 Task: Find connections with filter location Santa Rita do Passa Quatro with filter topic #leadershipwith filter profile language English with filter current company Manning Global AG with filter school Na with filter industry Marketing Services with filter service category Search Engine Marketing (SEM) with filter keywords title VP of Miscellaneous Stuff
Action: Mouse moved to (536, 112)
Screenshot: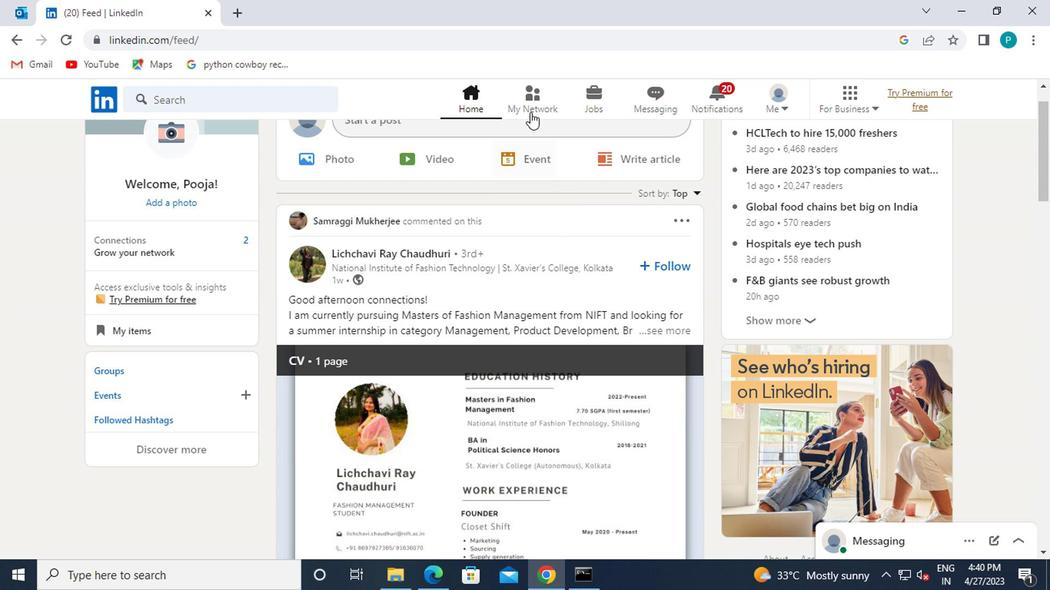 
Action: Mouse pressed left at (536, 112)
Screenshot: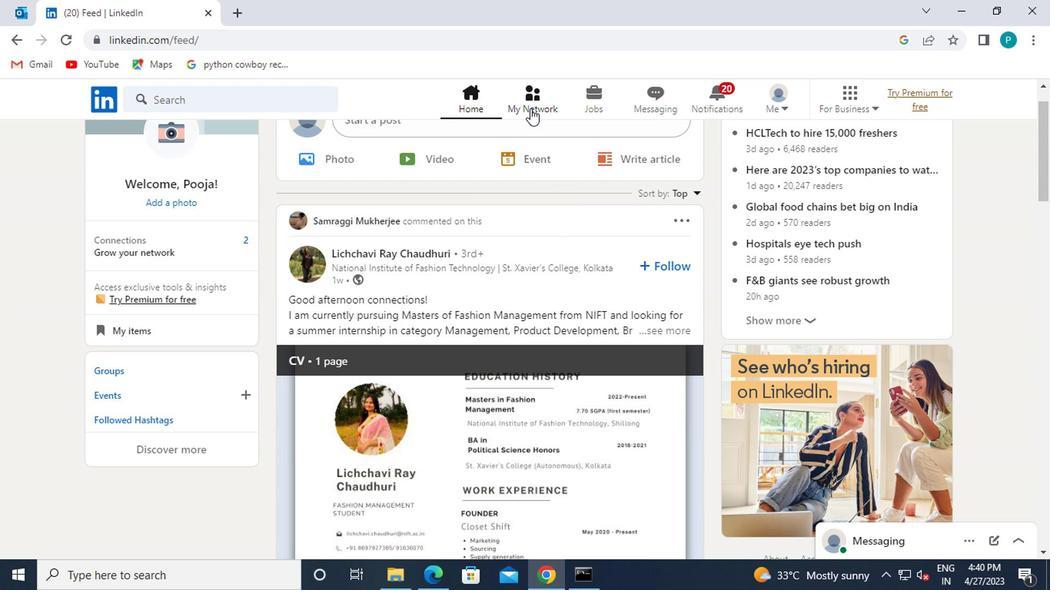 
Action: Mouse moved to (289, 194)
Screenshot: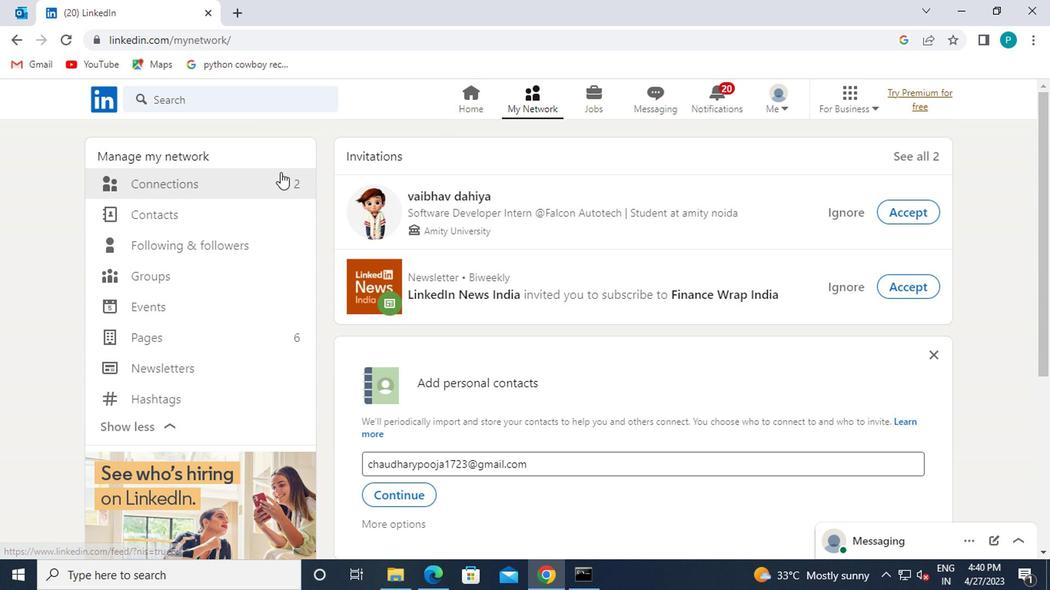 
Action: Mouse pressed left at (289, 194)
Screenshot: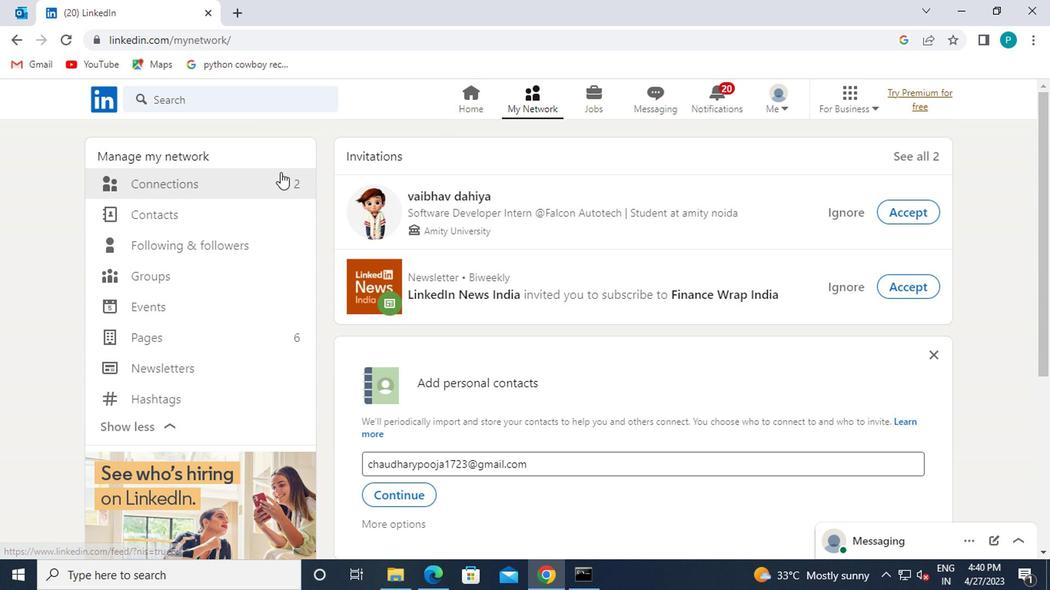 
Action: Mouse moved to (667, 189)
Screenshot: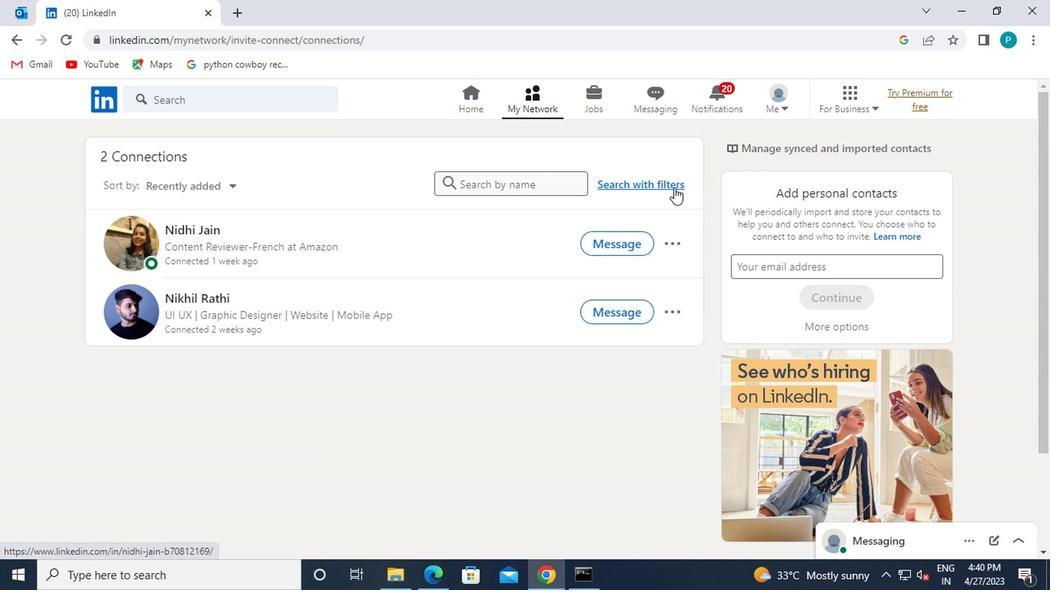 
Action: Mouse pressed left at (667, 189)
Screenshot: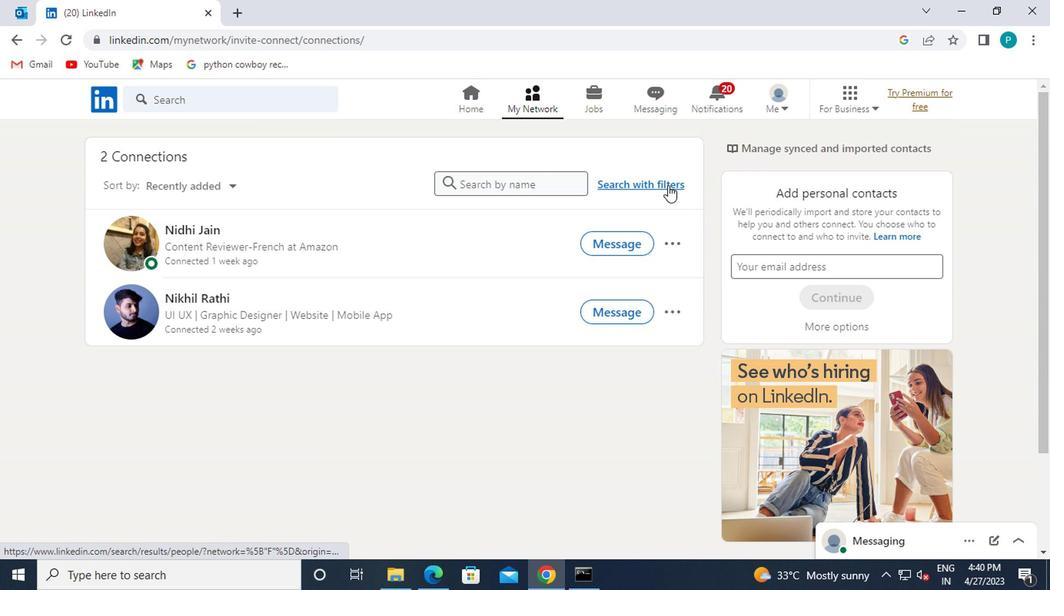 
Action: Mouse moved to (567, 141)
Screenshot: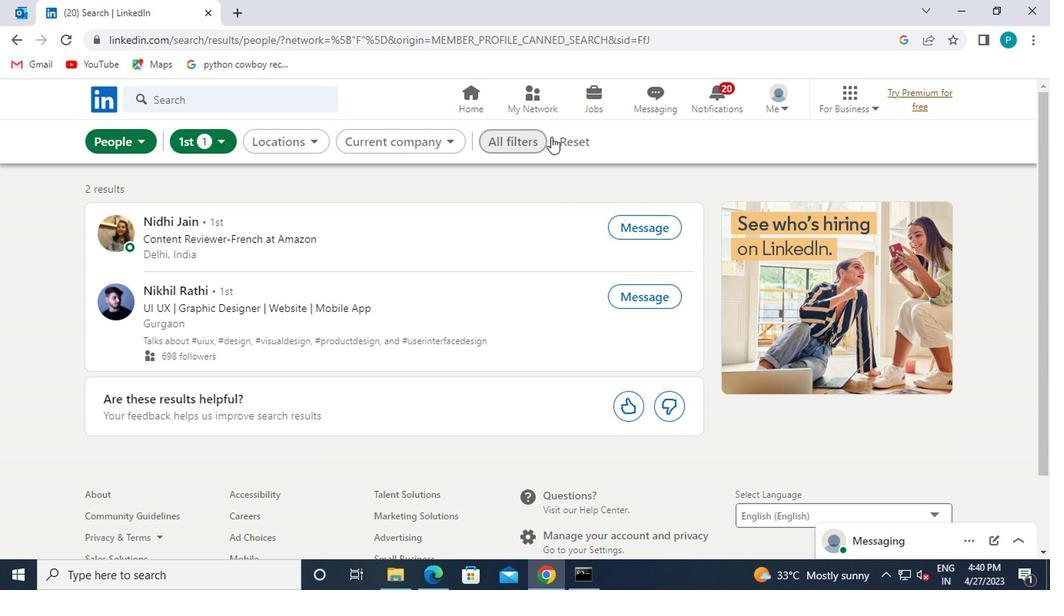 
Action: Mouse pressed left at (567, 141)
Screenshot: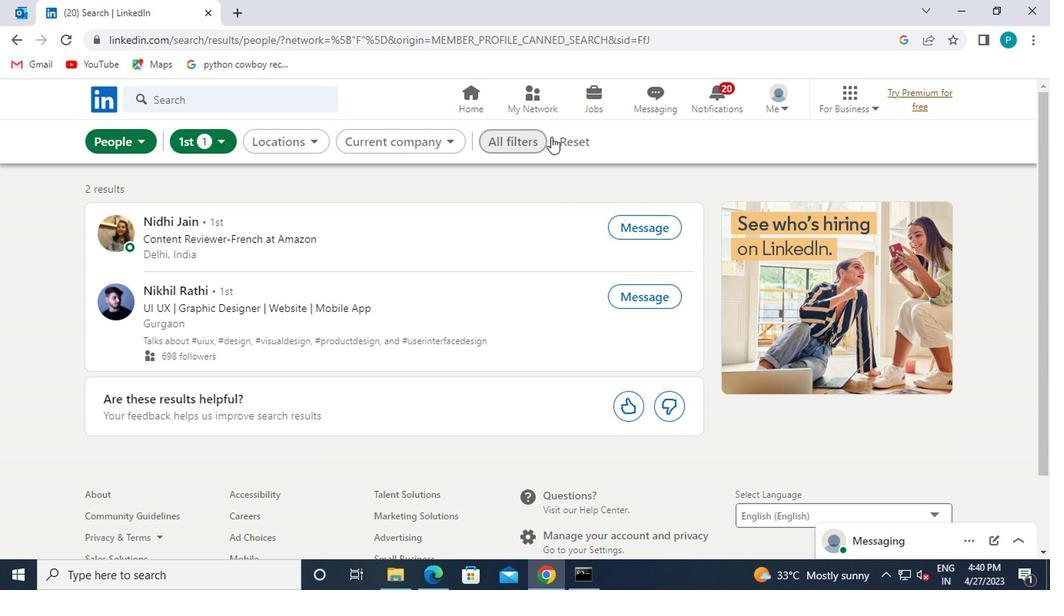 
Action: Mouse moved to (536, 150)
Screenshot: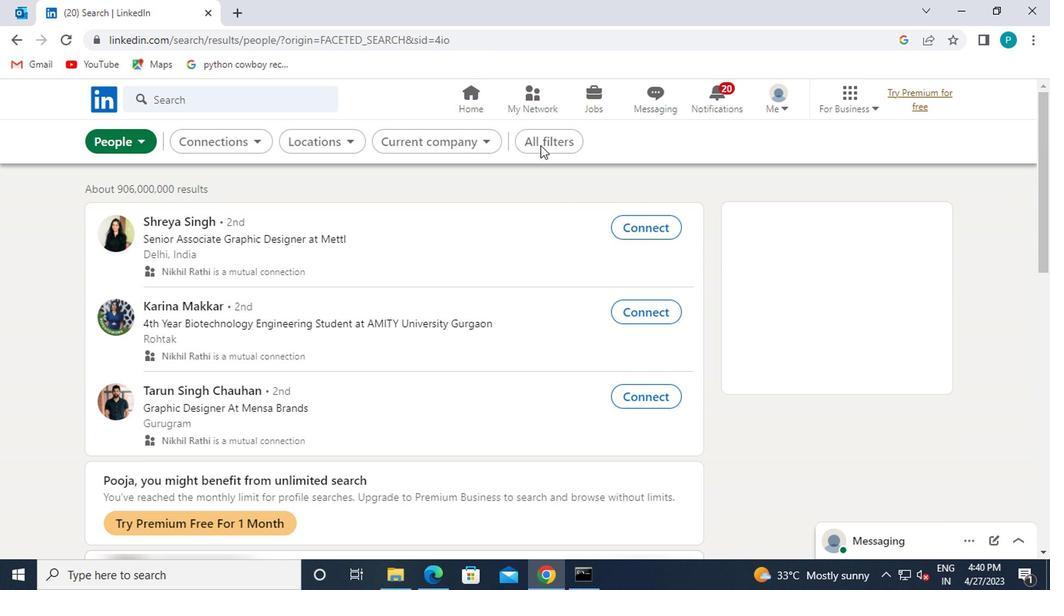 
Action: Mouse pressed left at (536, 150)
Screenshot: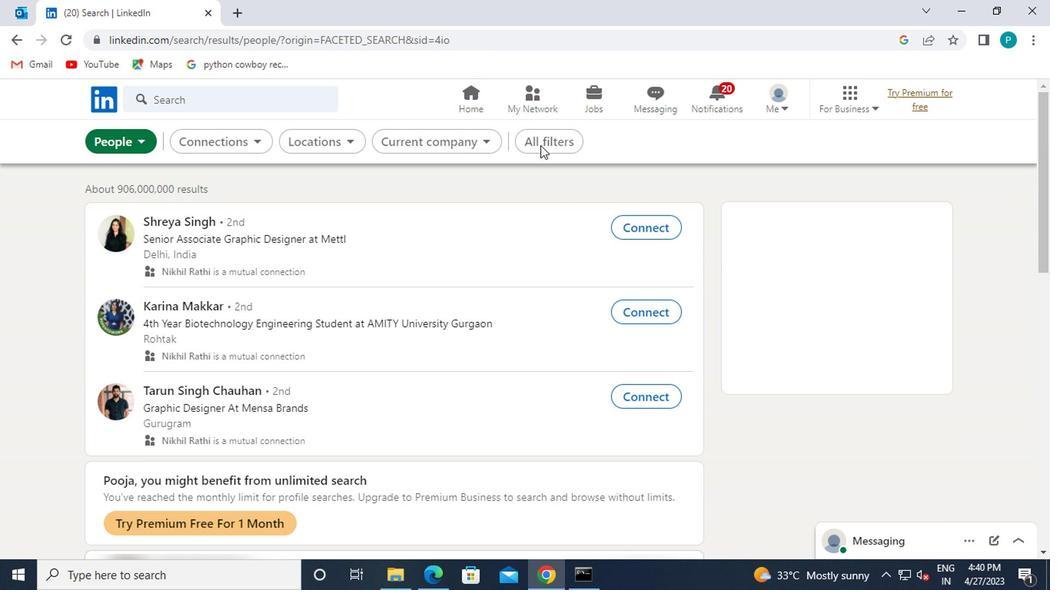 
Action: Mouse moved to (728, 306)
Screenshot: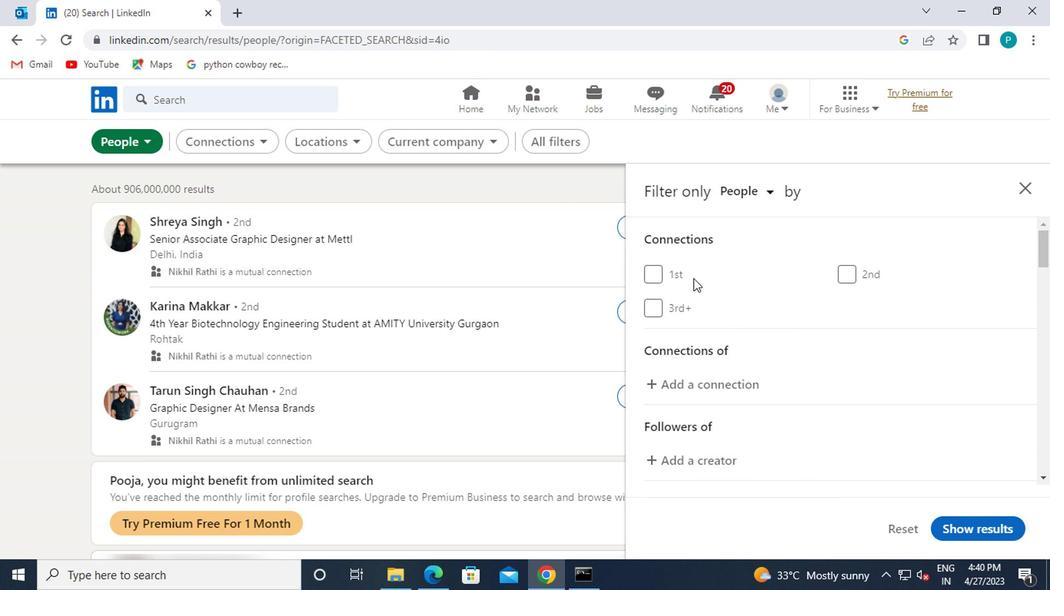 
Action: Mouse scrolled (728, 305) with delta (0, -1)
Screenshot: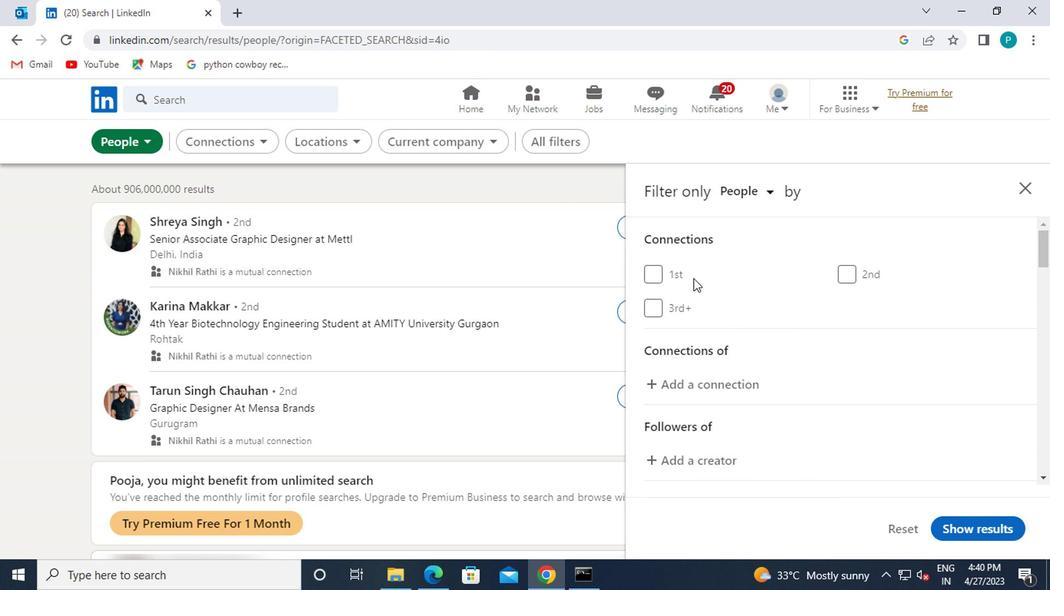 
Action: Mouse moved to (734, 311)
Screenshot: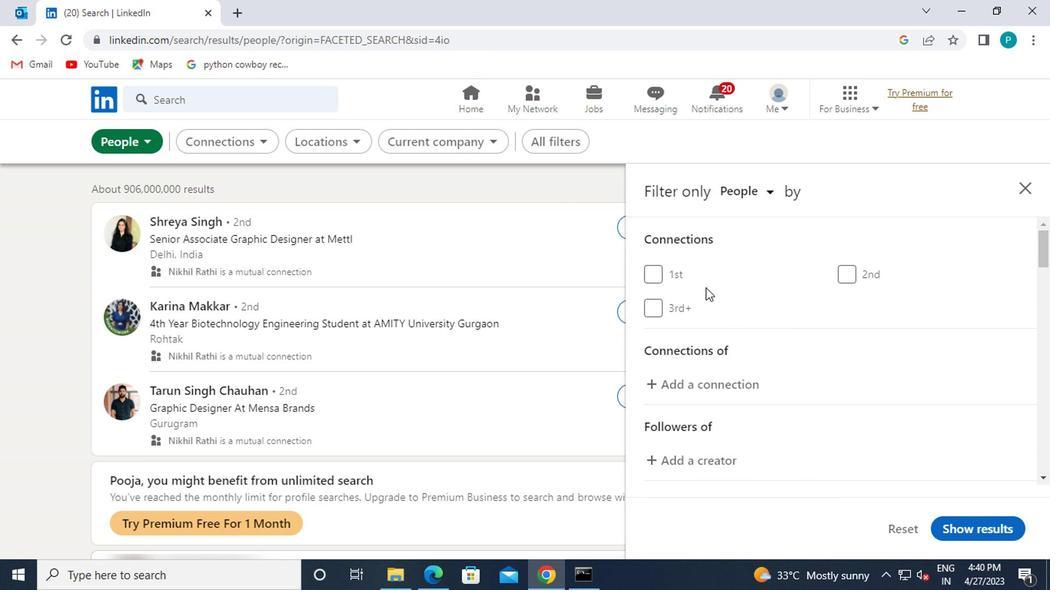 
Action: Mouse scrolled (734, 310) with delta (0, 0)
Screenshot: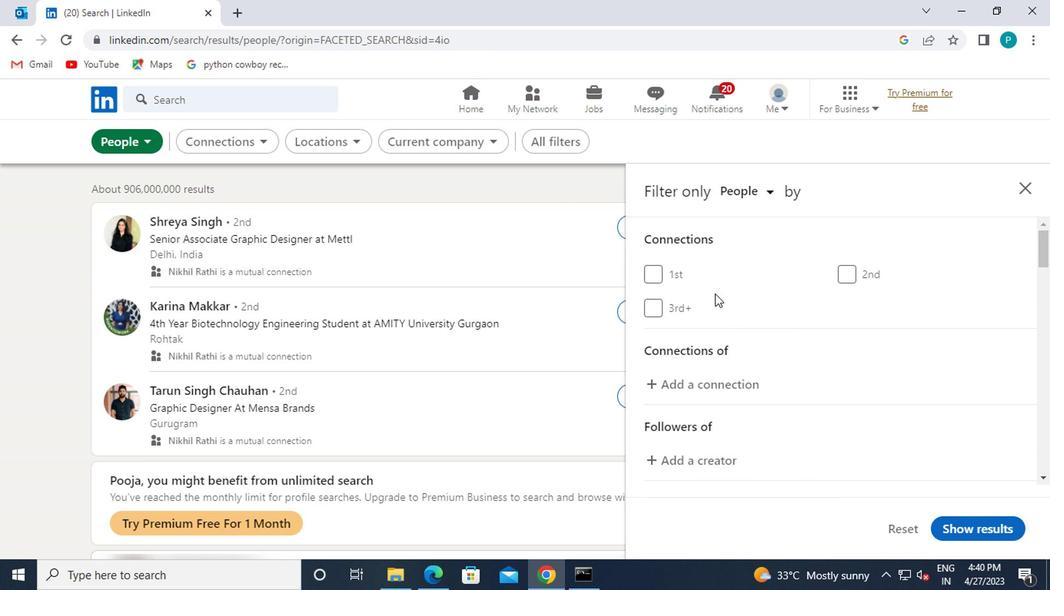 
Action: Mouse moved to (869, 452)
Screenshot: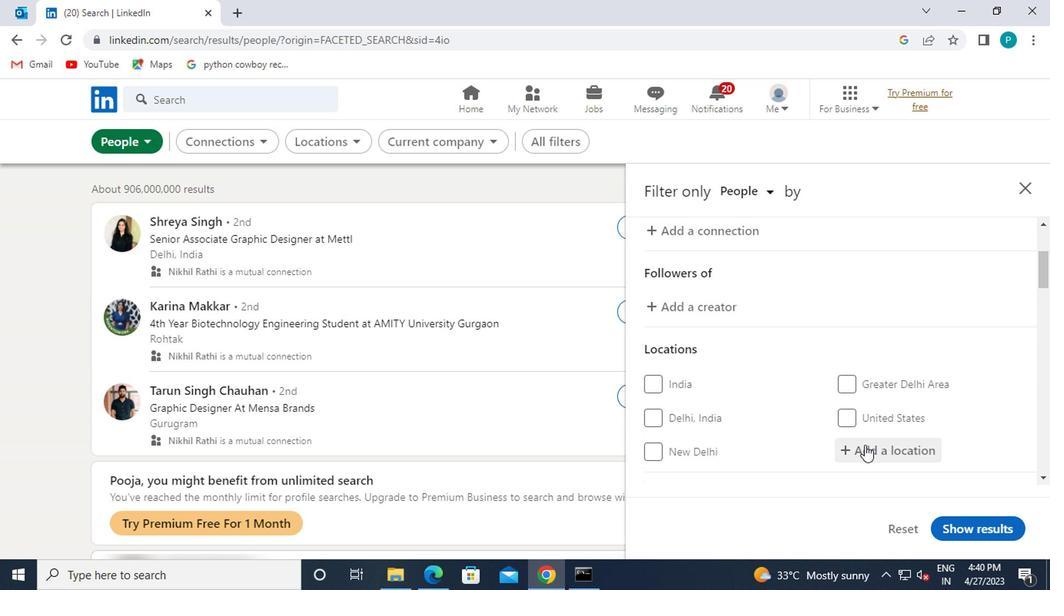 
Action: Mouse pressed left at (869, 452)
Screenshot: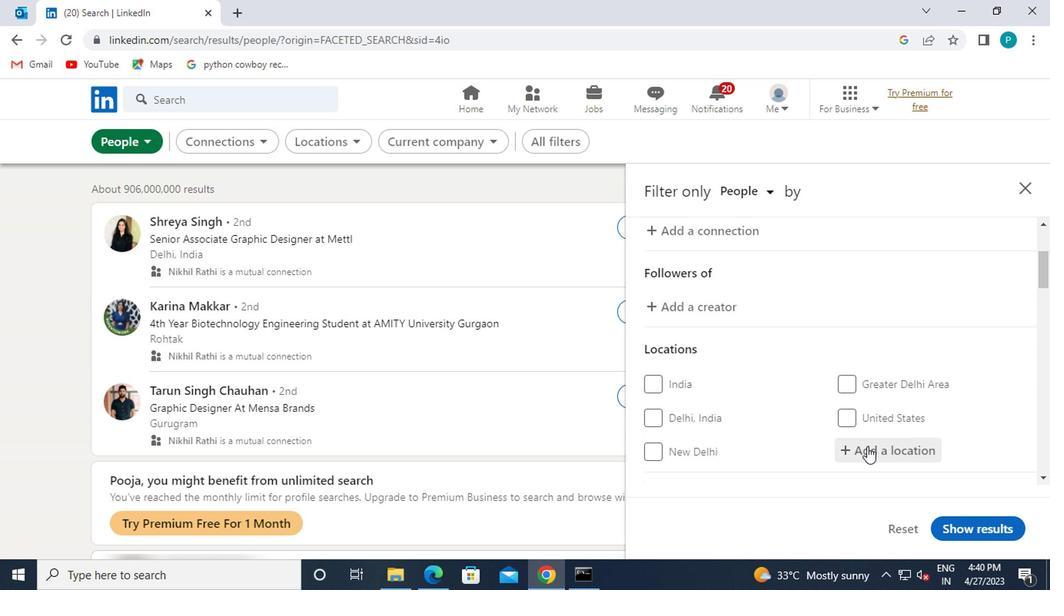 
Action: Mouse moved to (871, 450)
Screenshot: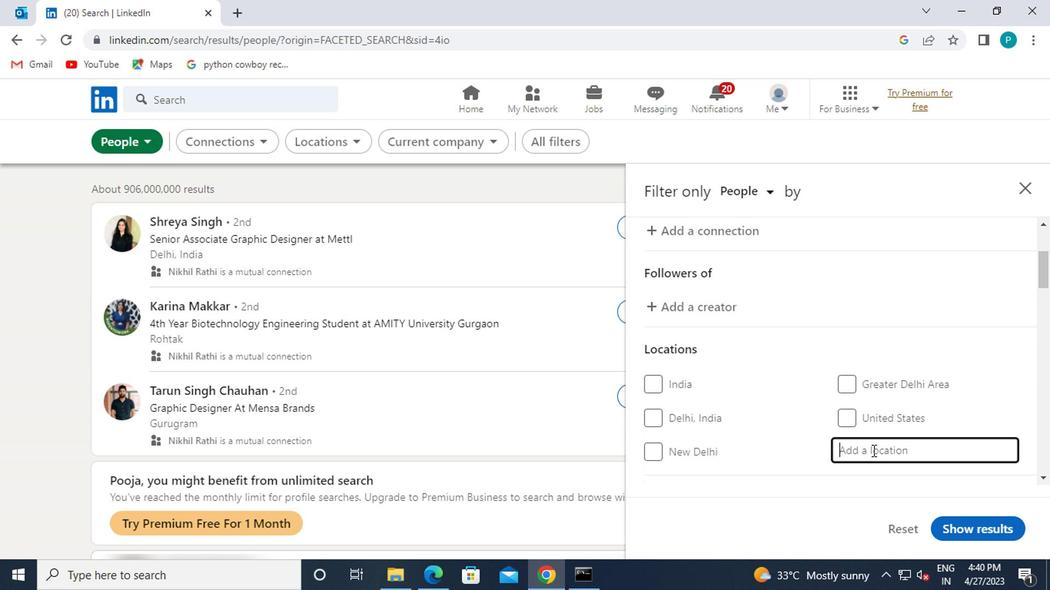 
Action: Key pressed <Key.caps_lock>s<Key.caps_lock>anta<Key.space><Key.caps_lock>r<Key.caps_lock>ita<Key.space>do
Screenshot: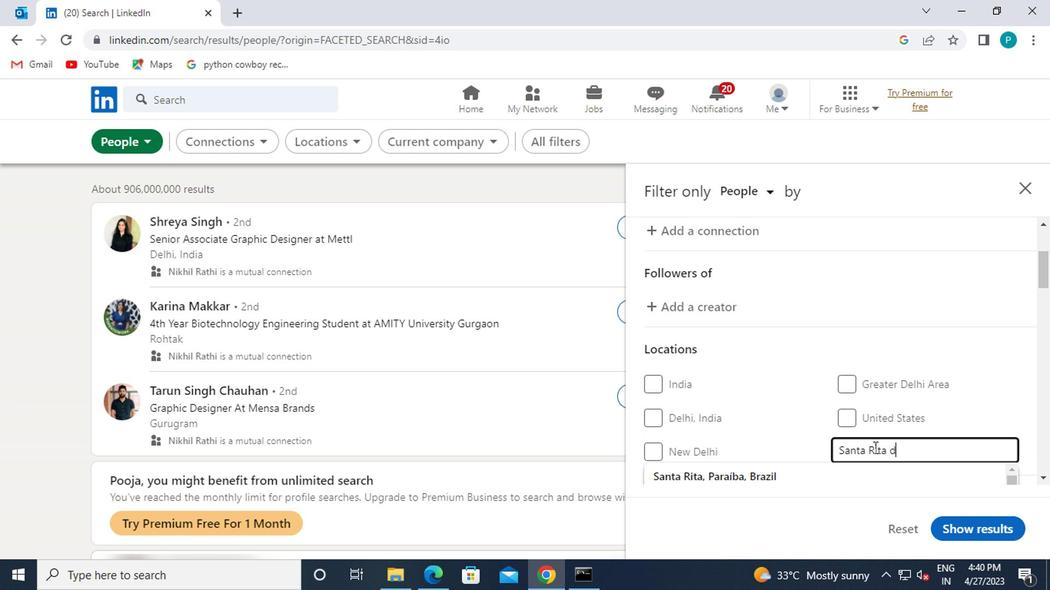 
Action: Mouse moved to (769, 417)
Screenshot: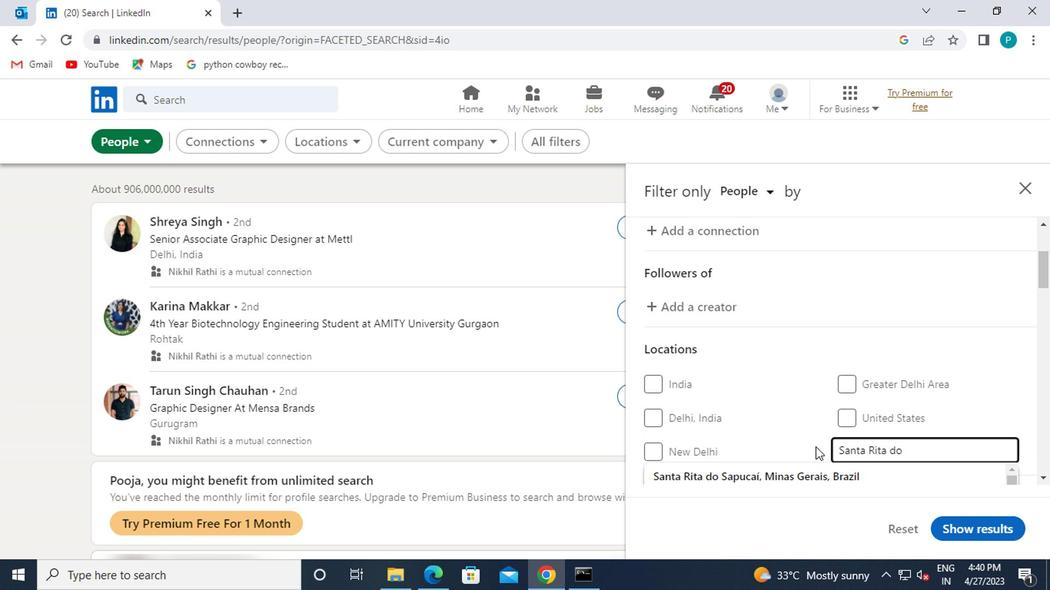 
Action: Mouse scrolled (769, 416) with delta (0, -1)
Screenshot: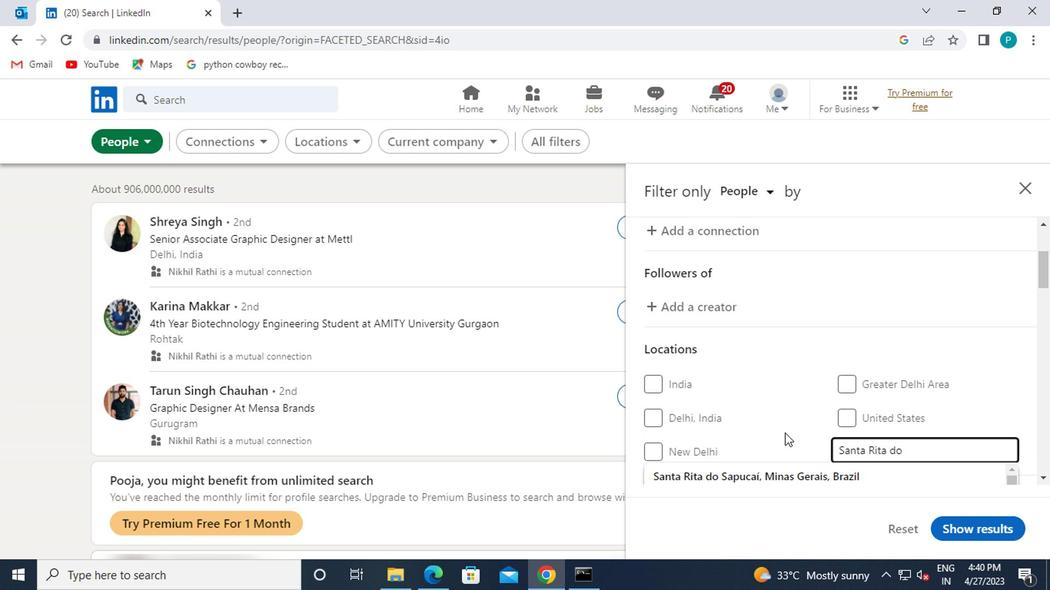 
Action: Mouse moved to (768, 421)
Screenshot: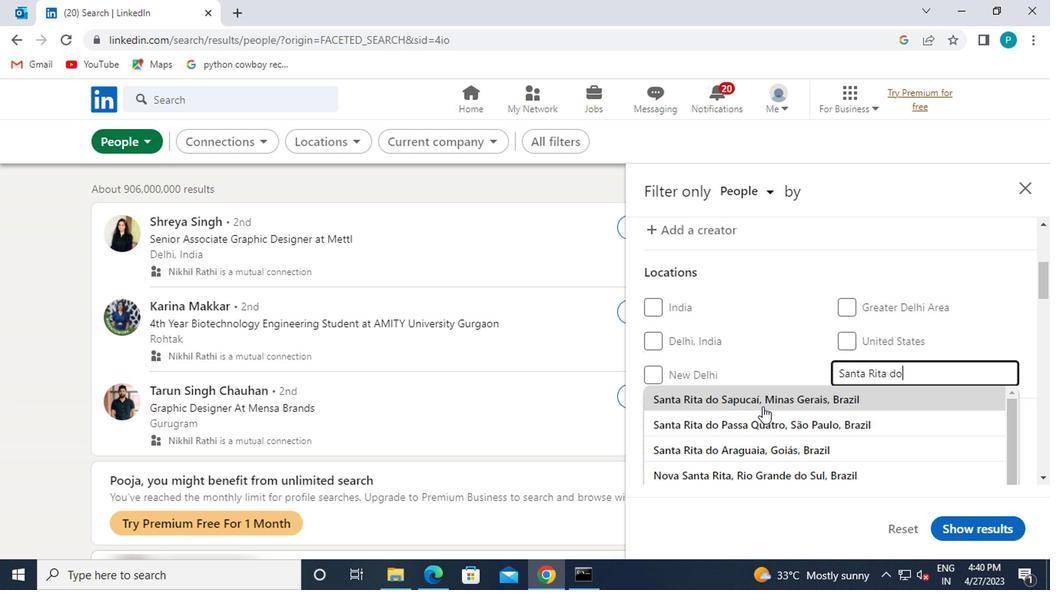 
Action: Mouse pressed left at (768, 421)
Screenshot: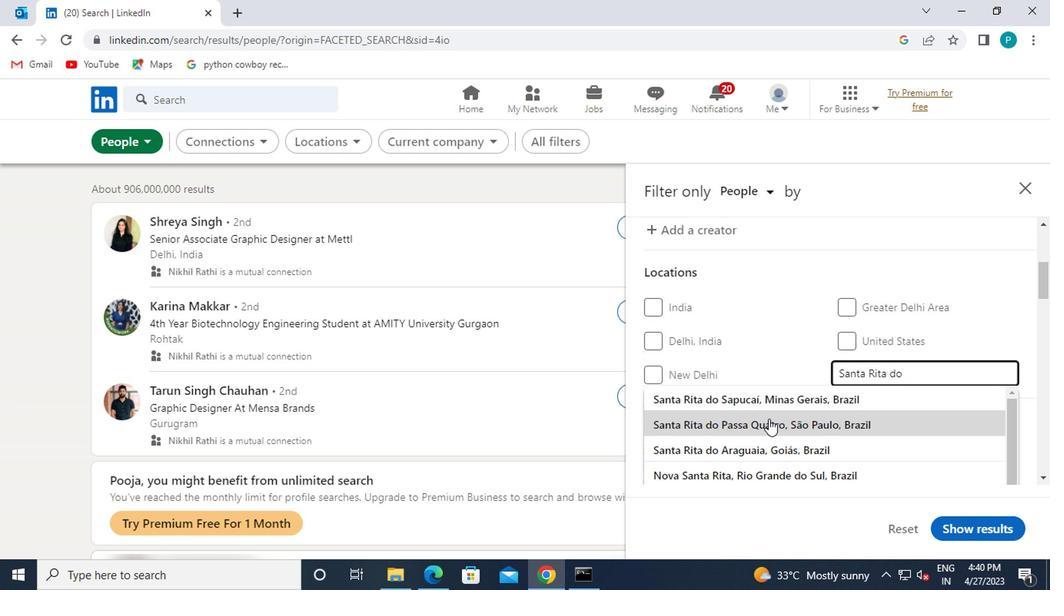 
Action: Mouse scrolled (768, 421) with delta (0, 0)
Screenshot: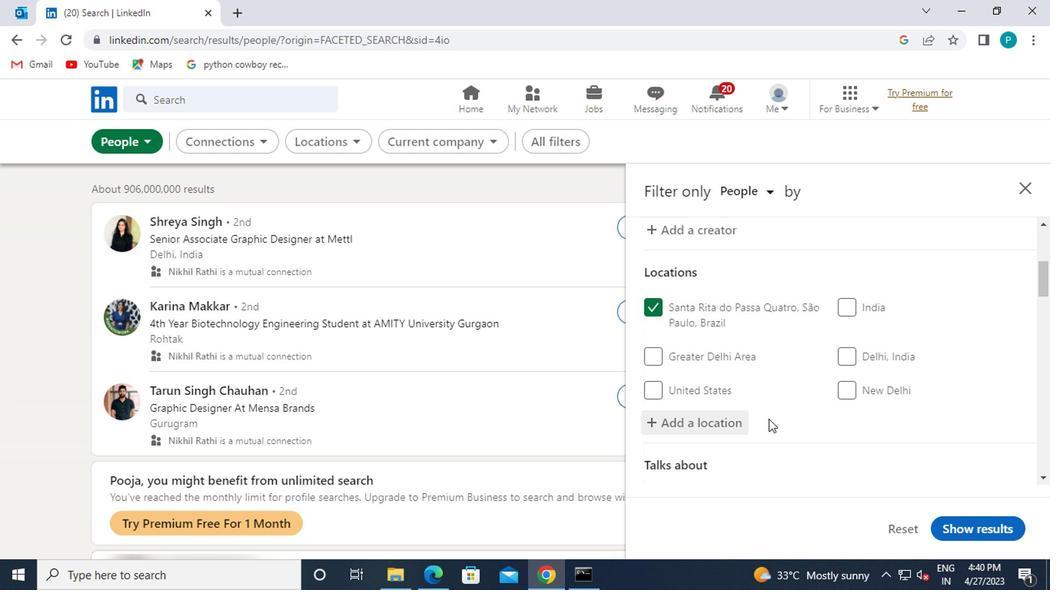 
Action: Mouse scrolled (768, 421) with delta (0, 0)
Screenshot: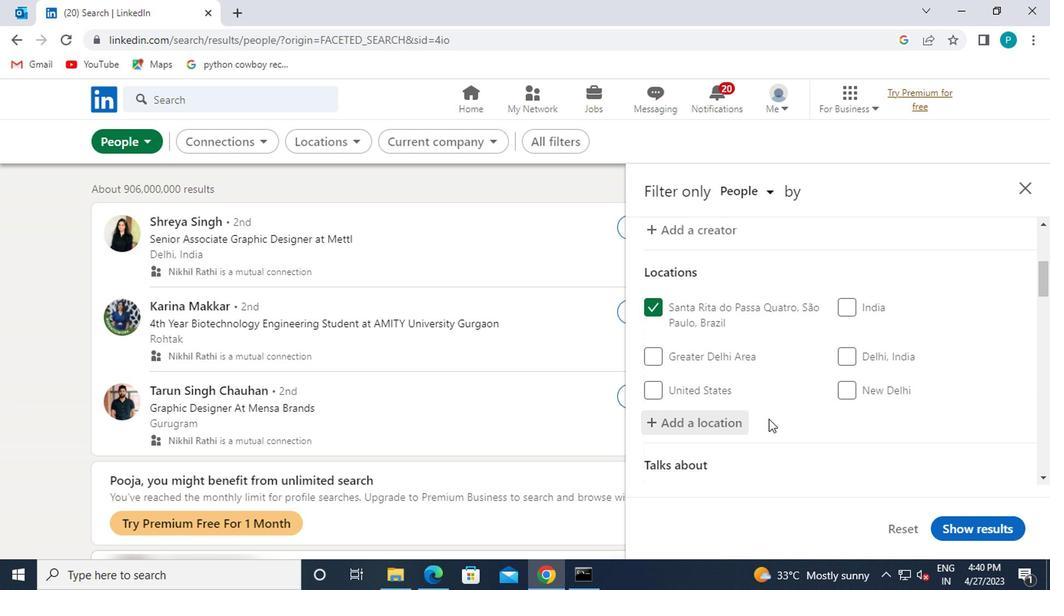 
Action: Mouse moved to (898, 403)
Screenshot: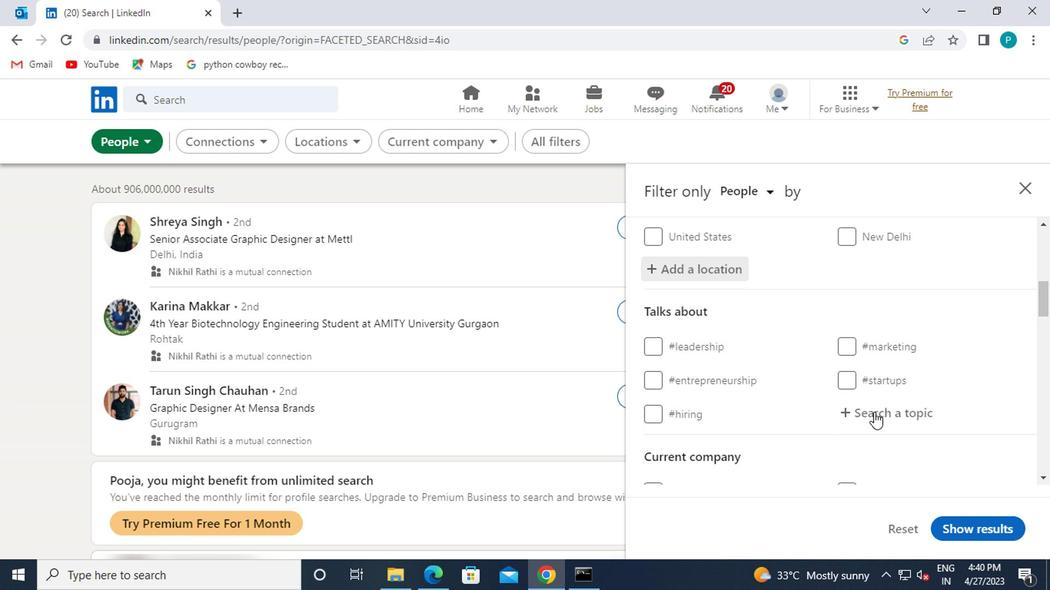 
Action: Mouse pressed left at (898, 403)
Screenshot: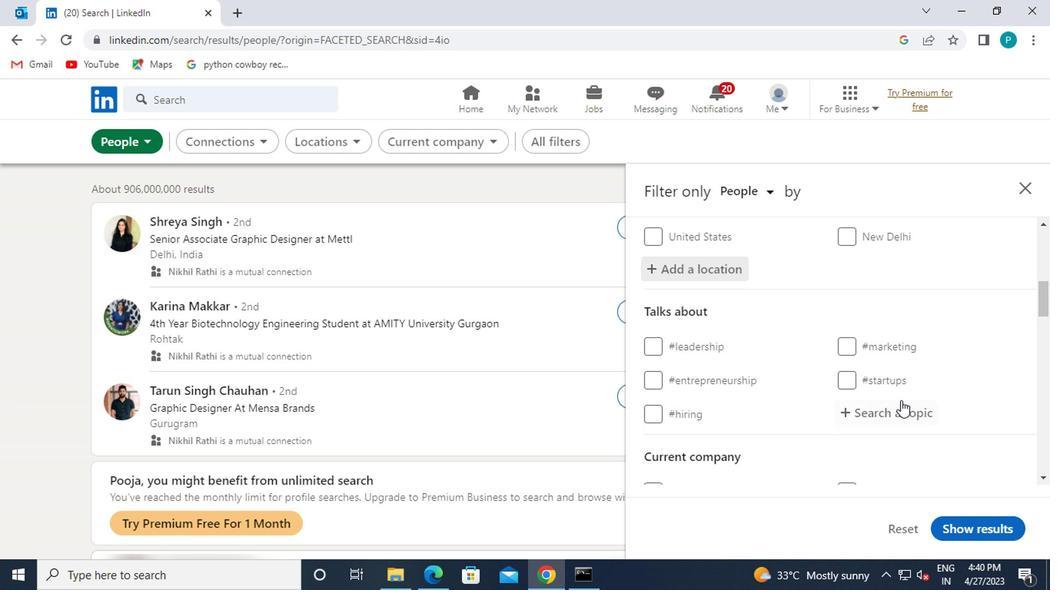 
Action: Key pressed <Key.shift>#LEADERSHIP
Screenshot: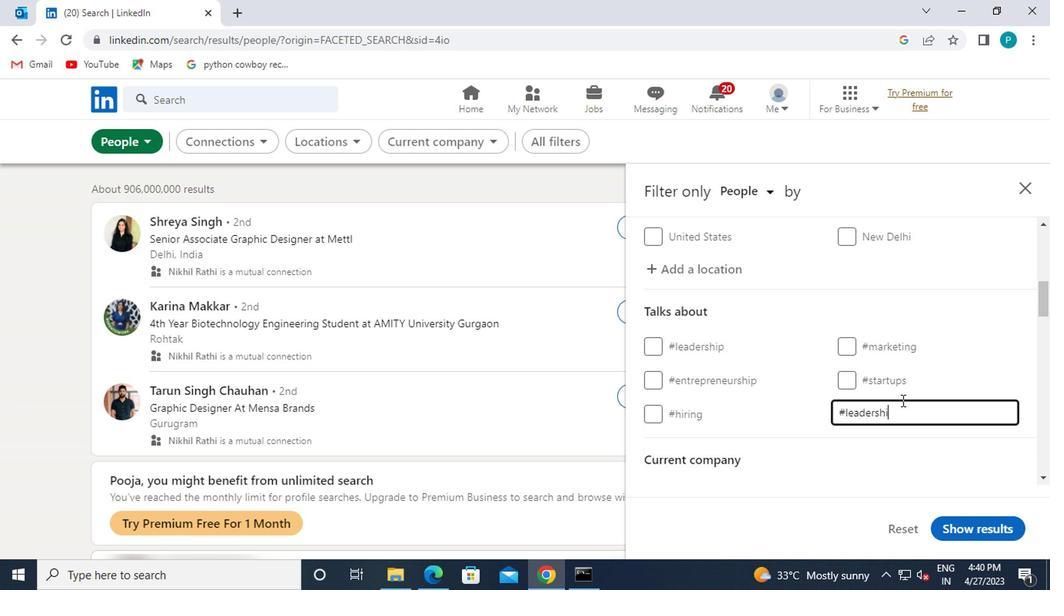 
Action: Mouse moved to (816, 397)
Screenshot: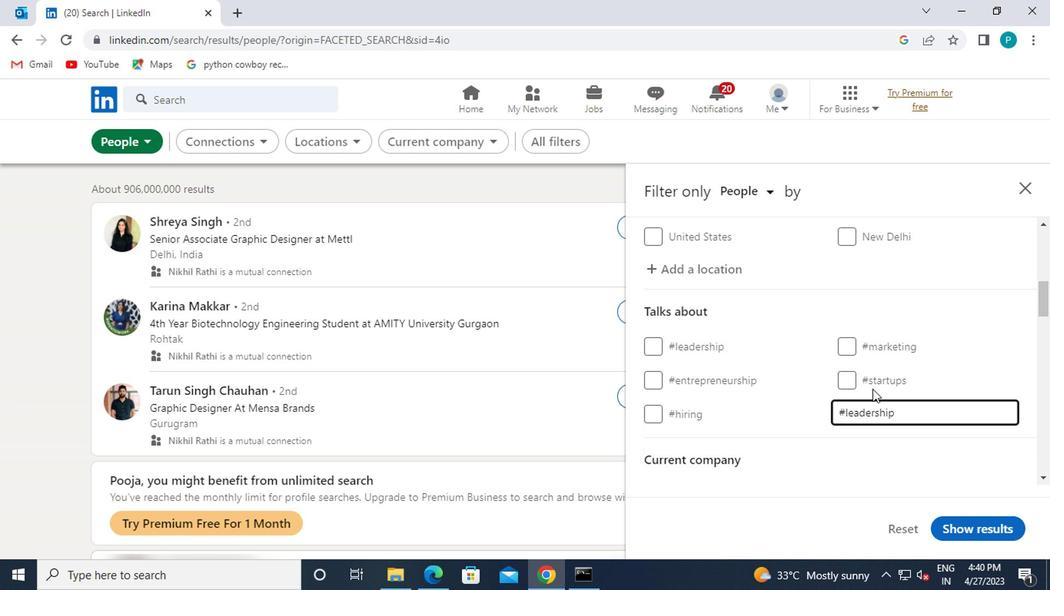 
Action: Mouse scrolled (816, 396) with delta (0, 0)
Screenshot: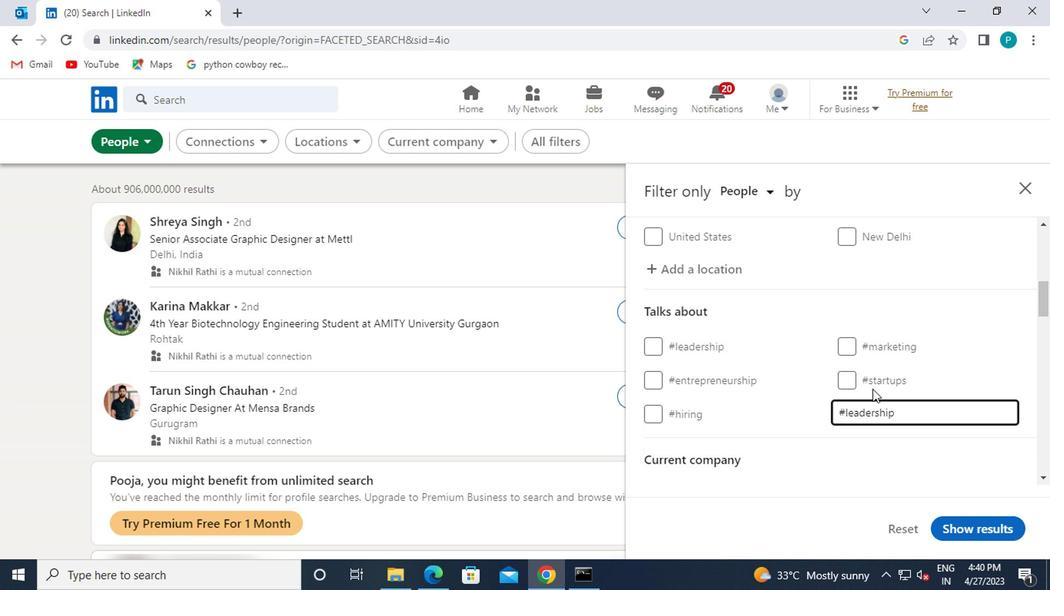 
Action: Mouse moved to (804, 400)
Screenshot: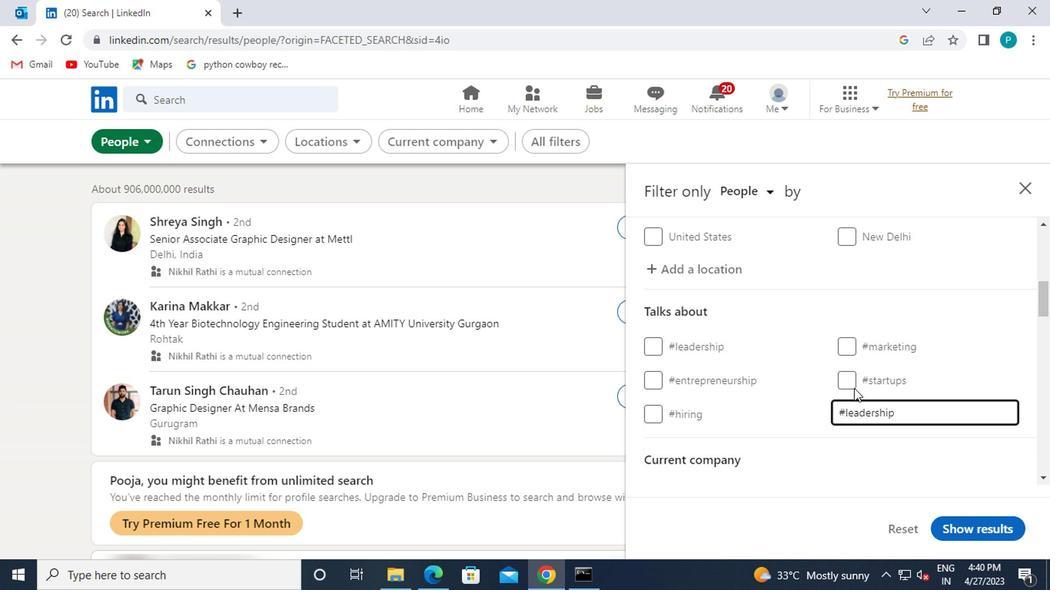 
Action: Mouse scrolled (804, 399) with delta (0, 0)
Screenshot: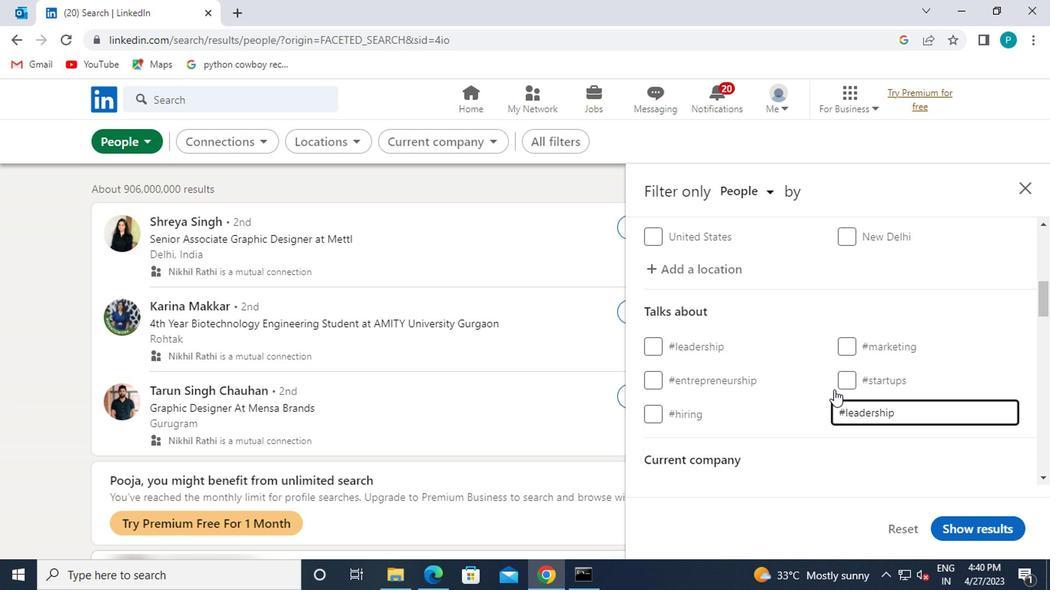 
Action: Mouse moved to (807, 419)
Screenshot: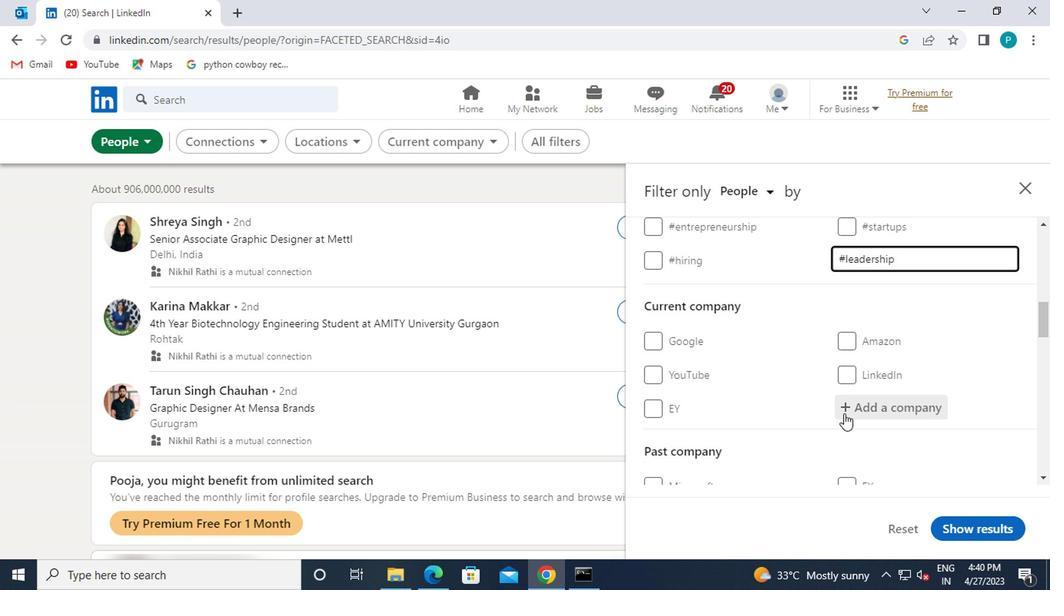 
Action: Mouse scrolled (807, 418) with delta (0, -1)
Screenshot: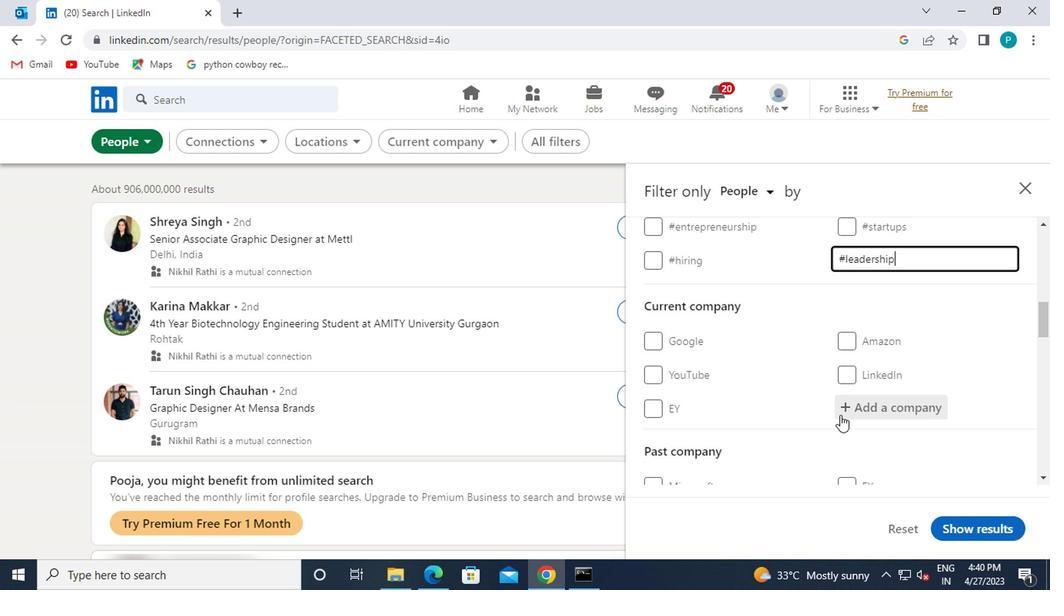 
Action: Mouse scrolled (807, 418) with delta (0, -1)
Screenshot: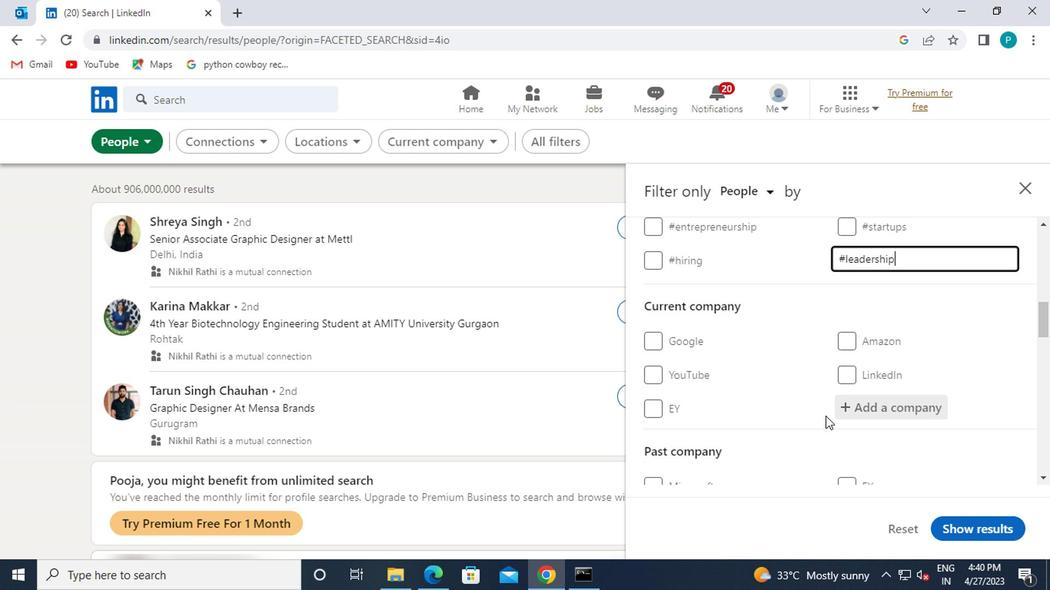 
Action: Mouse moved to (768, 410)
Screenshot: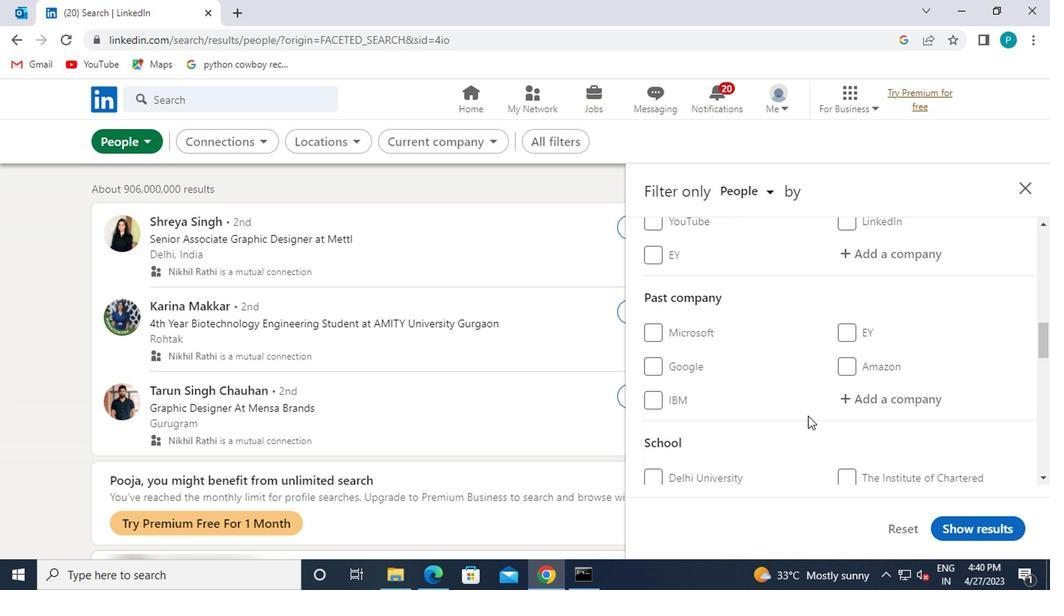 
Action: Mouse scrolled (768, 409) with delta (0, 0)
Screenshot: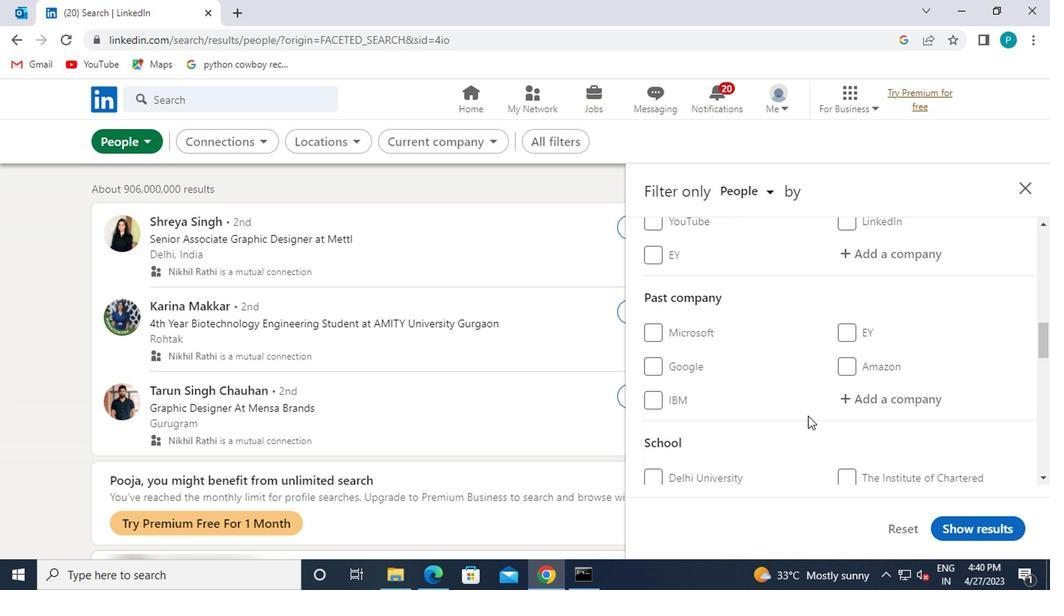 
Action: Mouse moved to (768, 410)
Screenshot: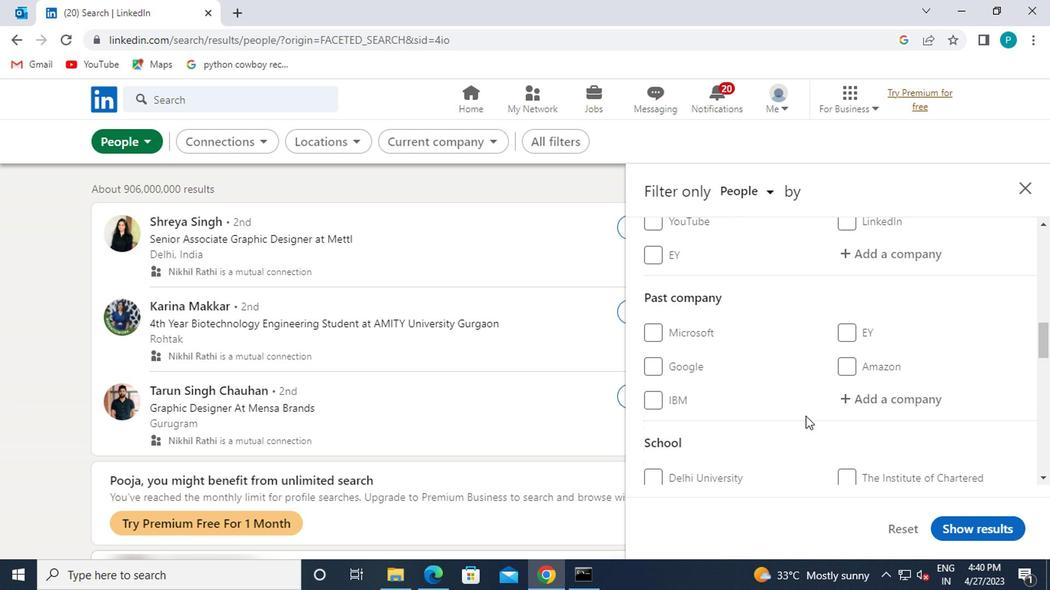 
Action: Mouse scrolled (768, 409) with delta (0, 0)
Screenshot: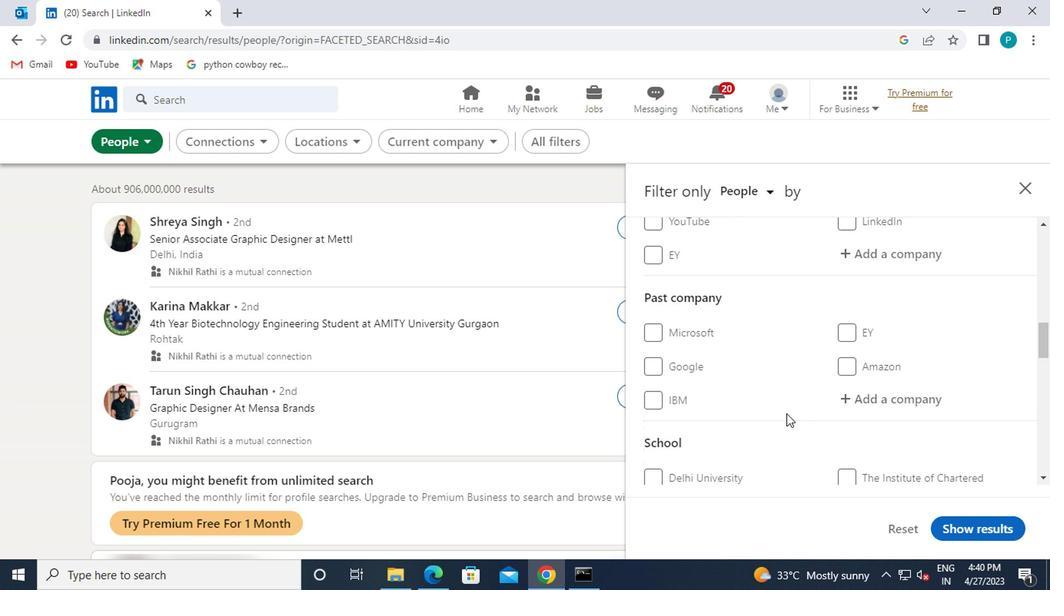 
Action: Mouse scrolled (768, 409) with delta (0, 0)
Screenshot: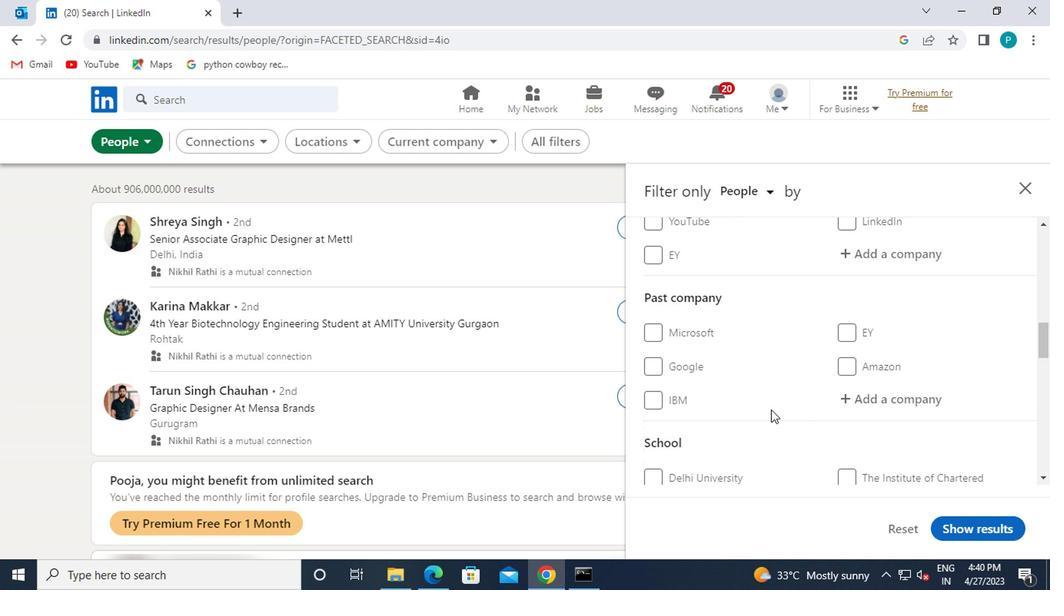 
Action: Mouse moved to (753, 407)
Screenshot: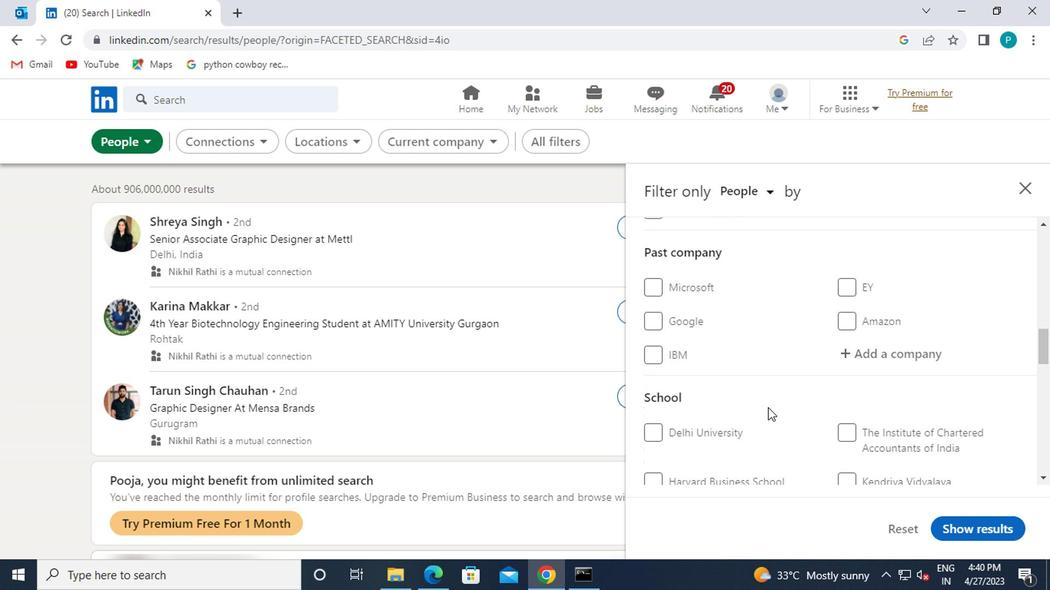 
Action: Mouse scrolled (753, 406) with delta (0, -1)
Screenshot: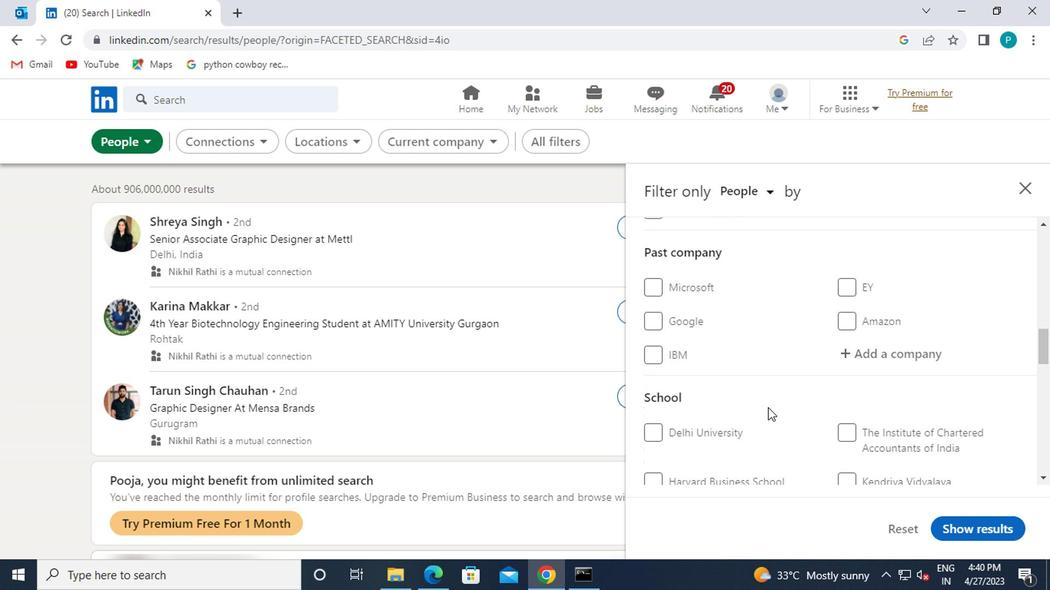 
Action: Mouse moved to (686, 413)
Screenshot: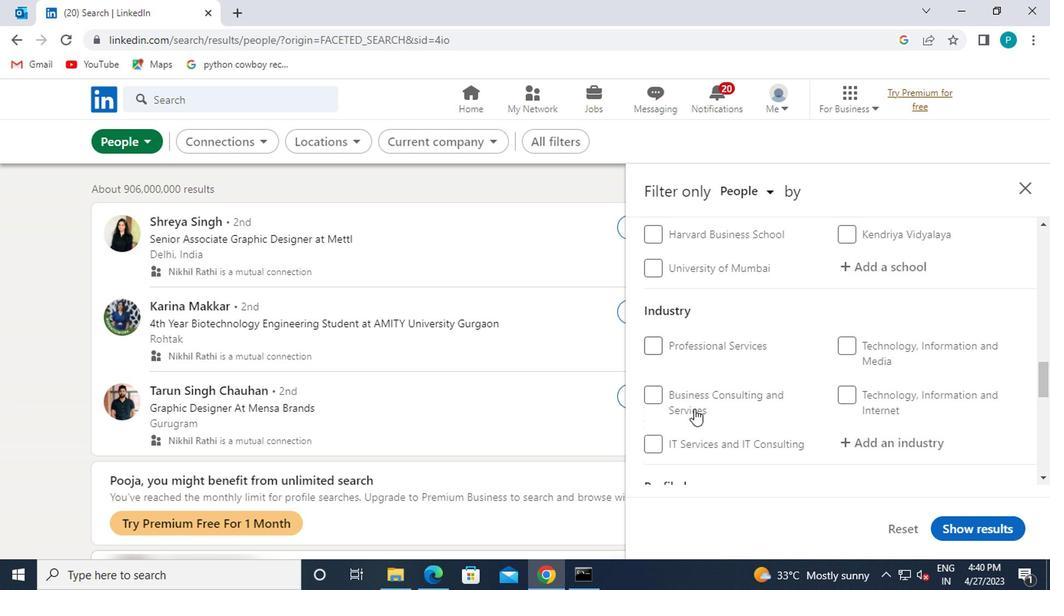 
Action: Mouse scrolled (686, 412) with delta (0, -1)
Screenshot: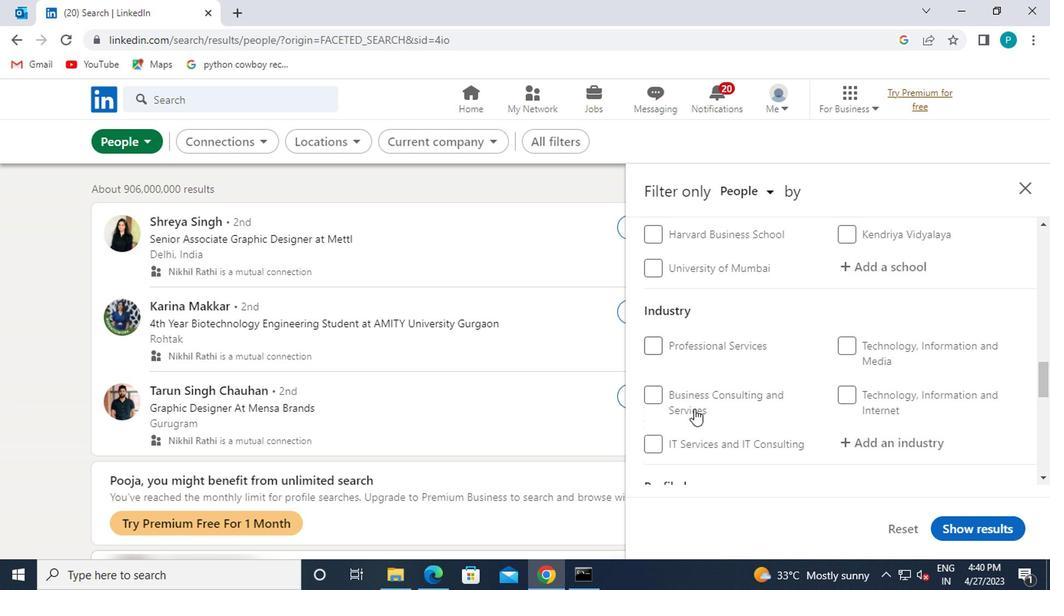 
Action: Mouse scrolled (686, 412) with delta (0, -1)
Screenshot: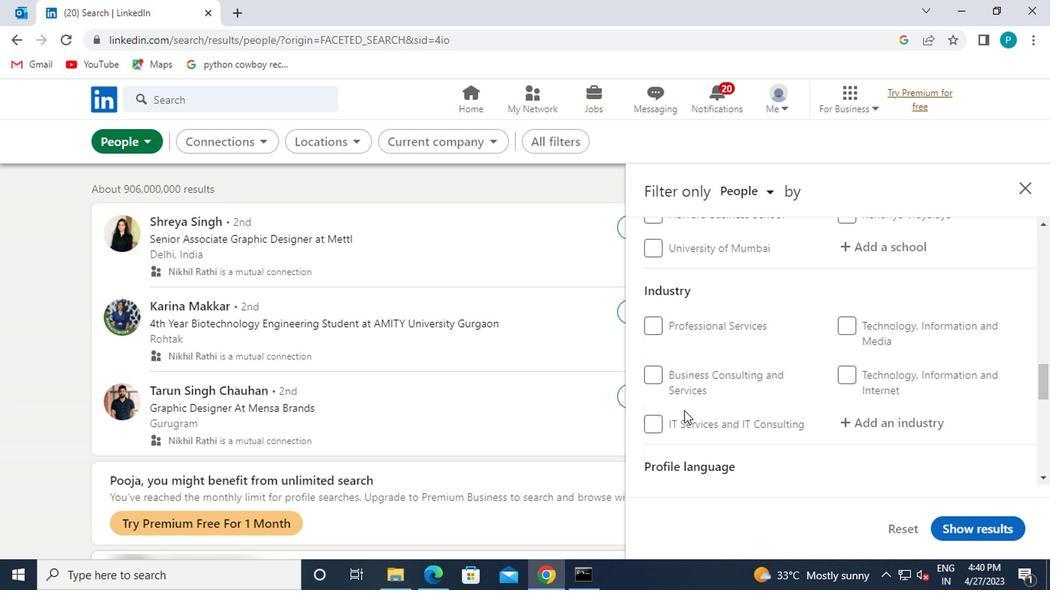 
Action: Mouse moved to (657, 357)
Screenshot: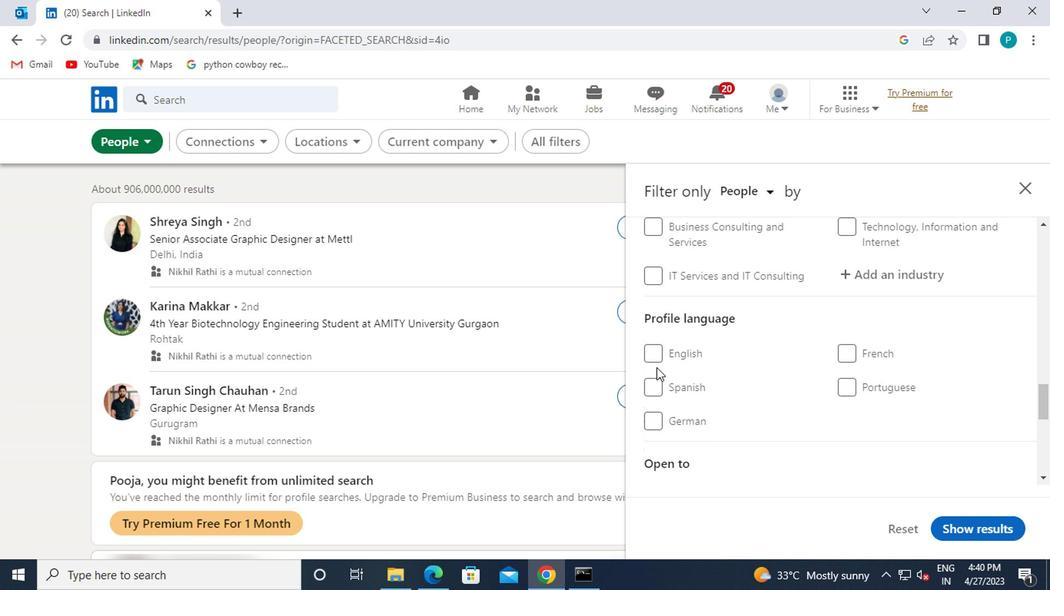 
Action: Mouse pressed left at (657, 357)
Screenshot: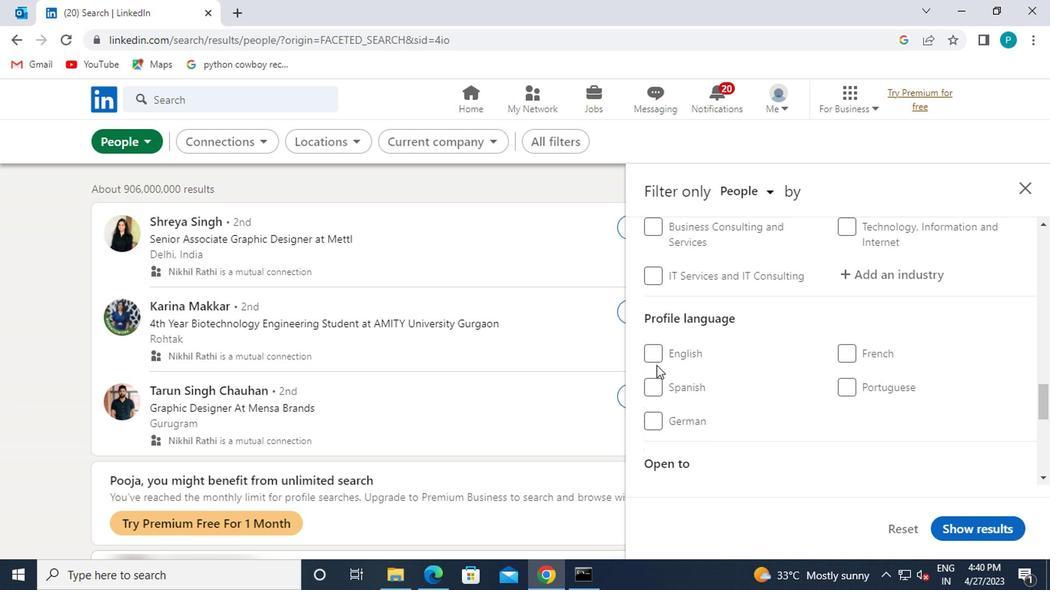 
Action: Mouse moved to (839, 370)
Screenshot: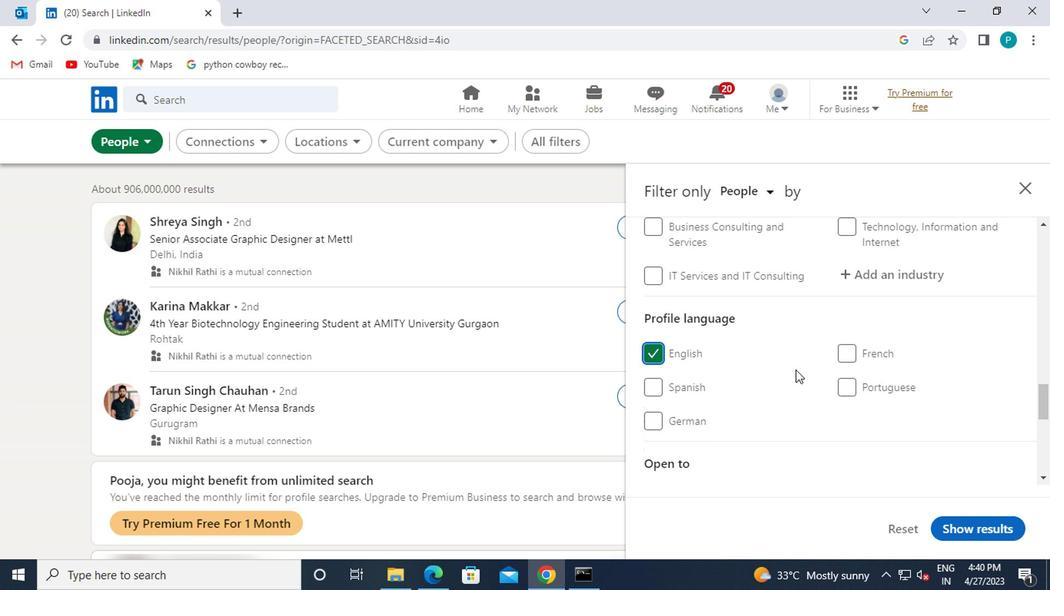 
Action: Mouse scrolled (839, 371) with delta (0, 0)
Screenshot: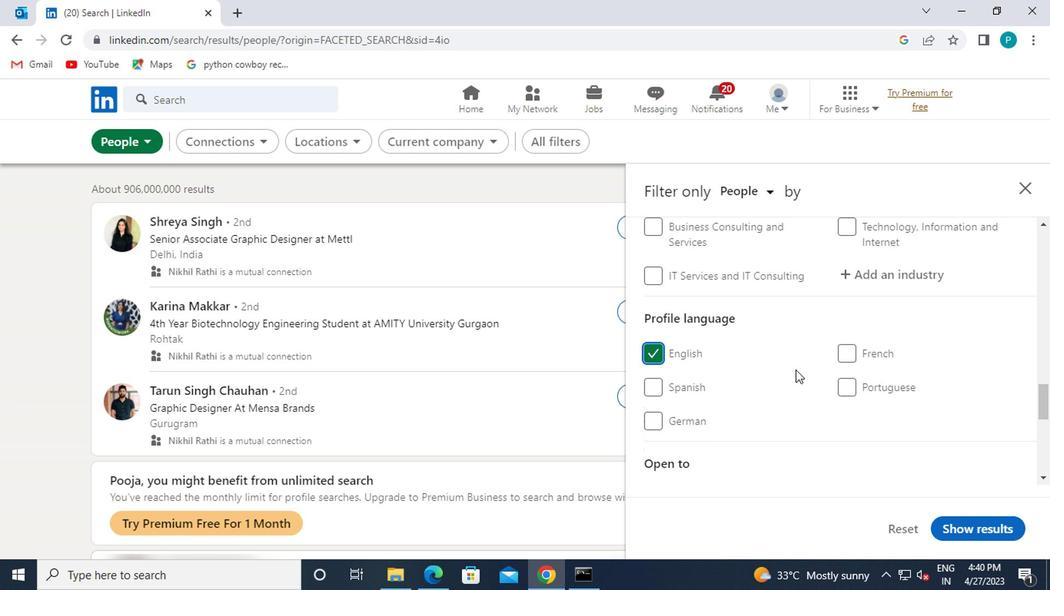 
Action: Mouse moved to (841, 370)
Screenshot: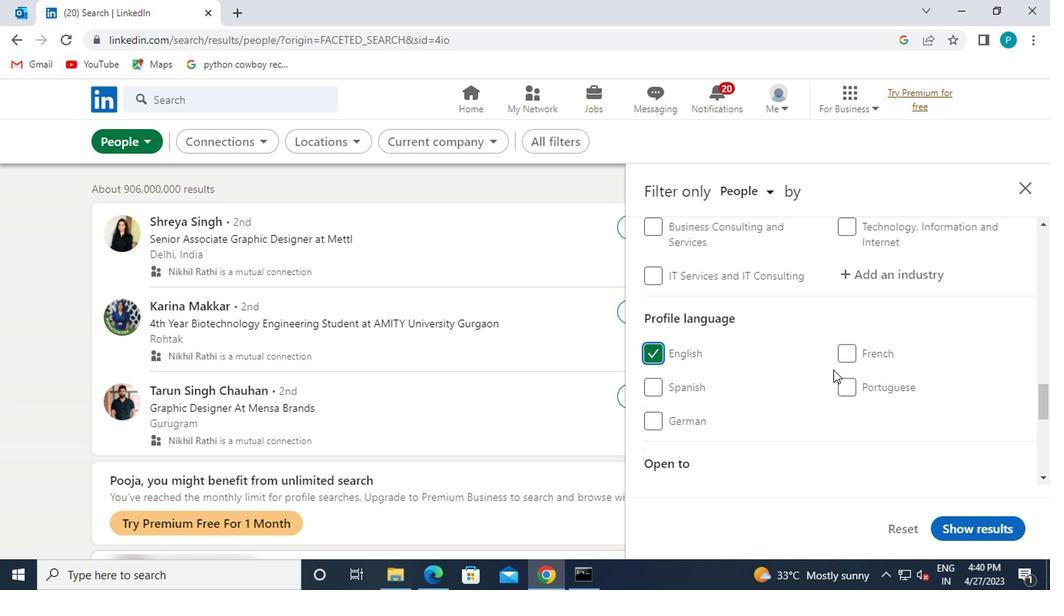 
Action: Mouse scrolled (841, 371) with delta (0, 0)
Screenshot: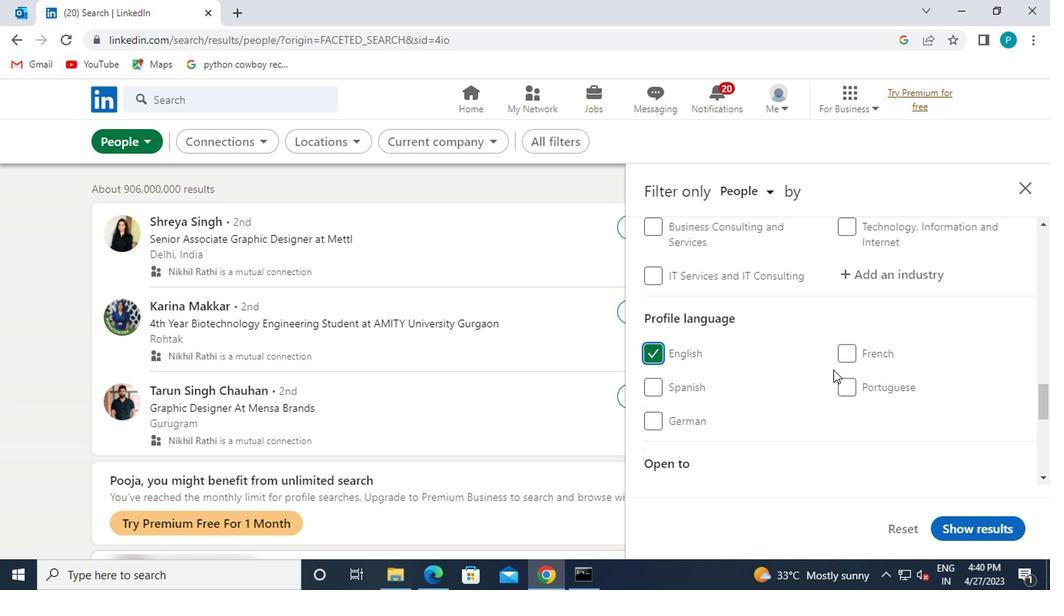 
Action: Mouse moved to (842, 369)
Screenshot: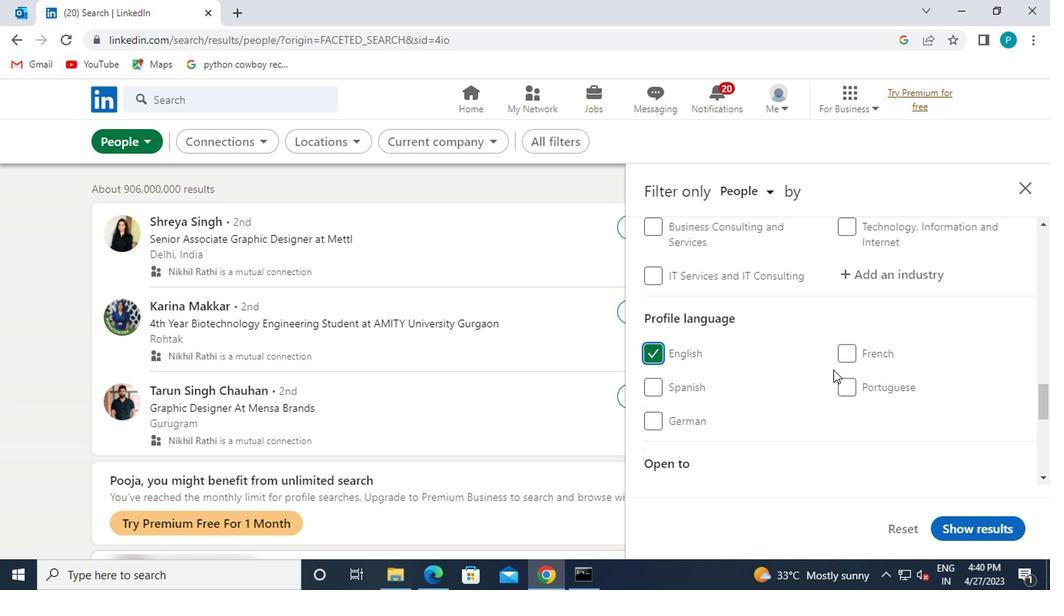 
Action: Mouse scrolled (842, 370) with delta (0, 1)
Screenshot: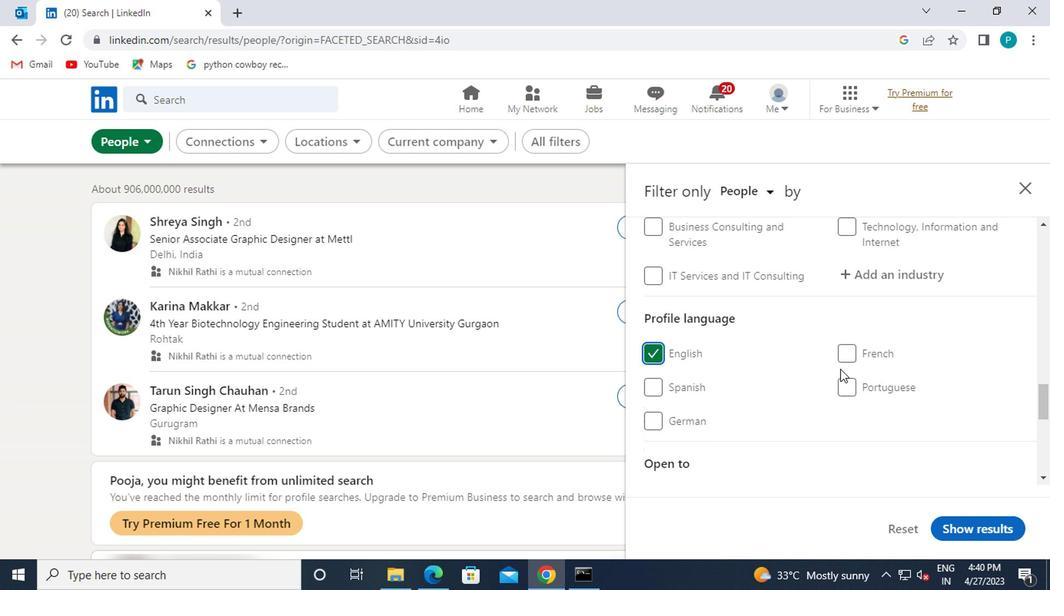 
Action: Mouse moved to (843, 369)
Screenshot: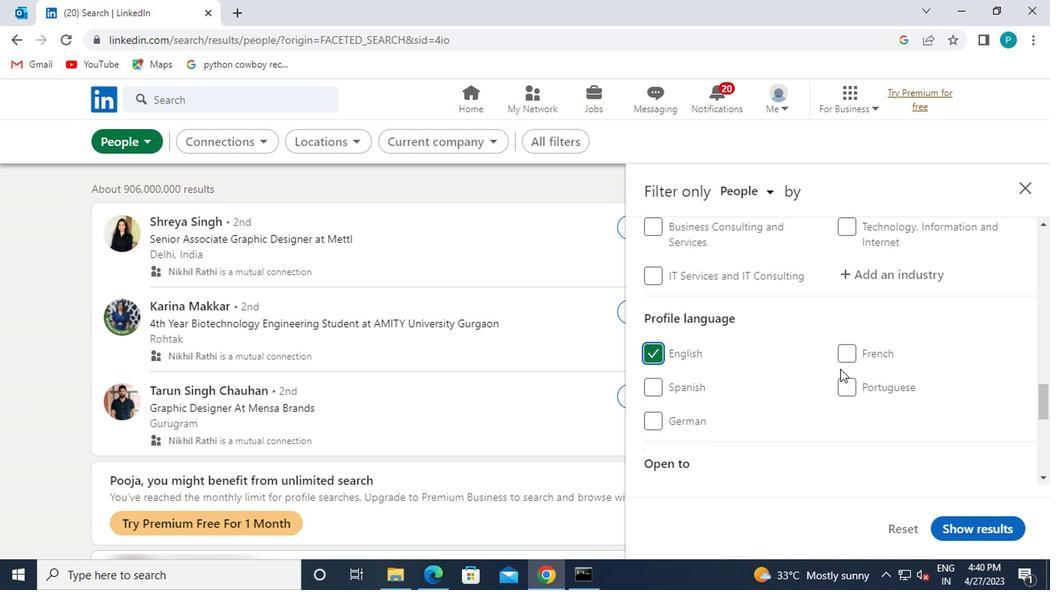 
Action: Mouse scrolled (843, 369) with delta (0, 0)
Screenshot: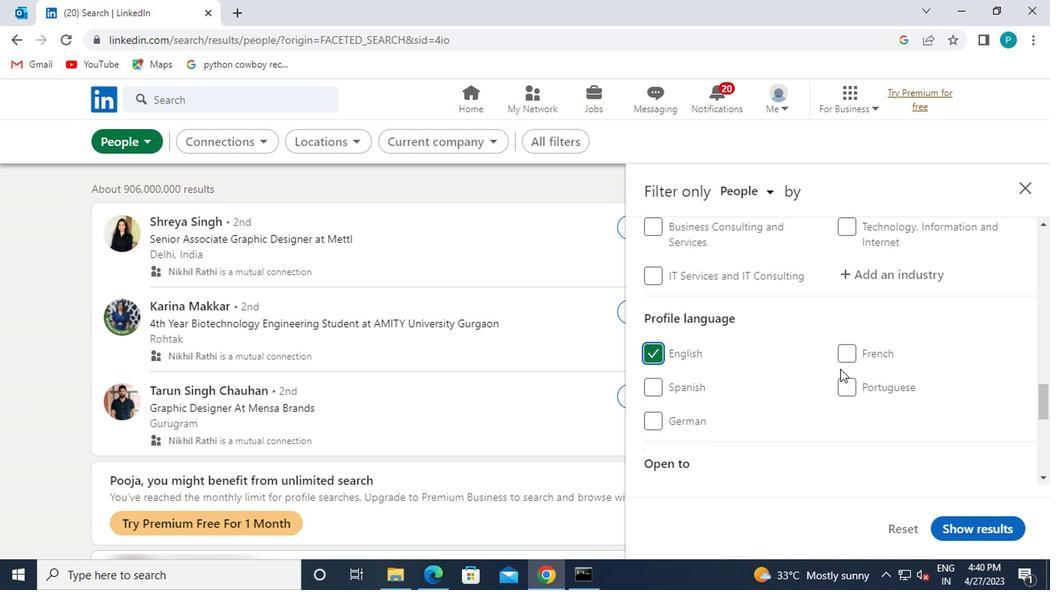 
Action: Mouse moved to (850, 365)
Screenshot: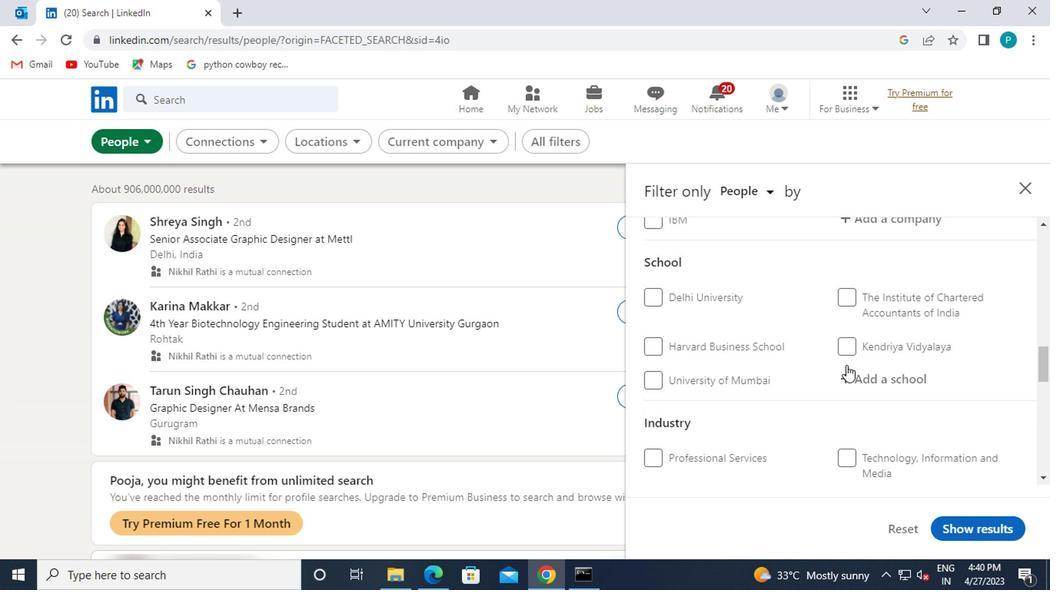 
Action: Mouse scrolled (850, 366) with delta (0, 0)
Screenshot: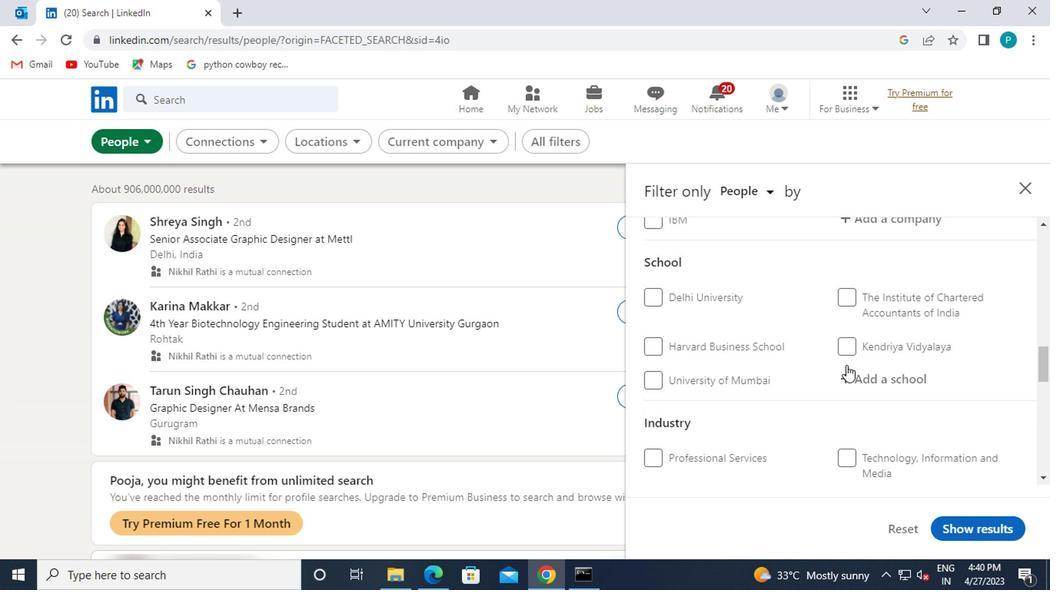 
Action: Mouse moved to (851, 364)
Screenshot: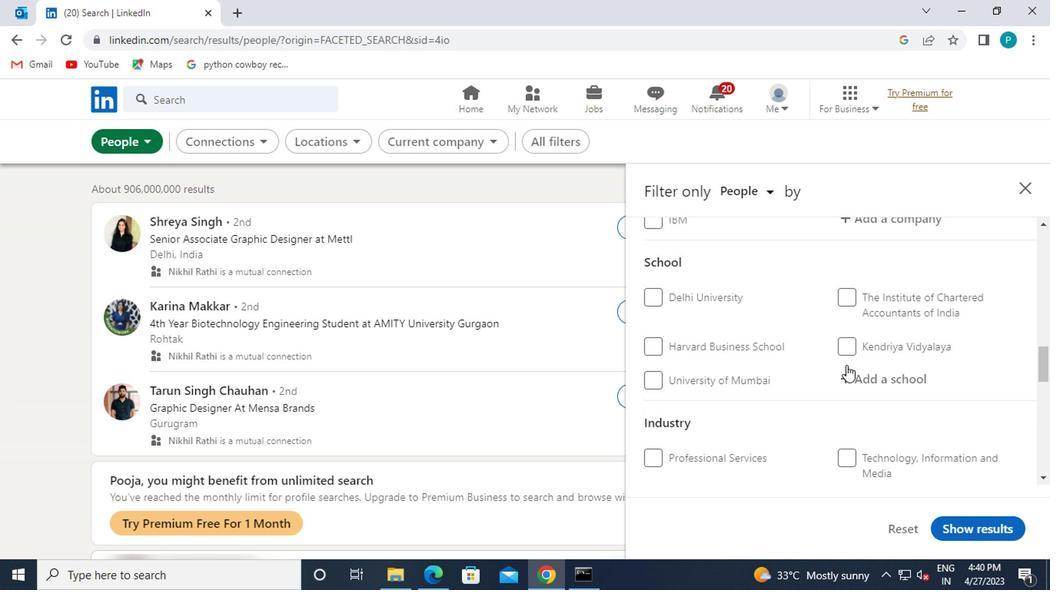 
Action: Mouse scrolled (851, 365) with delta (0, 0)
Screenshot: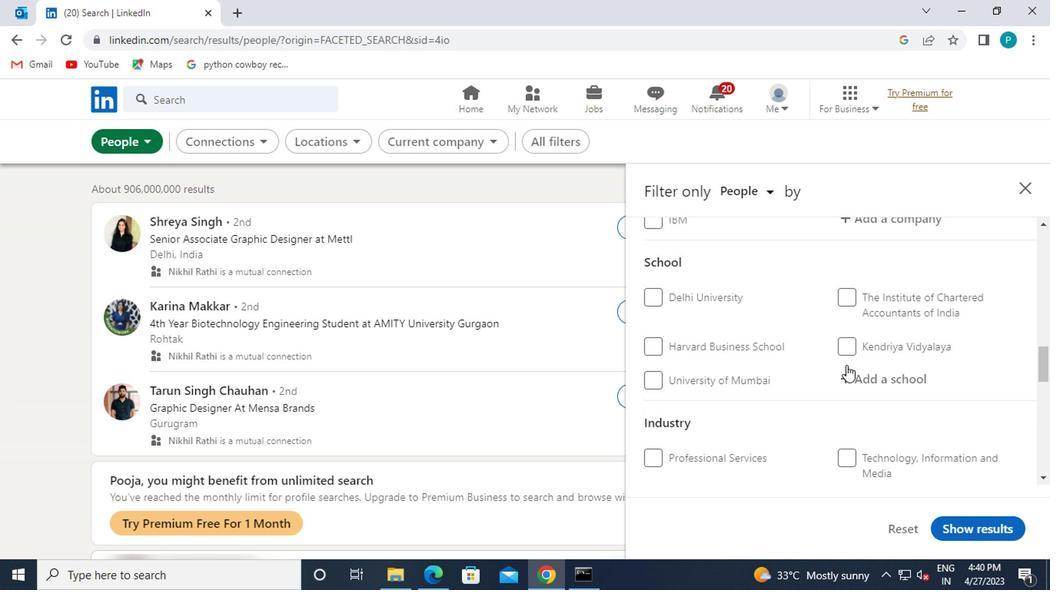 
Action: Mouse moved to (859, 332)
Screenshot: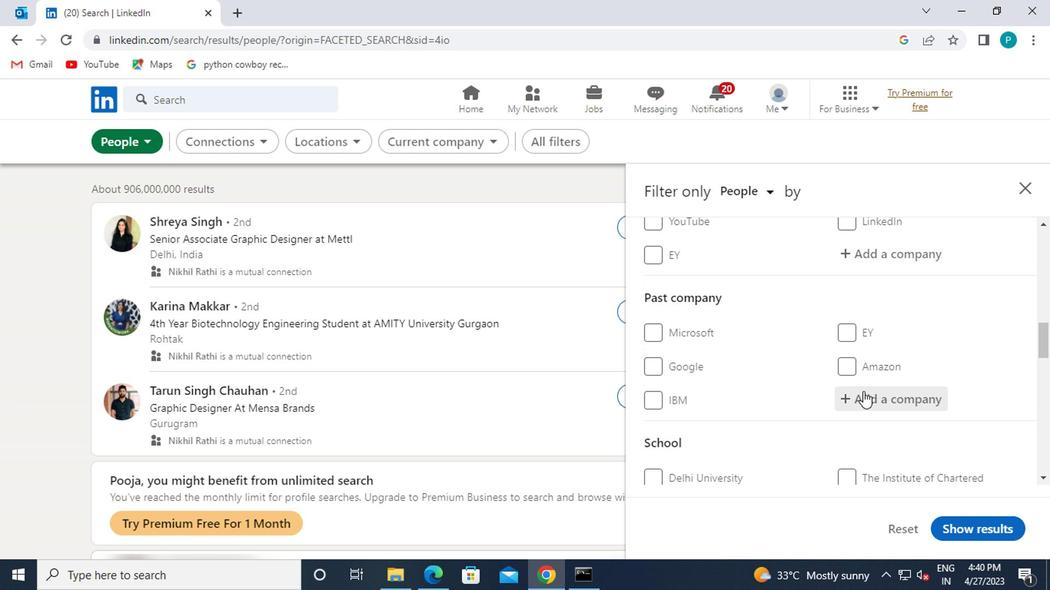 
Action: Mouse scrolled (859, 333) with delta (0, 0)
Screenshot: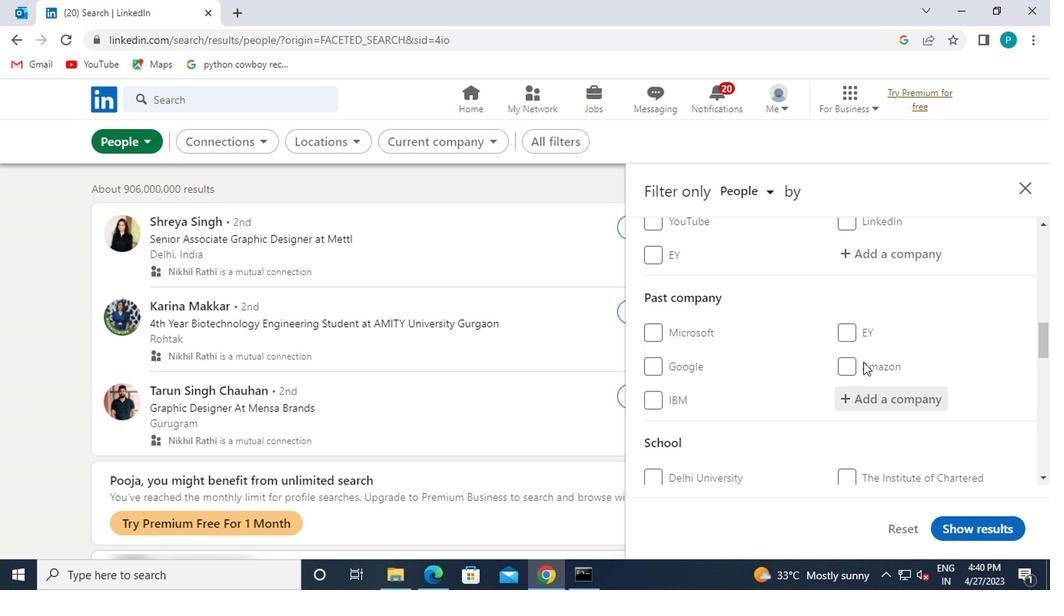 
Action: Mouse moved to (859, 331)
Screenshot: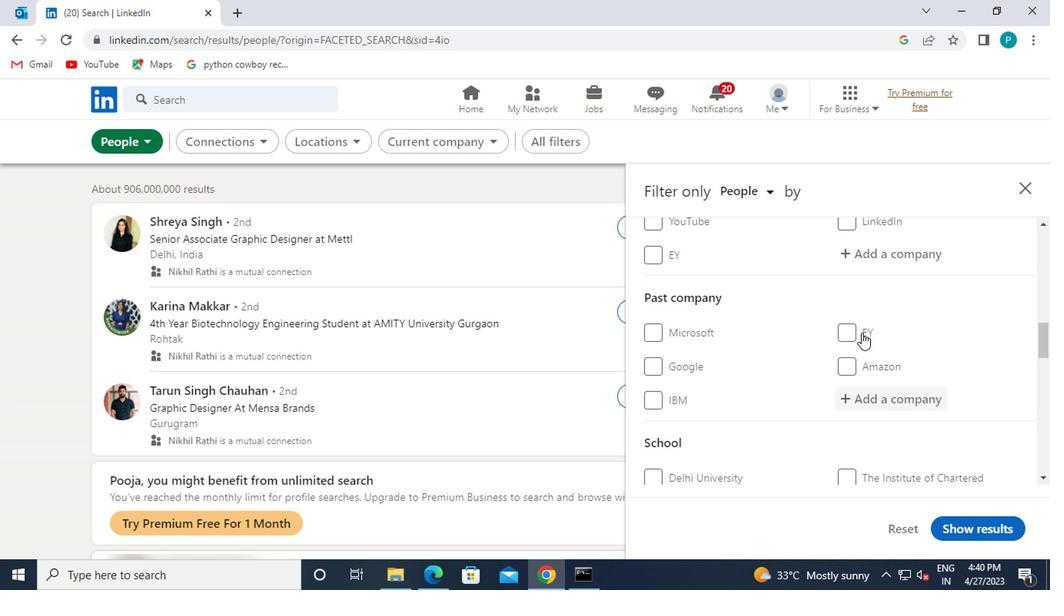 
Action: Mouse scrolled (859, 332) with delta (0, 1)
Screenshot: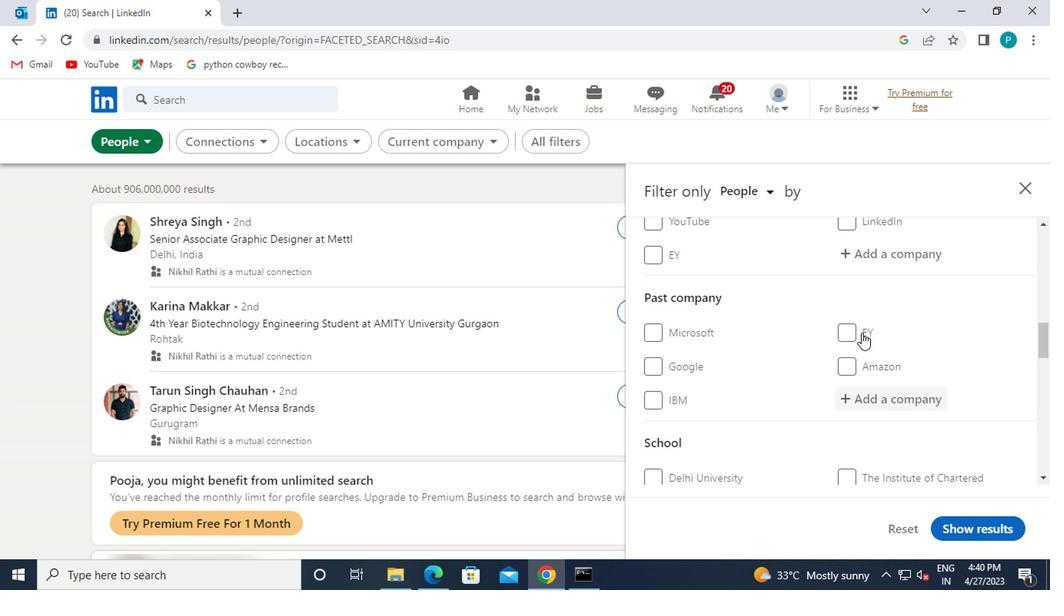 
Action: Mouse moved to (859, 402)
Screenshot: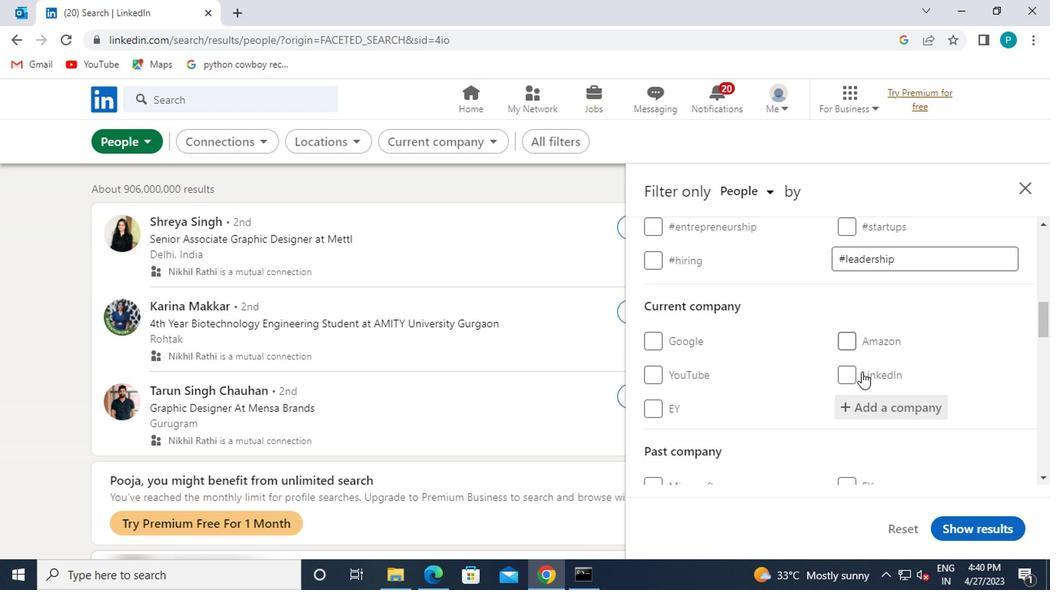
Action: Mouse pressed left at (859, 402)
Screenshot: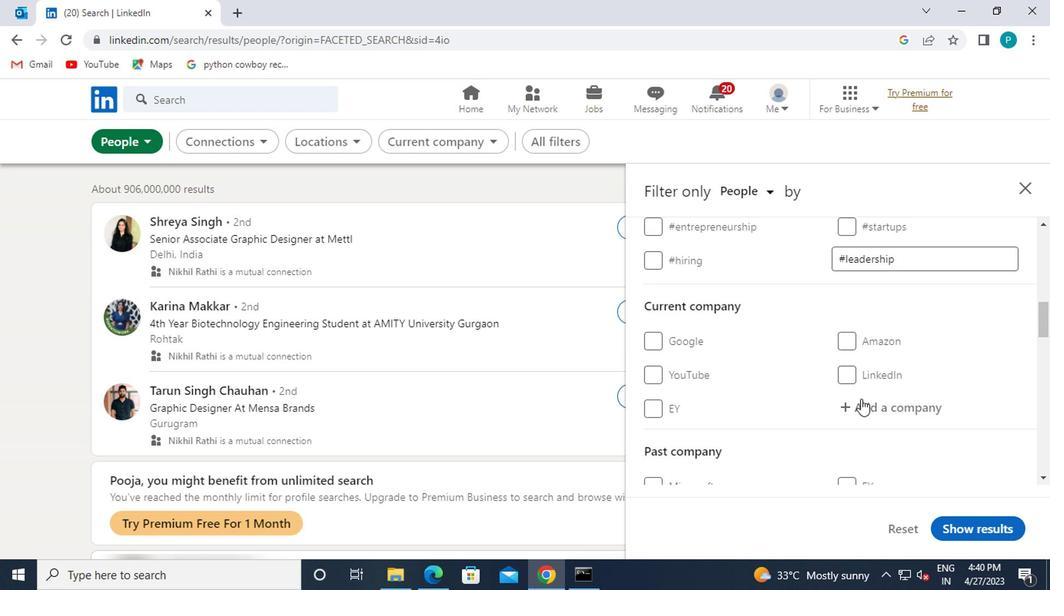 
Action: Mouse moved to (859, 402)
Screenshot: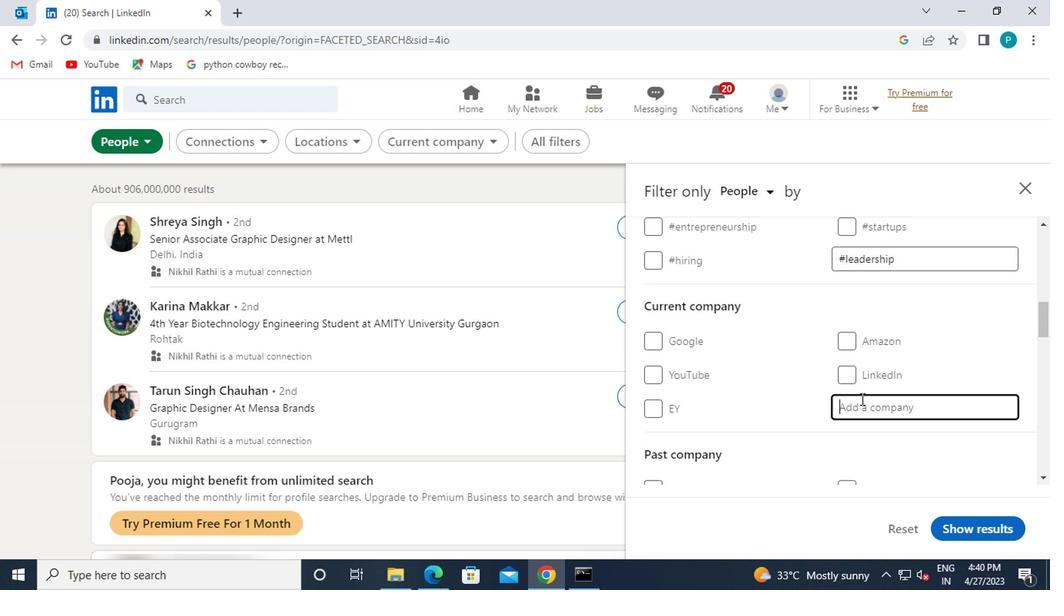 
Action: Key pressed <Key.caps_lock>M<Key.caps_lock>ANNING
Screenshot: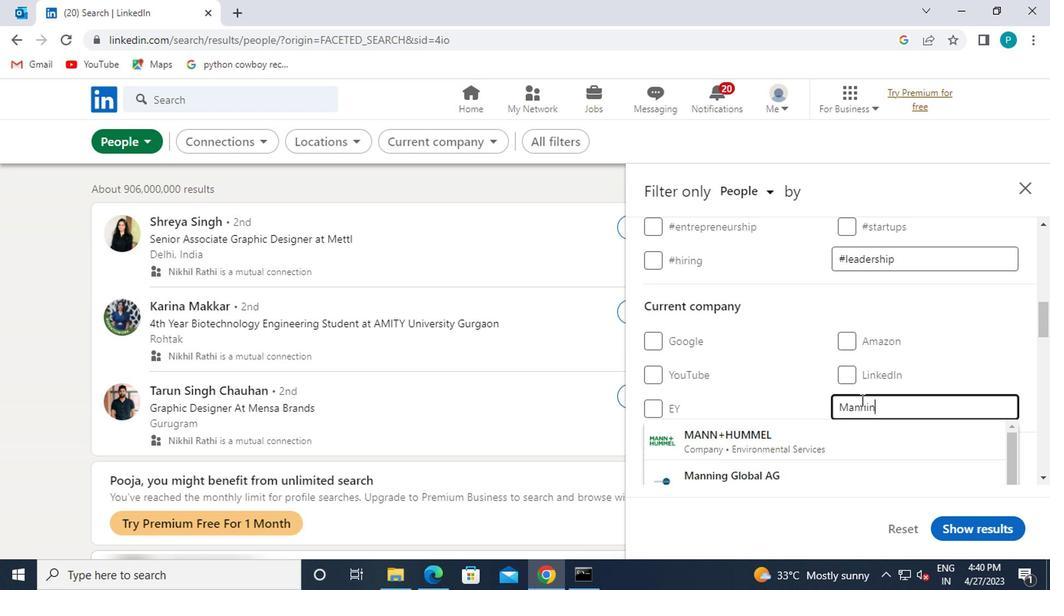 
Action: Mouse moved to (691, 419)
Screenshot: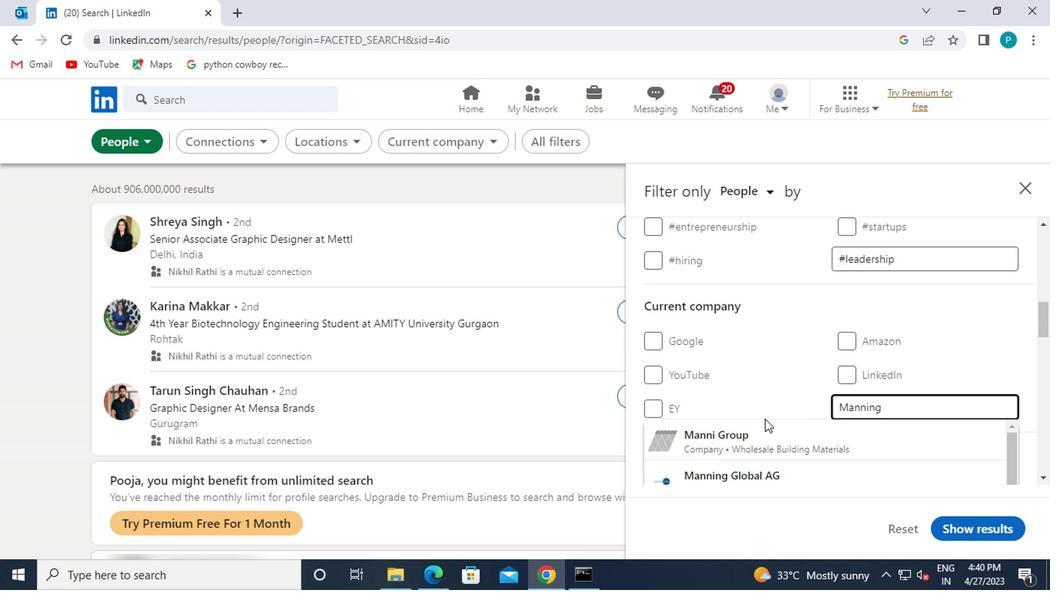 
Action: Mouse scrolled (691, 418) with delta (0, -1)
Screenshot: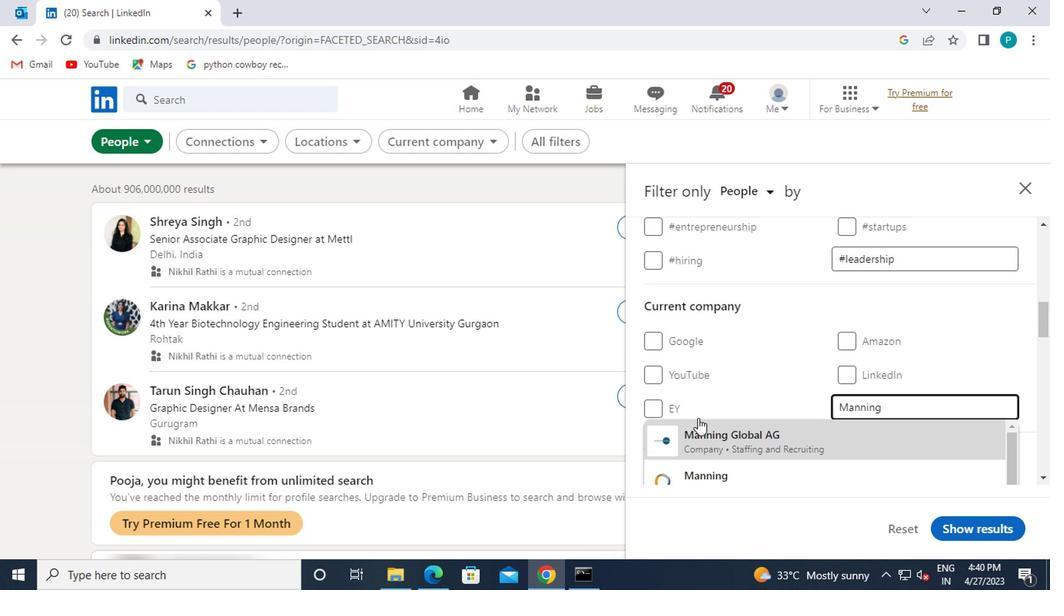 
Action: Mouse moved to (707, 371)
Screenshot: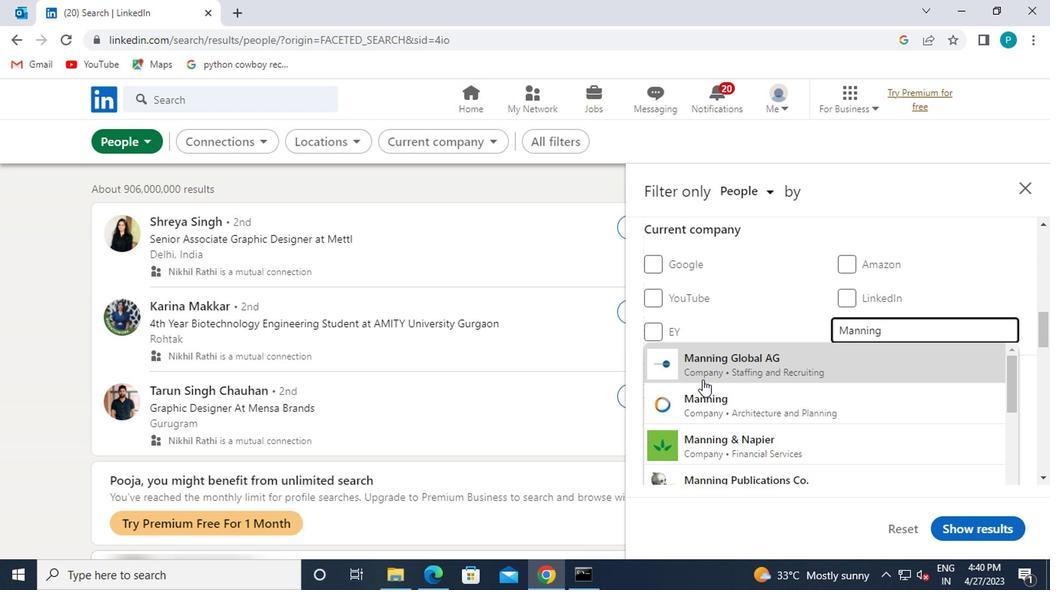 
Action: Mouse pressed left at (707, 371)
Screenshot: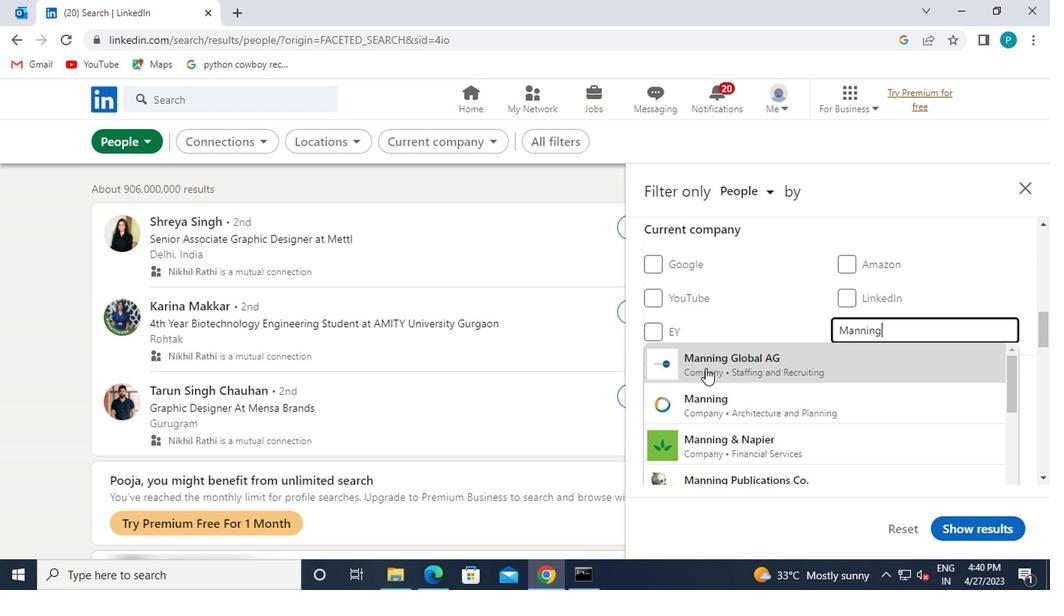 
Action: Mouse moved to (828, 375)
Screenshot: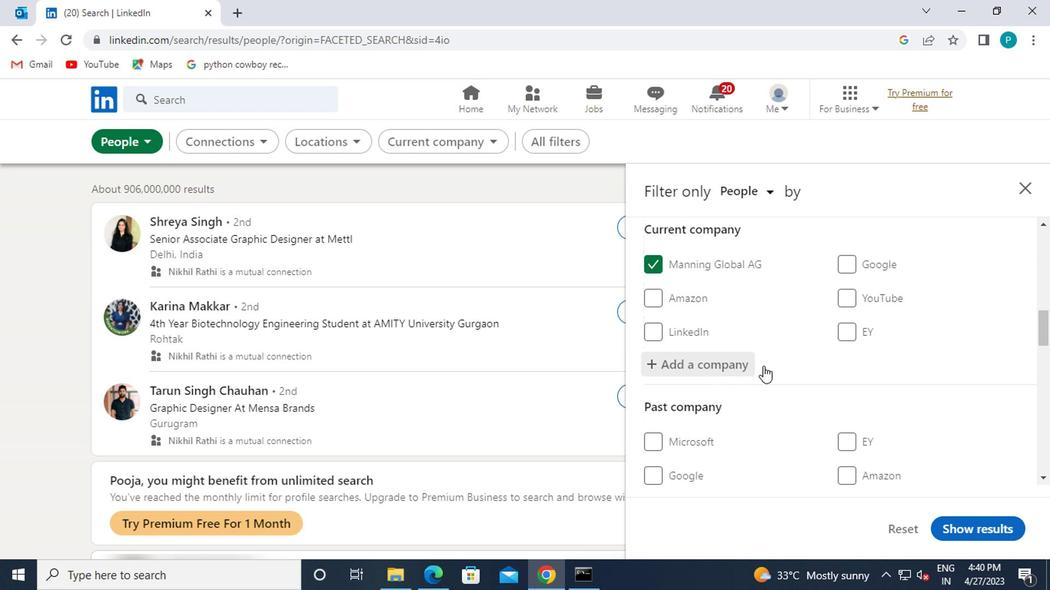 
Action: Mouse scrolled (828, 374) with delta (0, 0)
Screenshot: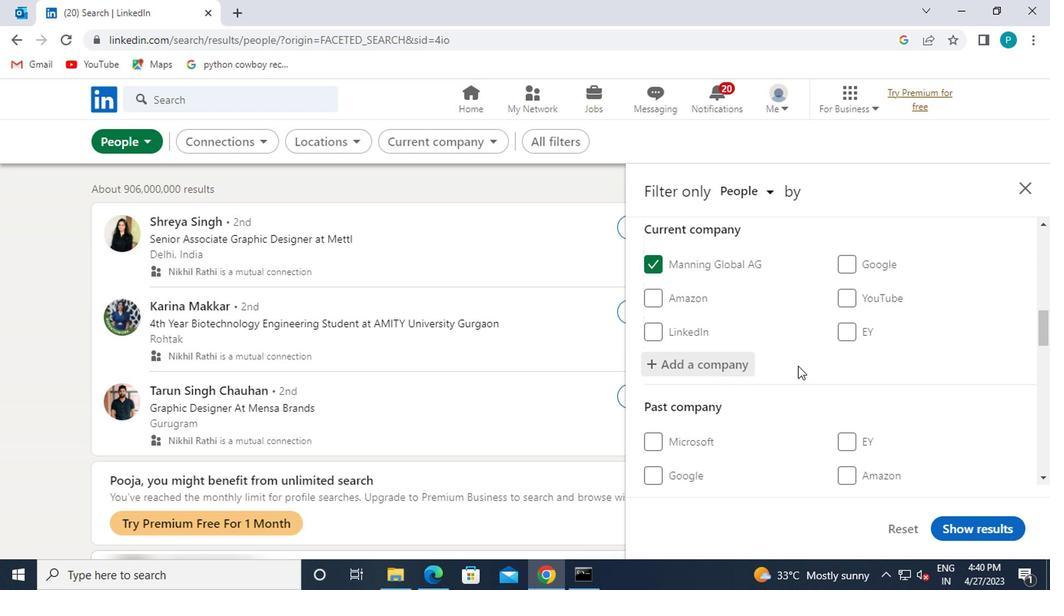 
Action: Mouse scrolled (828, 374) with delta (0, 0)
Screenshot: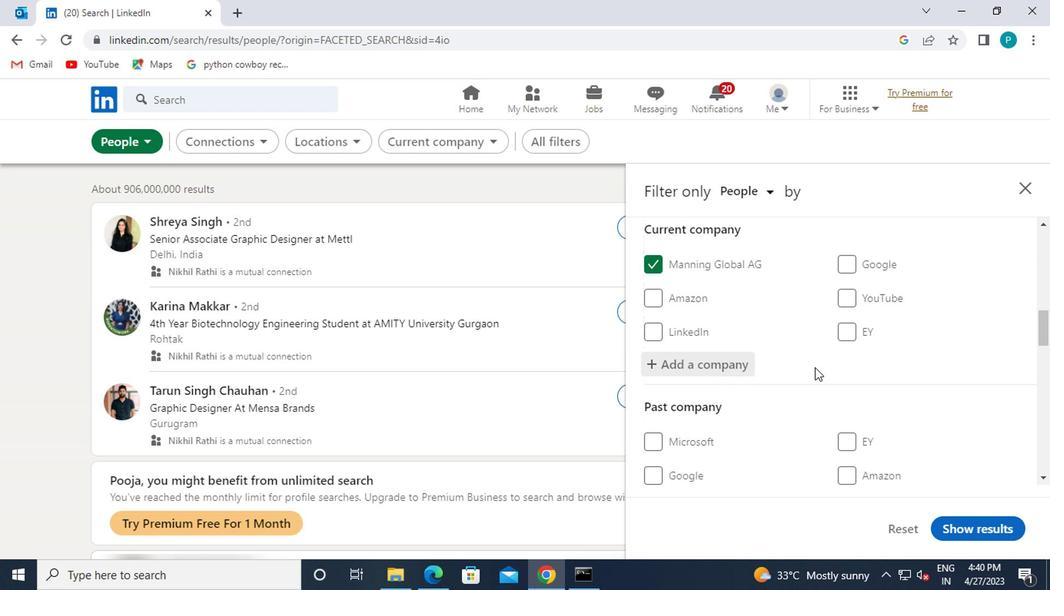 
Action: Mouse scrolled (828, 374) with delta (0, 0)
Screenshot: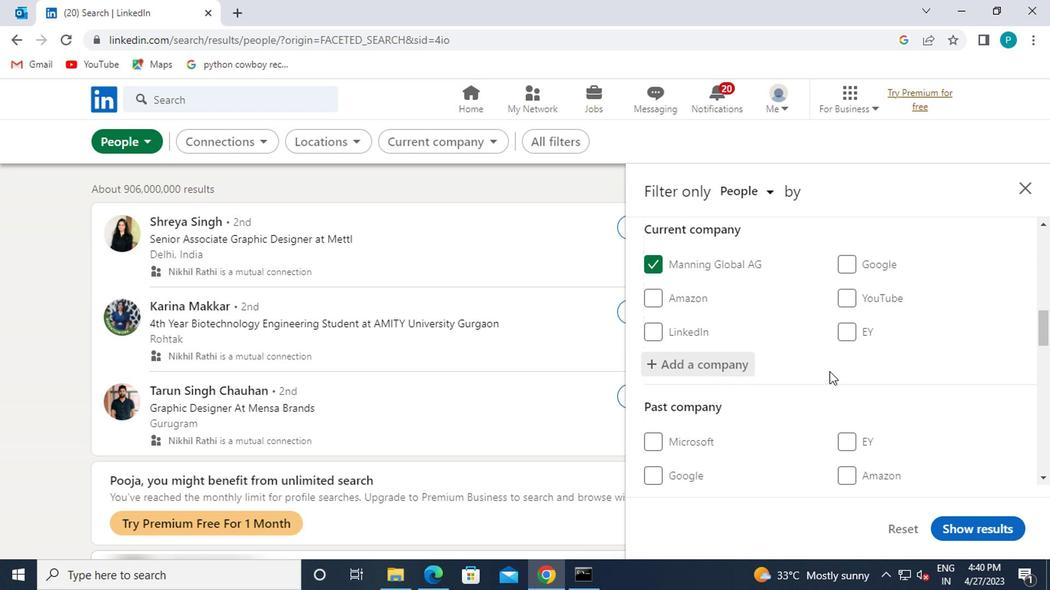 
Action: Mouse moved to (816, 390)
Screenshot: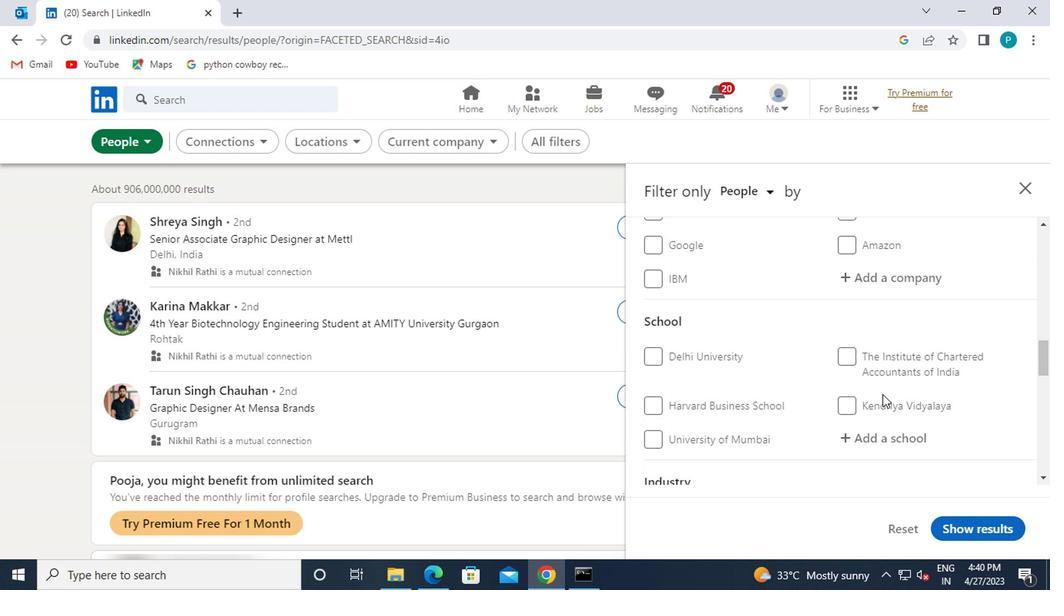 
Action: Mouse scrolled (816, 390) with delta (0, 0)
Screenshot: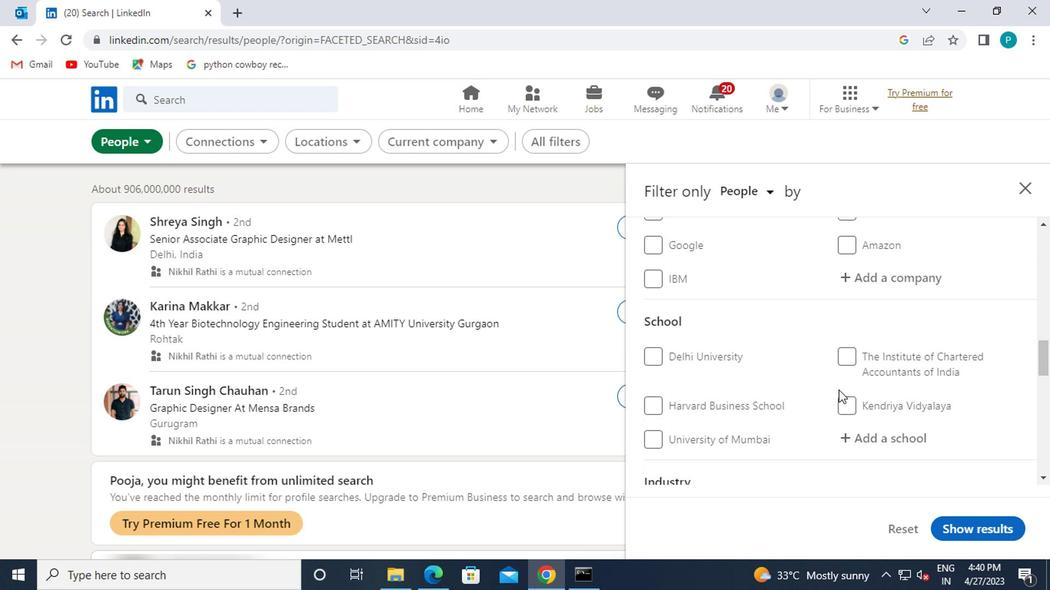 
Action: Mouse moved to (839, 370)
Screenshot: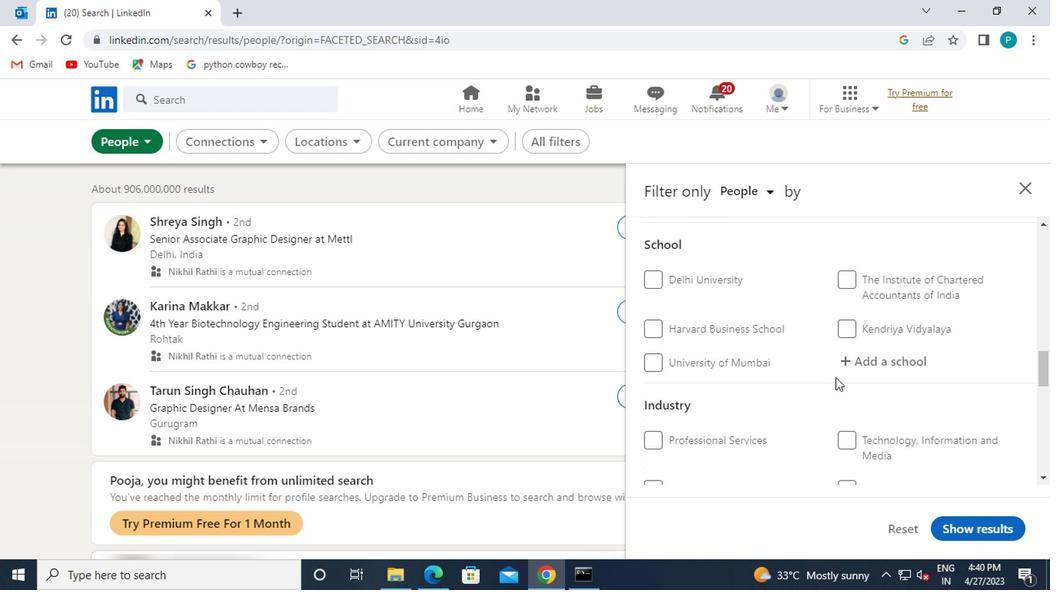 
Action: Mouse pressed left at (839, 370)
Screenshot: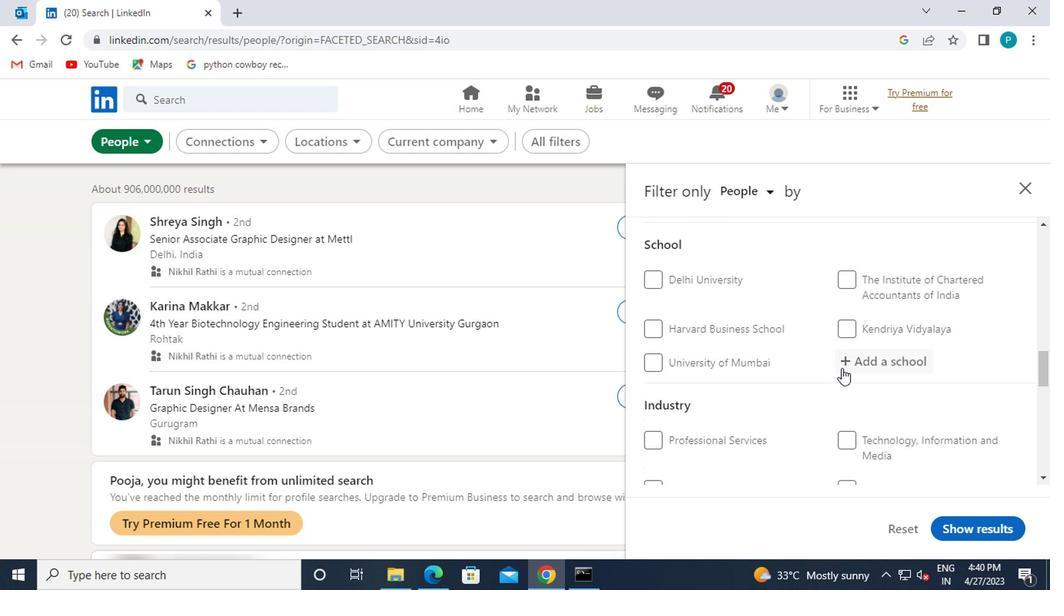 
Action: Mouse moved to (822, 397)
Screenshot: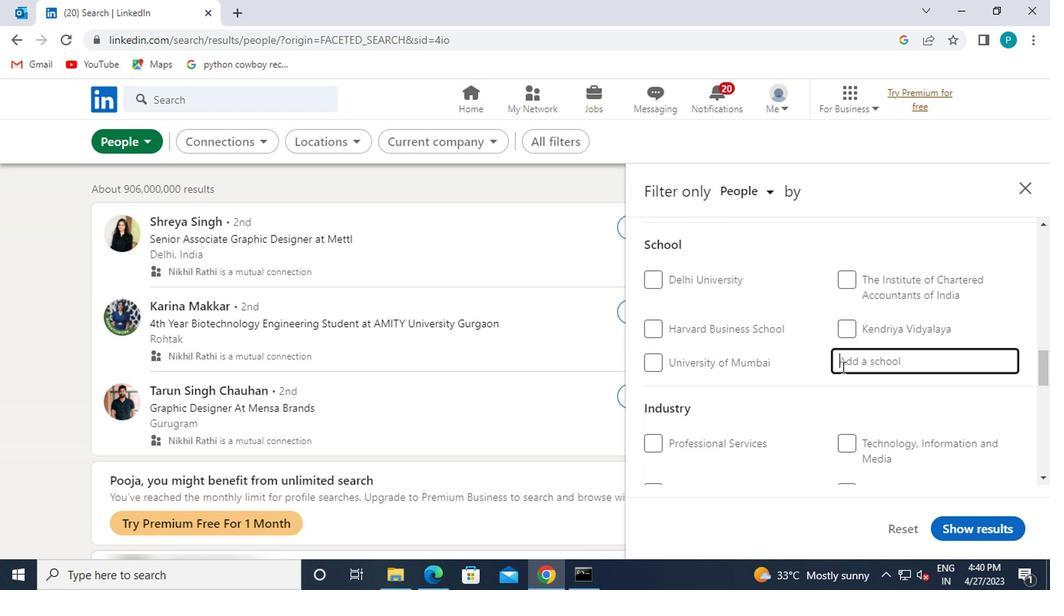 
Action: Key pressed <Key.caps_lock>N
Screenshot: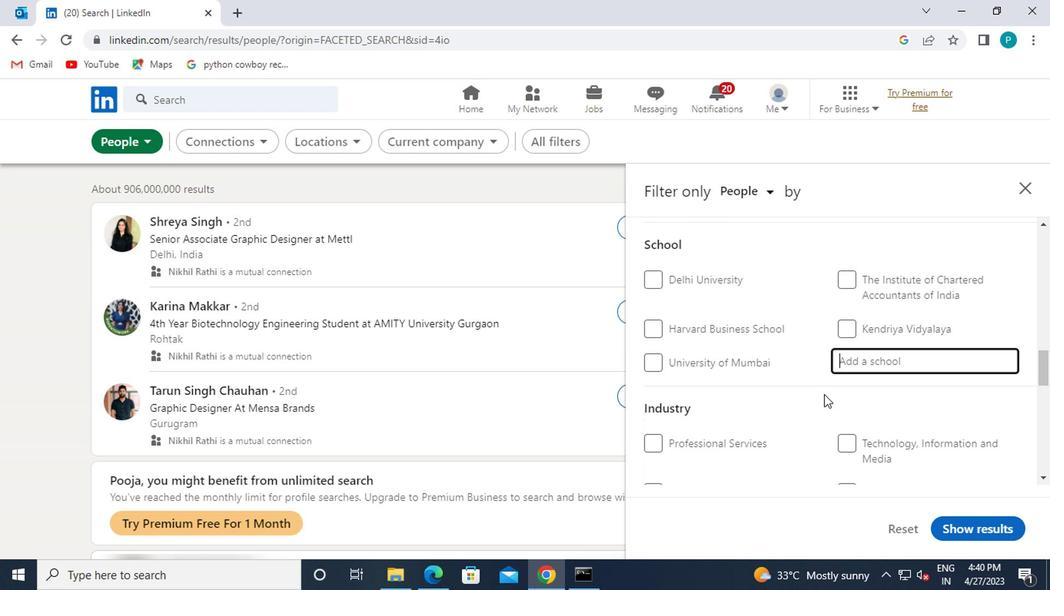 
Action: Mouse moved to (708, 419)
Screenshot: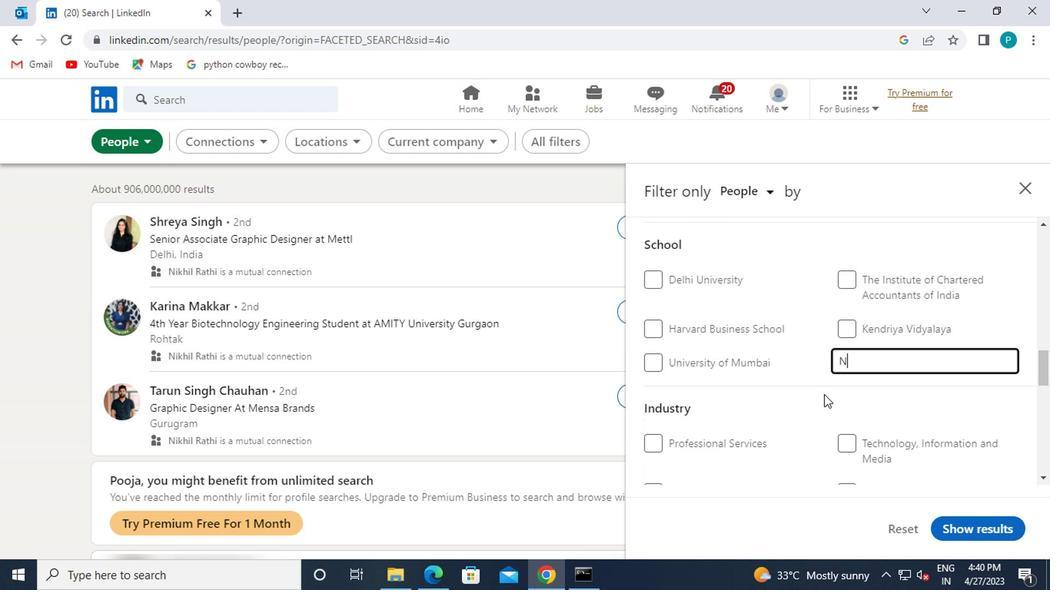 
Action: Key pressed <Key.caps_lock>A
Screenshot: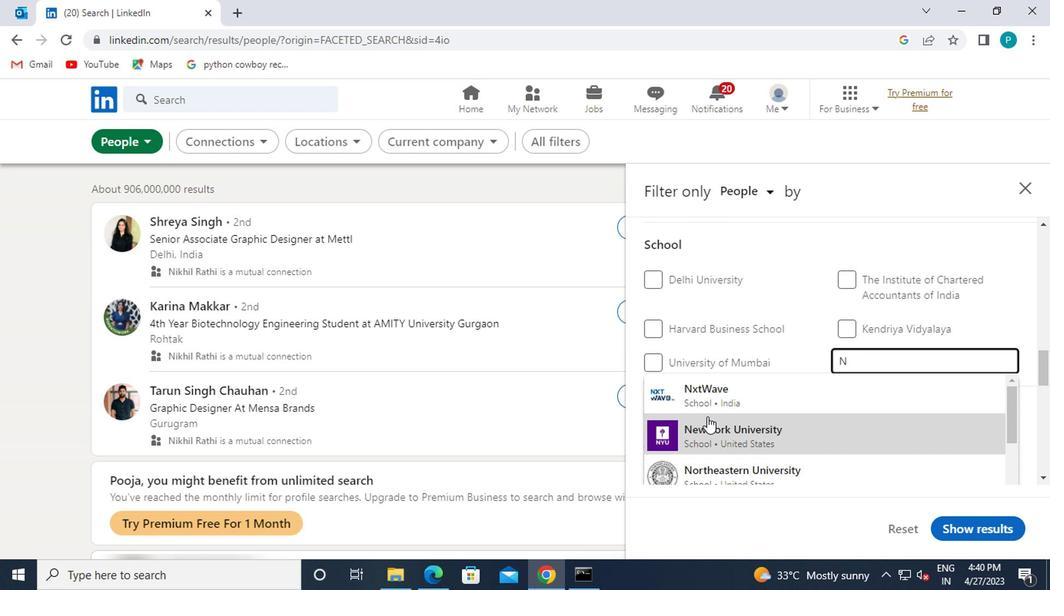 
Action: Mouse moved to (763, 417)
Screenshot: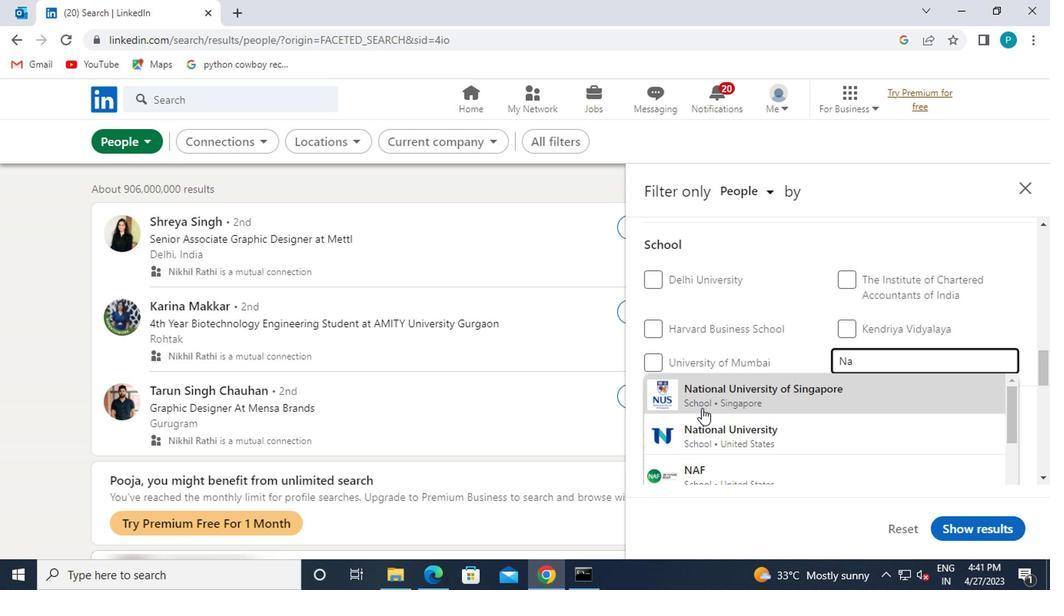 
Action: Mouse scrolled (763, 418) with delta (0, 0)
Screenshot: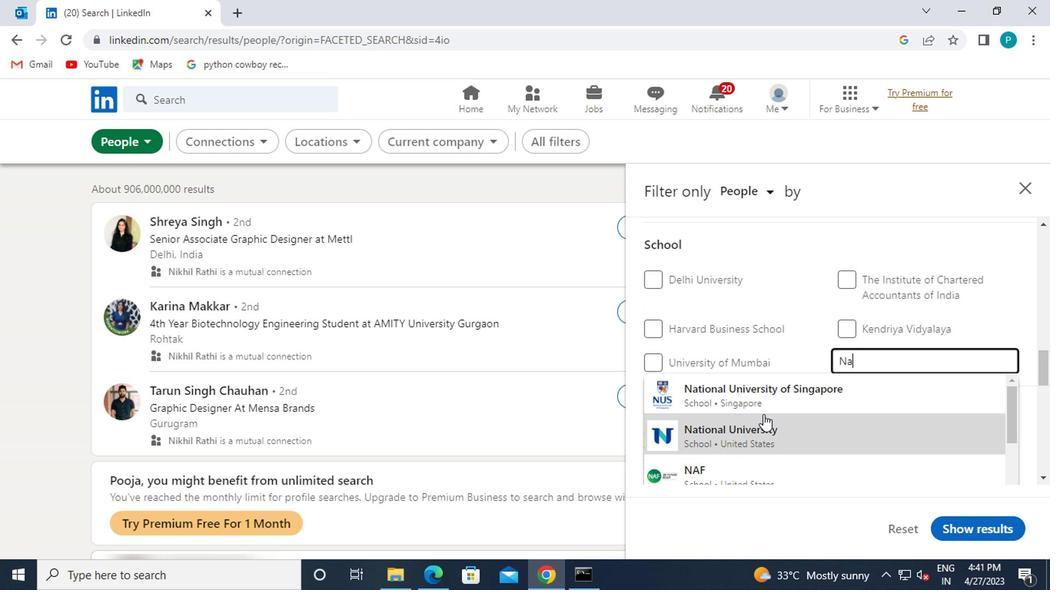 
Action: Mouse scrolled (763, 418) with delta (0, 0)
Screenshot: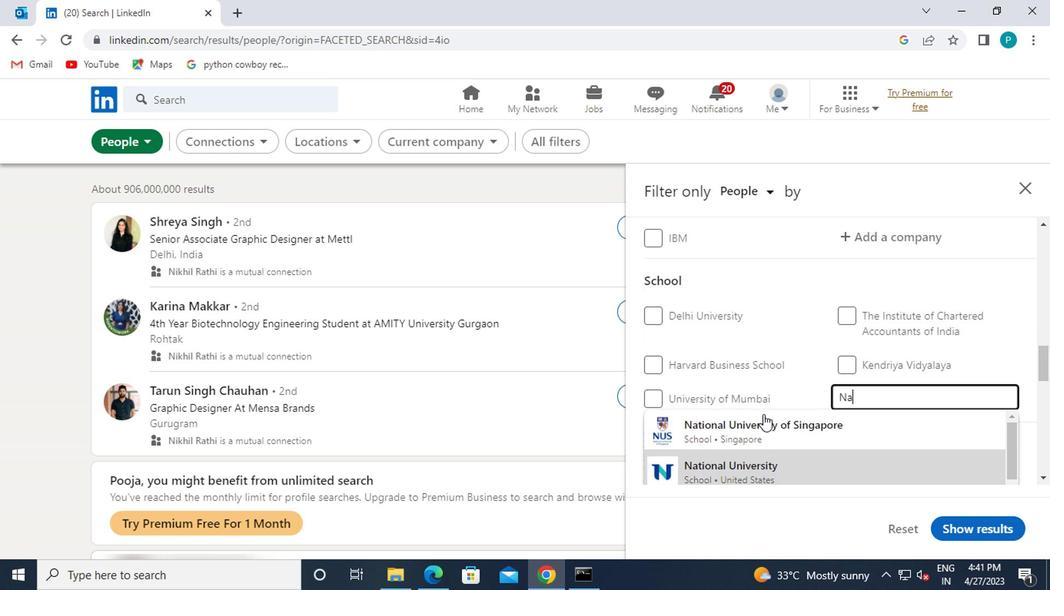 
Action: Mouse moved to (764, 421)
Screenshot: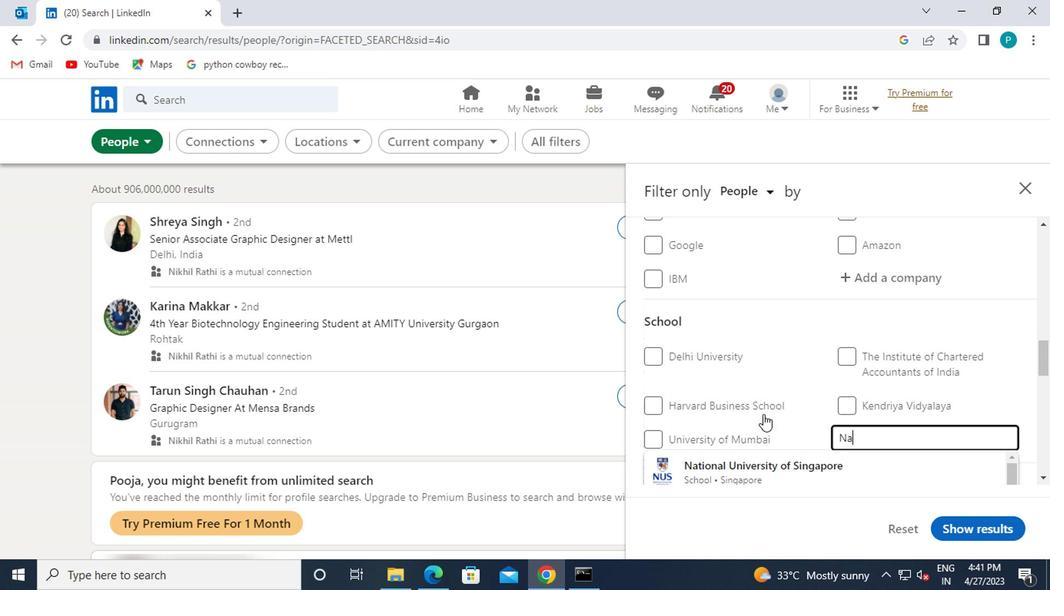 
Action: Mouse scrolled (764, 420) with delta (0, -1)
Screenshot: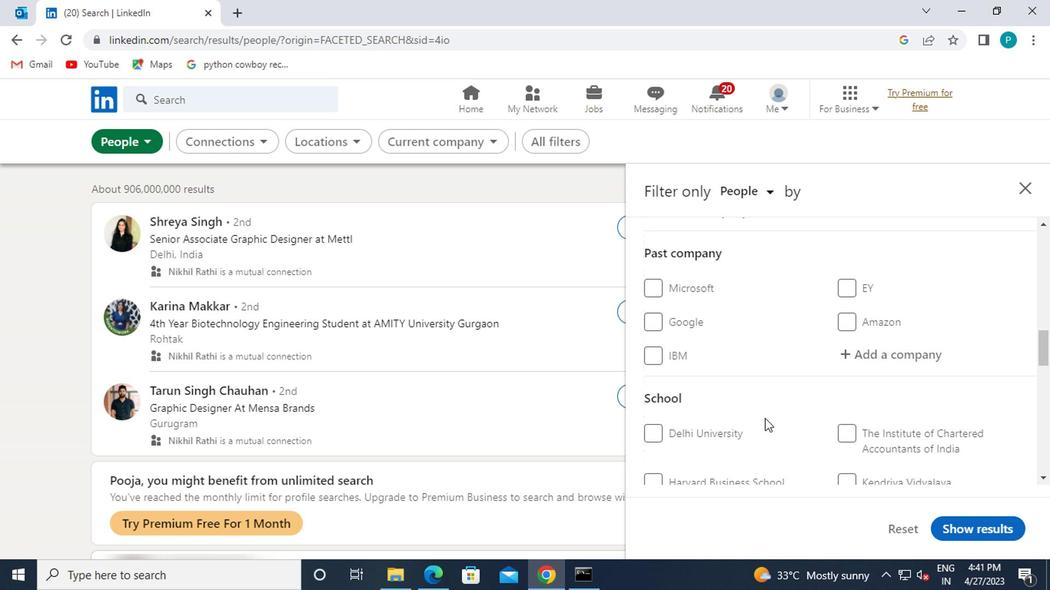 
Action: Mouse moved to (766, 423)
Screenshot: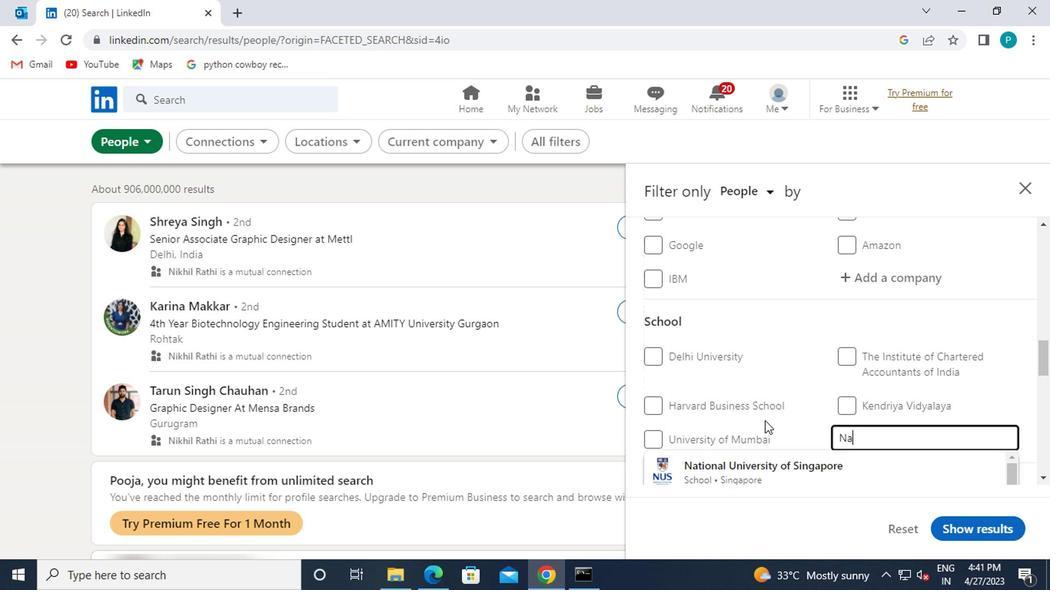
Action: Mouse scrolled (766, 422) with delta (0, -1)
Screenshot: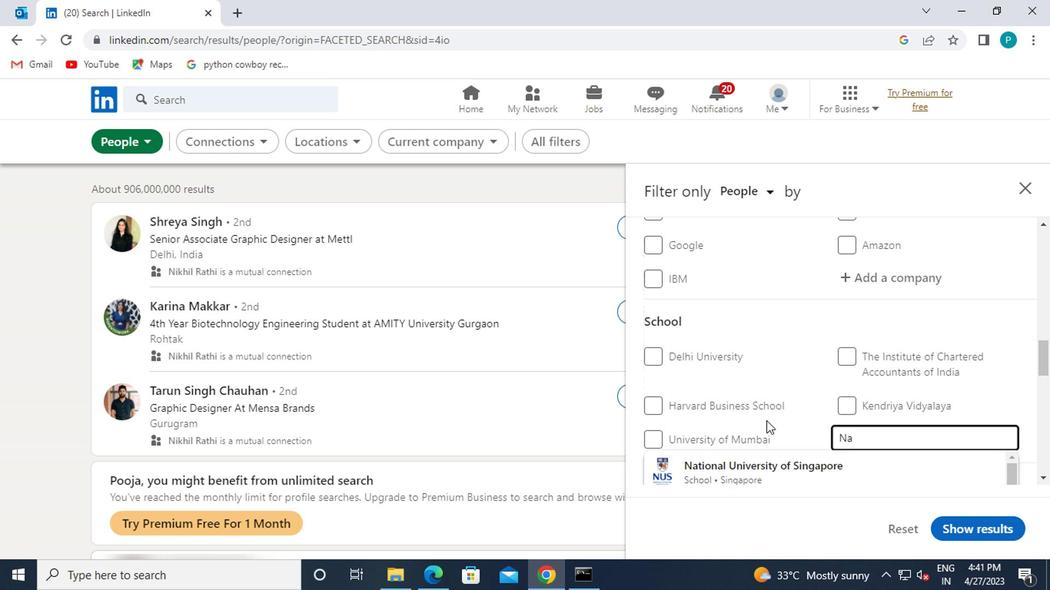 
Action: Mouse scrolled (766, 422) with delta (0, -1)
Screenshot: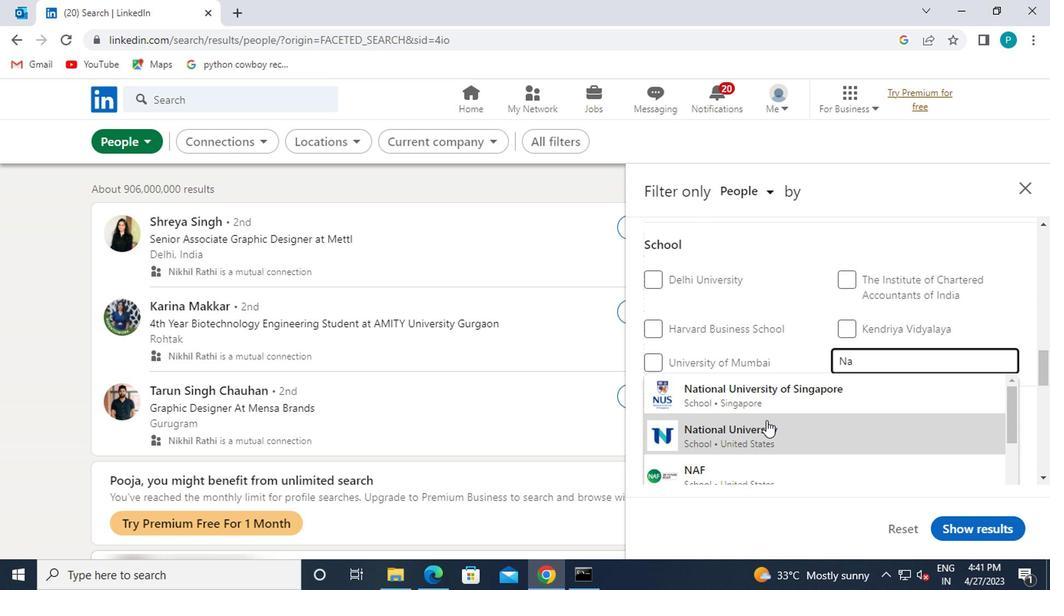 
Action: Mouse moved to (762, 441)
Screenshot: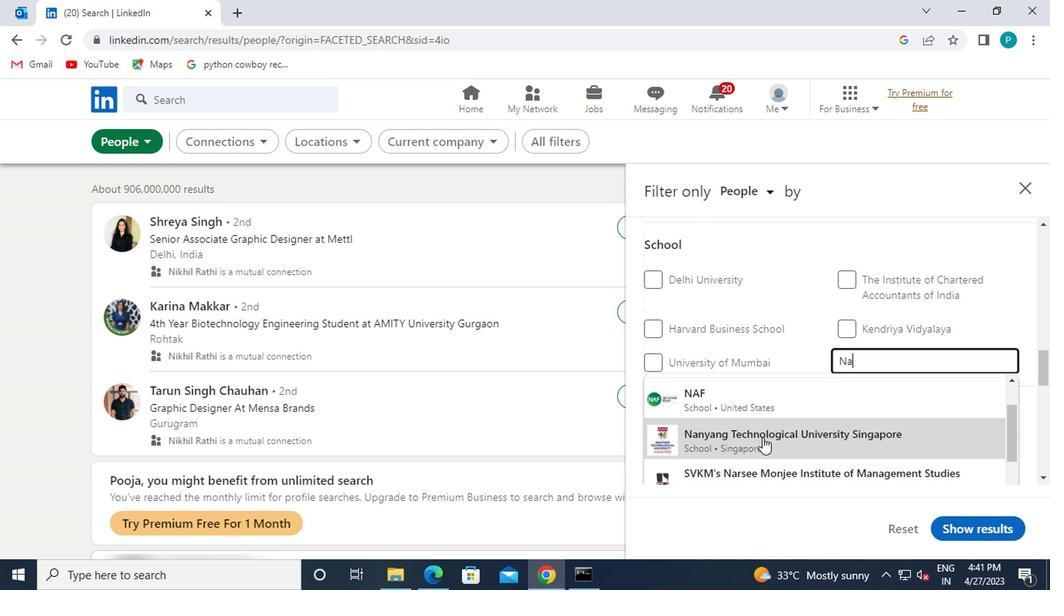 
Action: Mouse scrolled (762, 441) with delta (0, 0)
Screenshot: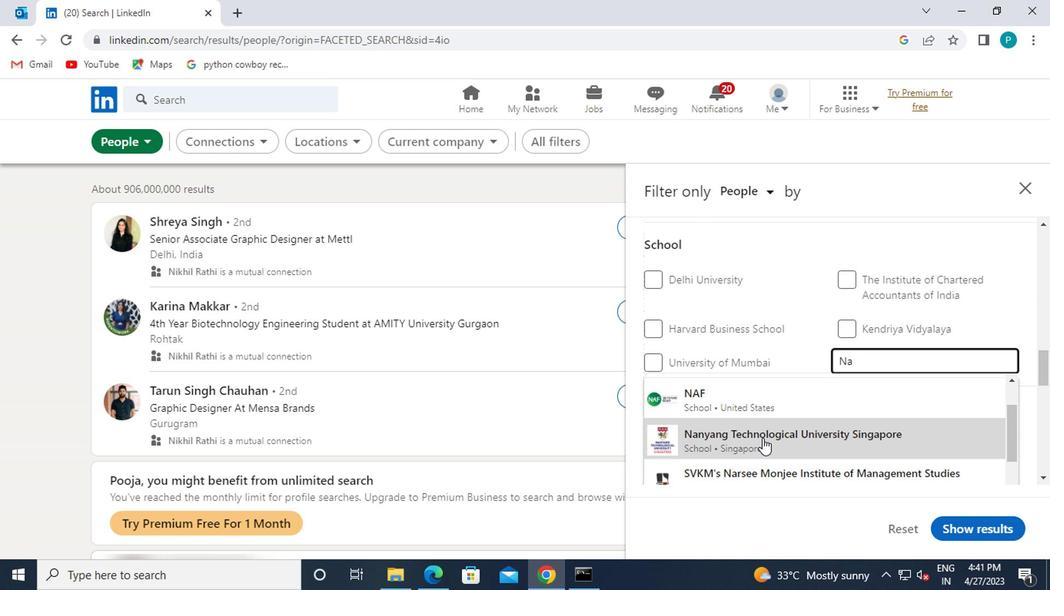 
Action: Mouse moved to (750, 462)
Screenshot: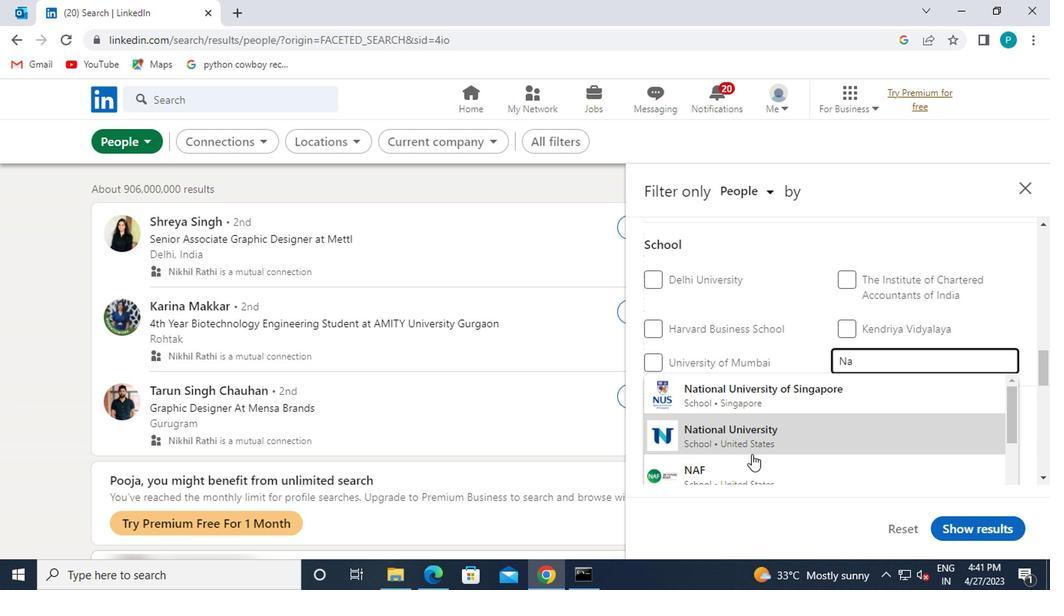 
Action: Mouse scrolled (750, 462) with delta (0, 0)
Screenshot: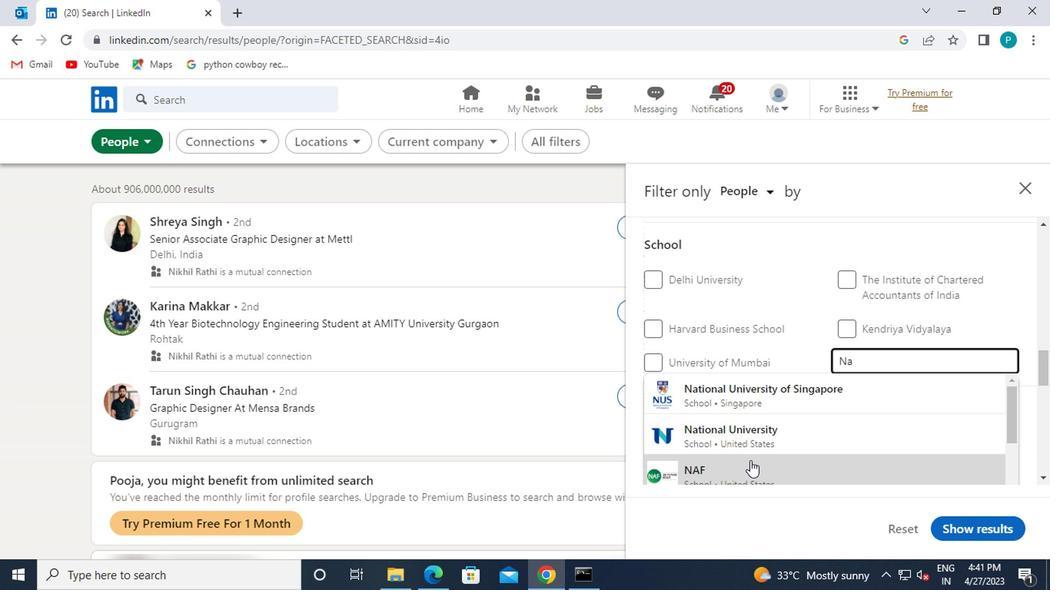 
Action: Mouse scrolled (750, 462) with delta (0, 0)
Screenshot: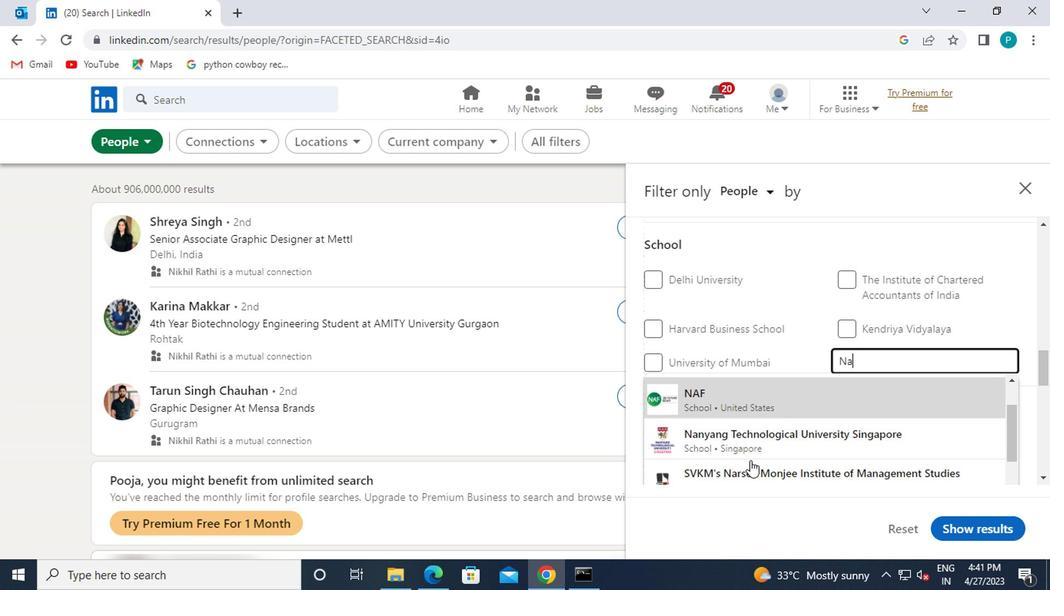 
Action: Mouse scrolled (750, 462) with delta (0, 0)
Screenshot: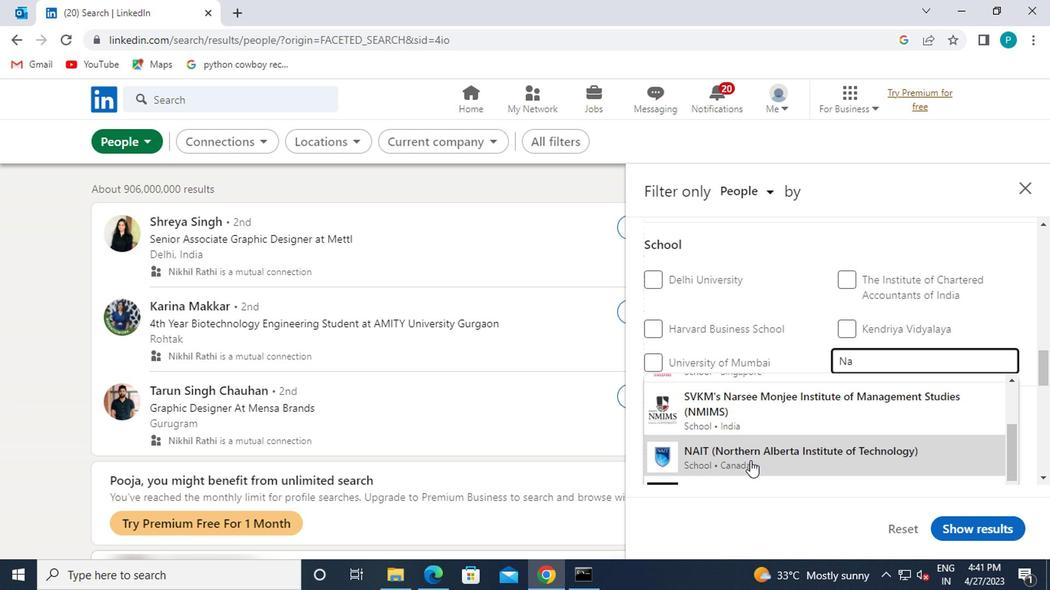 
Action: Key pressed <Key.enter>
Screenshot: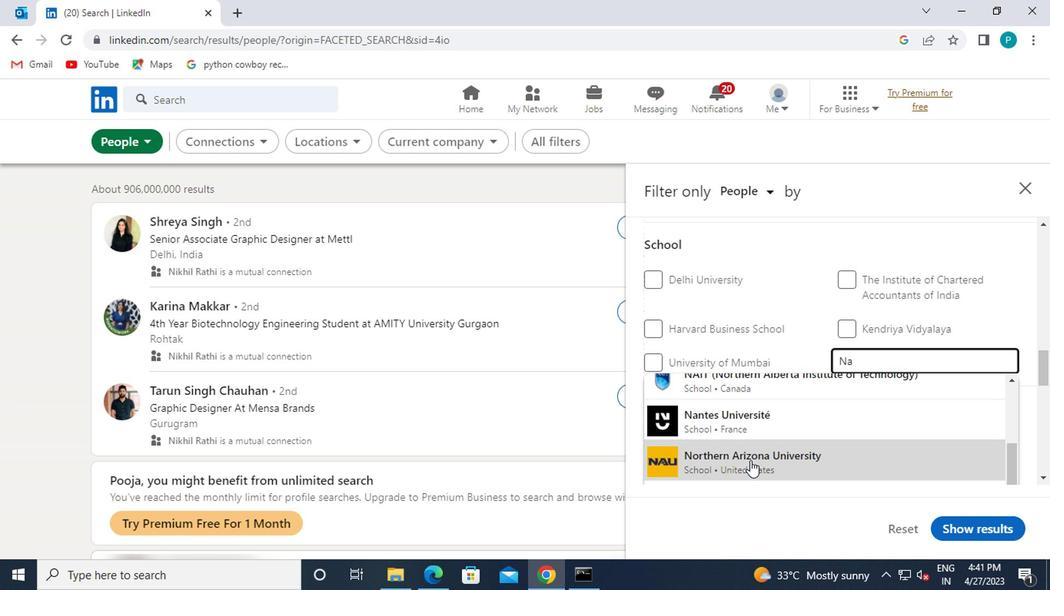
Action: Mouse moved to (738, 446)
Screenshot: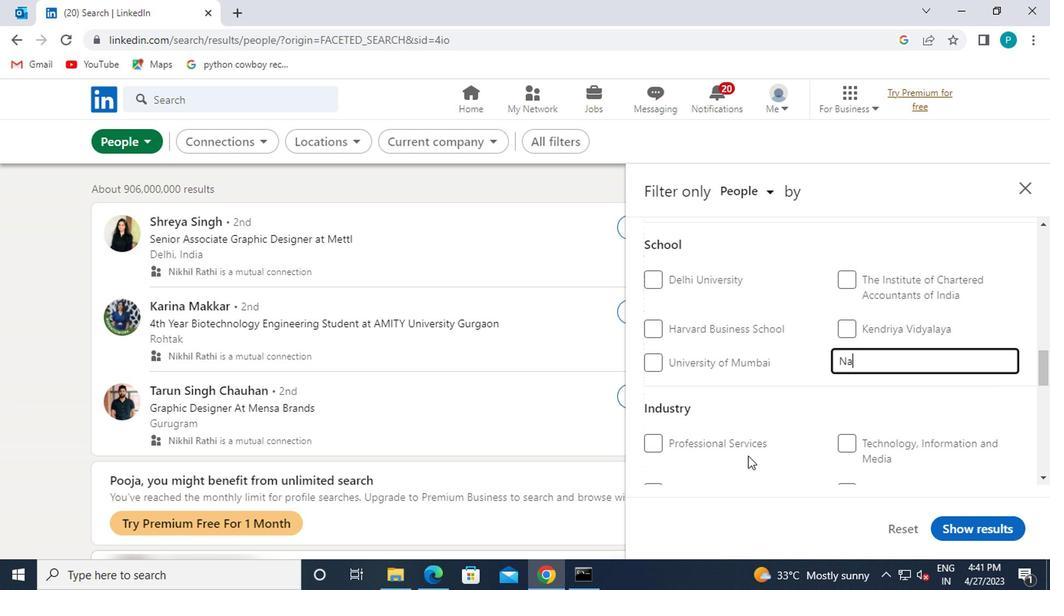 
Action: Mouse scrolled (738, 445) with delta (0, -1)
Screenshot: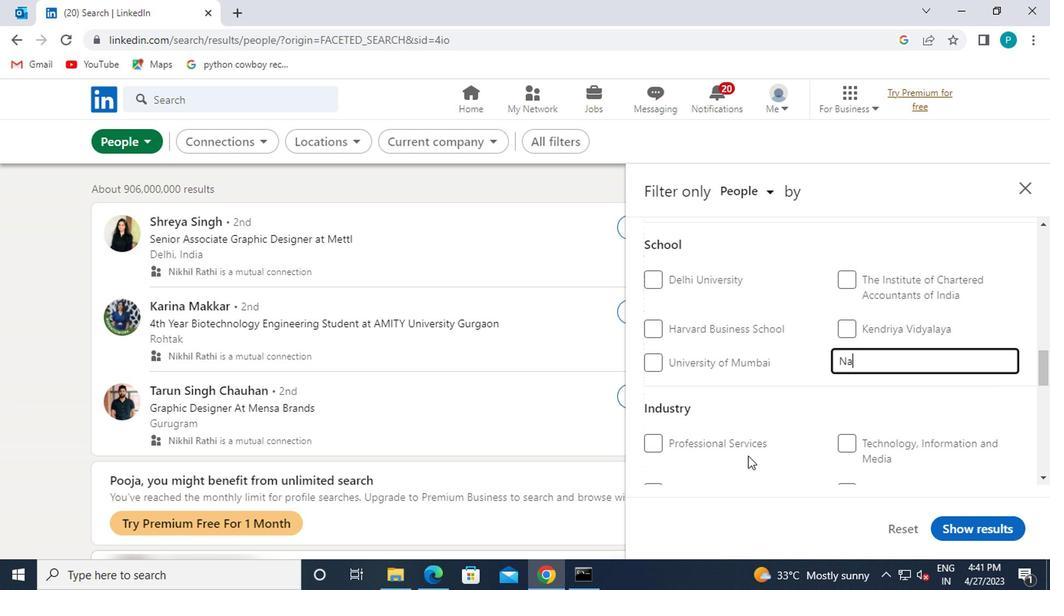 
Action: Mouse scrolled (738, 445) with delta (0, -1)
Screenshot: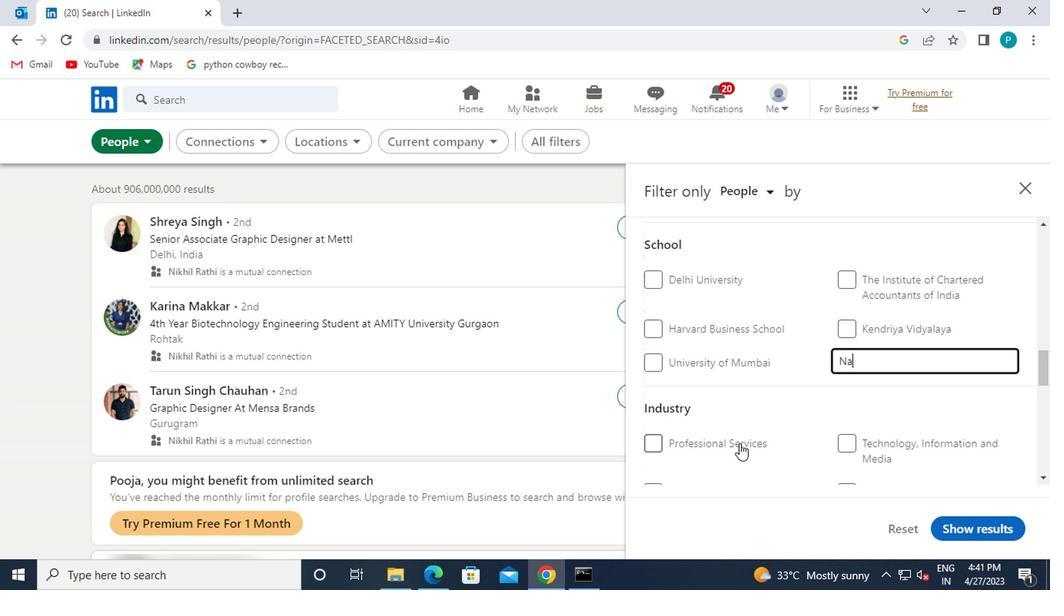 
Action: Mouse moved to (857, 458)
Screenshot: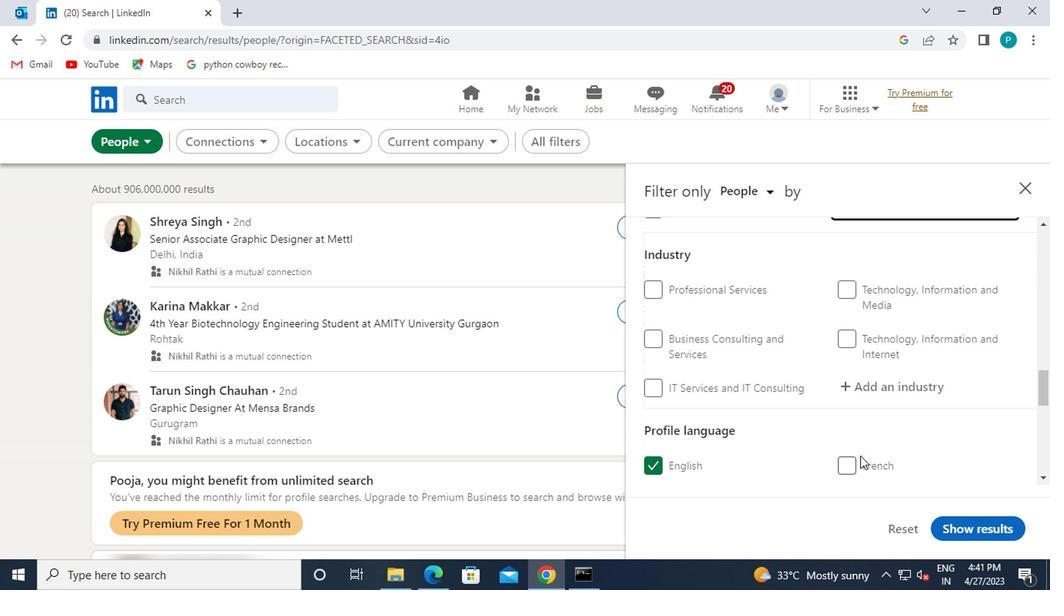 
Action: Mouse scrolled (857, 457) with delta (0, 0)
Screenshot: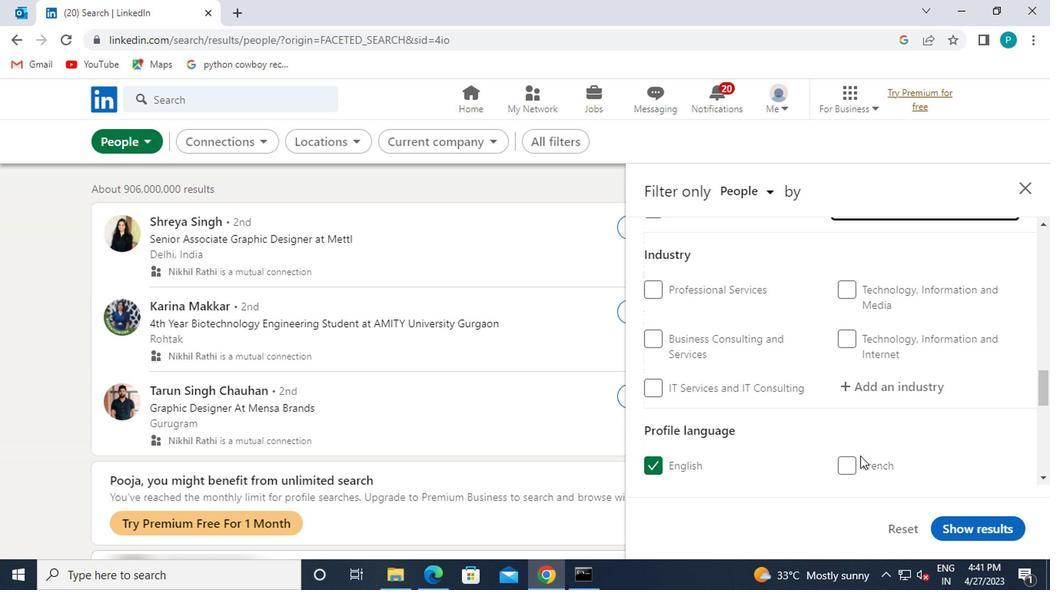 
Action: Mouse moved to (841, 453)
Screenshot: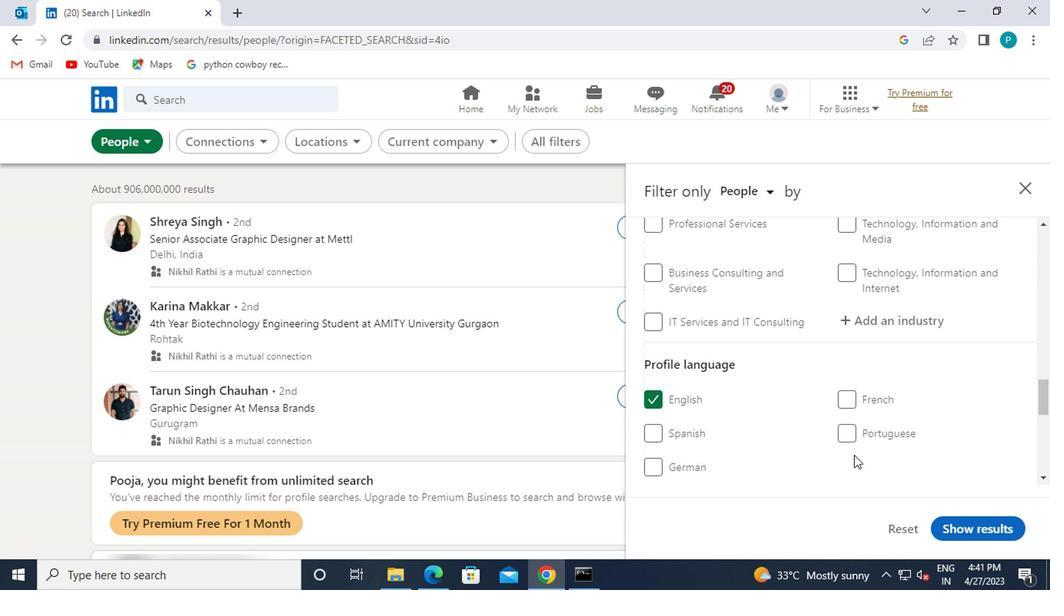 
Action: Mouse scrolled (841, 452) with delta (0, 0)
Screenshot: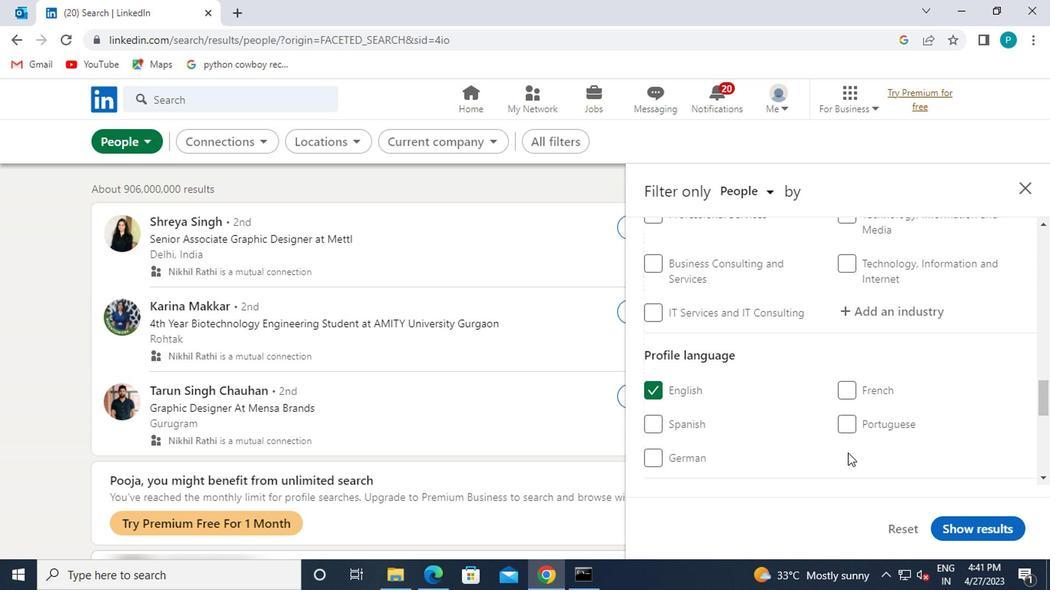 
Action: Mouse moved to (825, 419)
Screenshot: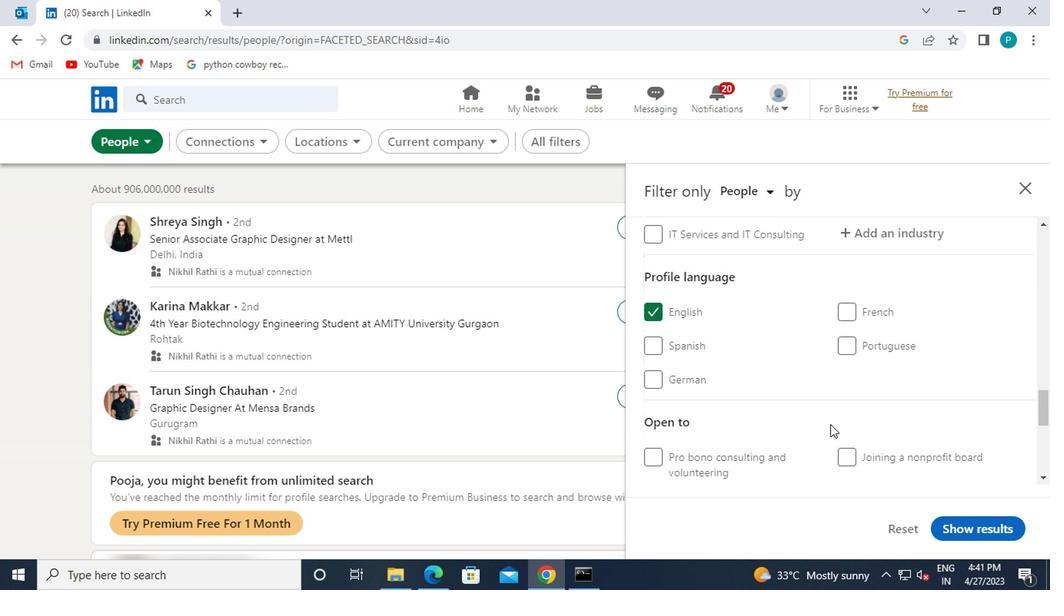 
Action: Mouse scrolled (825, 419) with delta (0, 0)
Screenshot: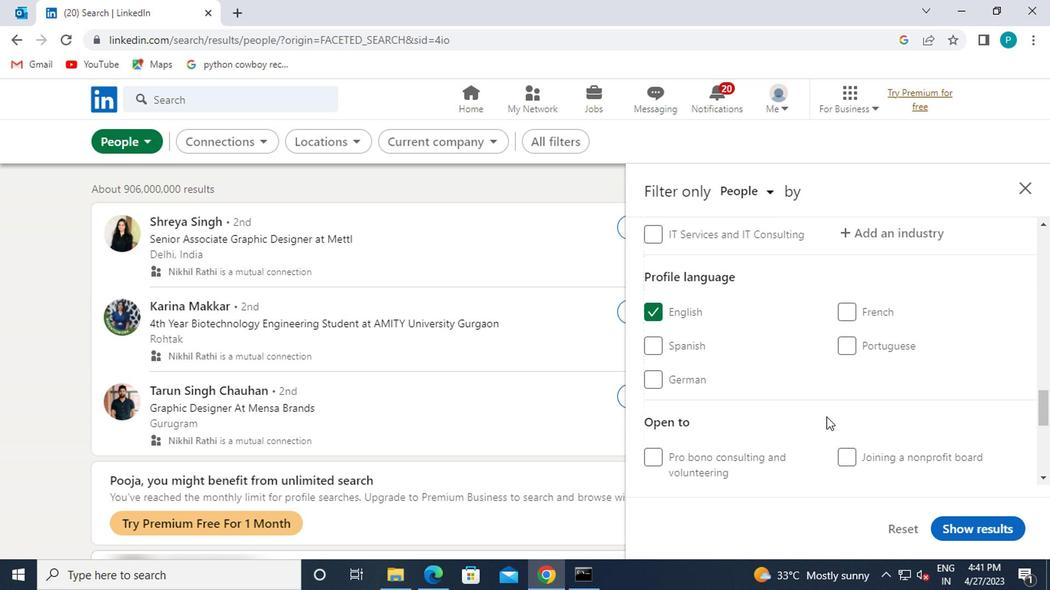 
Action: Mouse scrolled (825, 419) with delta (0, 0)
Screenshot: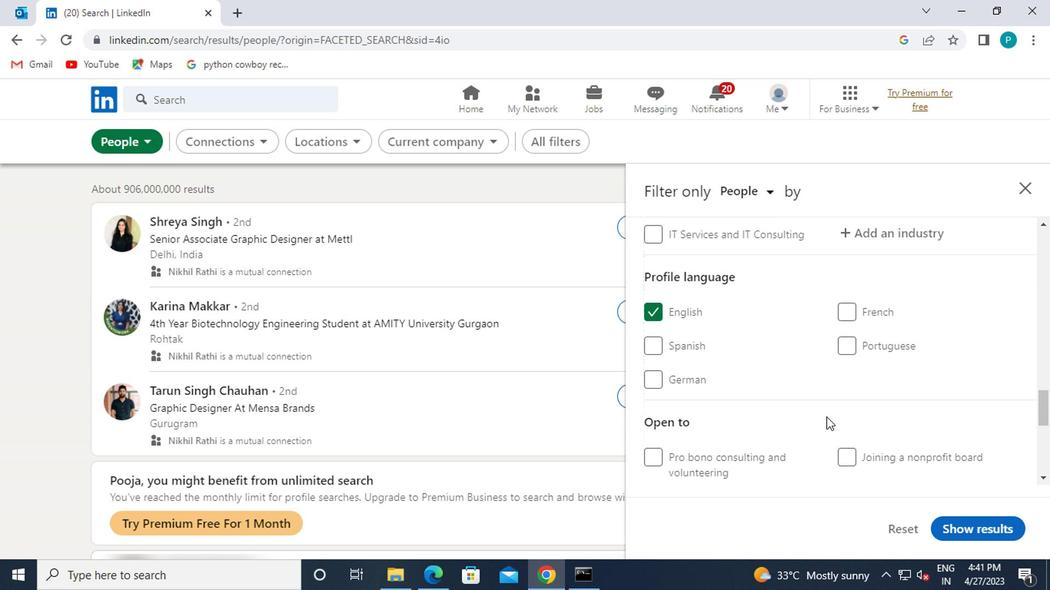 
Action: Mouse moved to (867, 455)
Screenshot: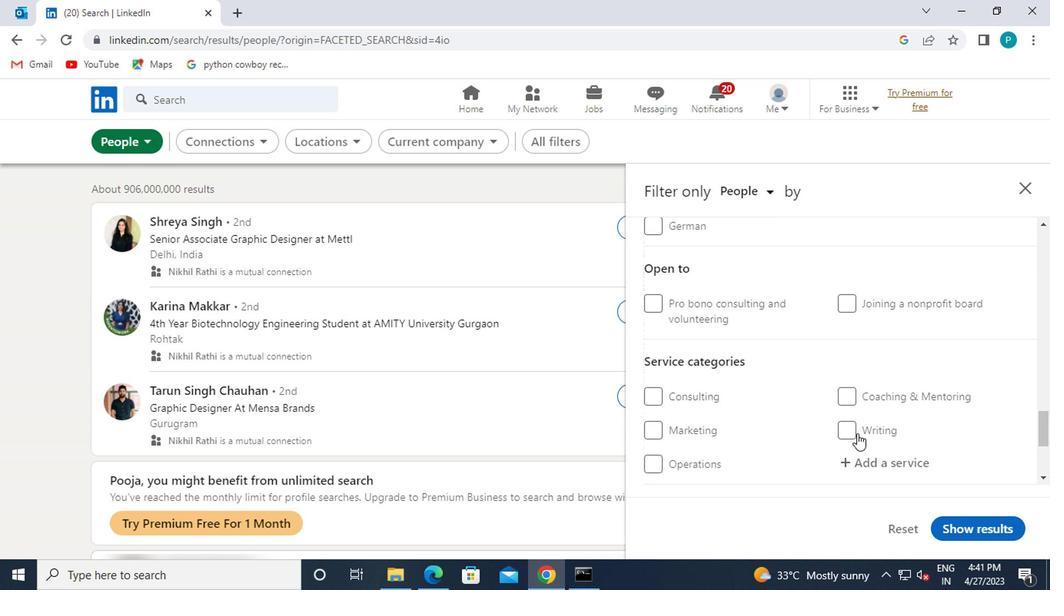 
Action: Mouse pressed left at (867, 455)
Screenshot: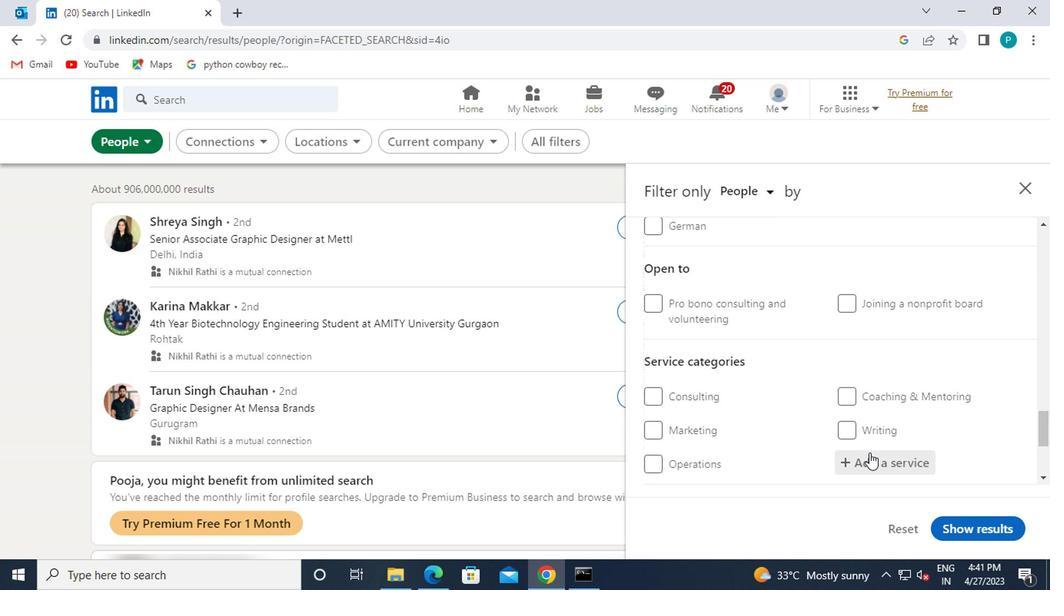 
Action: Mouse moved to (843, 411)
Screenshot: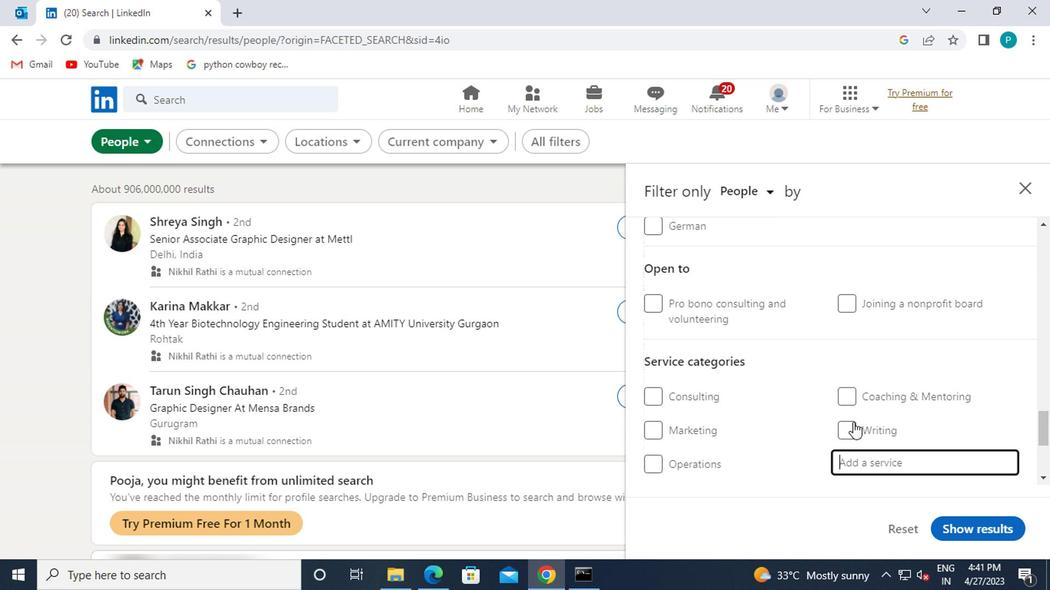 
Action: Mouse scrolled (843, 412) with delta (0, 0)
Screenshot: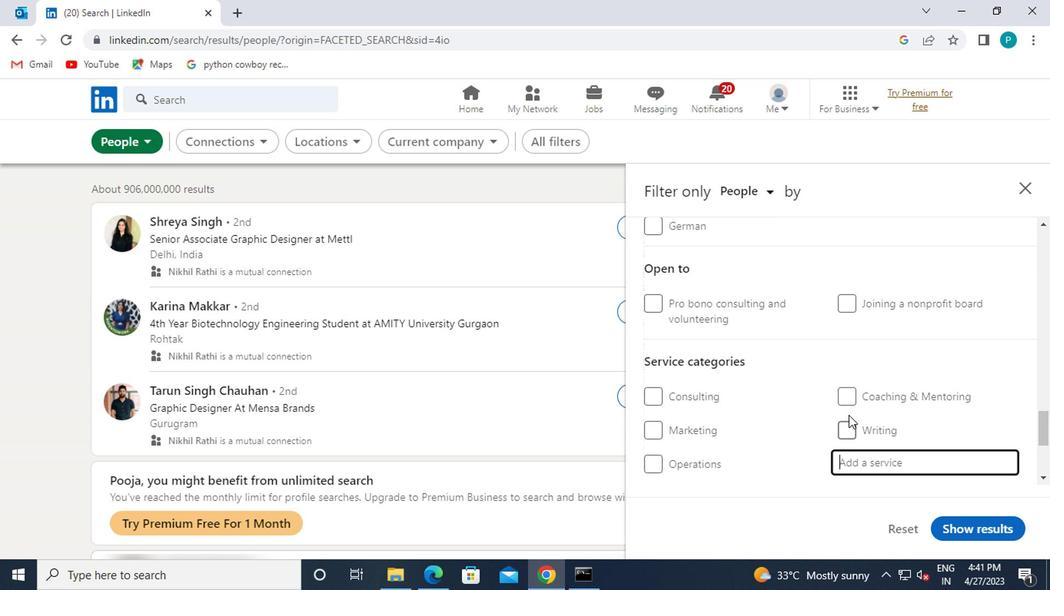 
Action: Mouse scrolled (843, 412) with delta (0, 0)
Screenshot: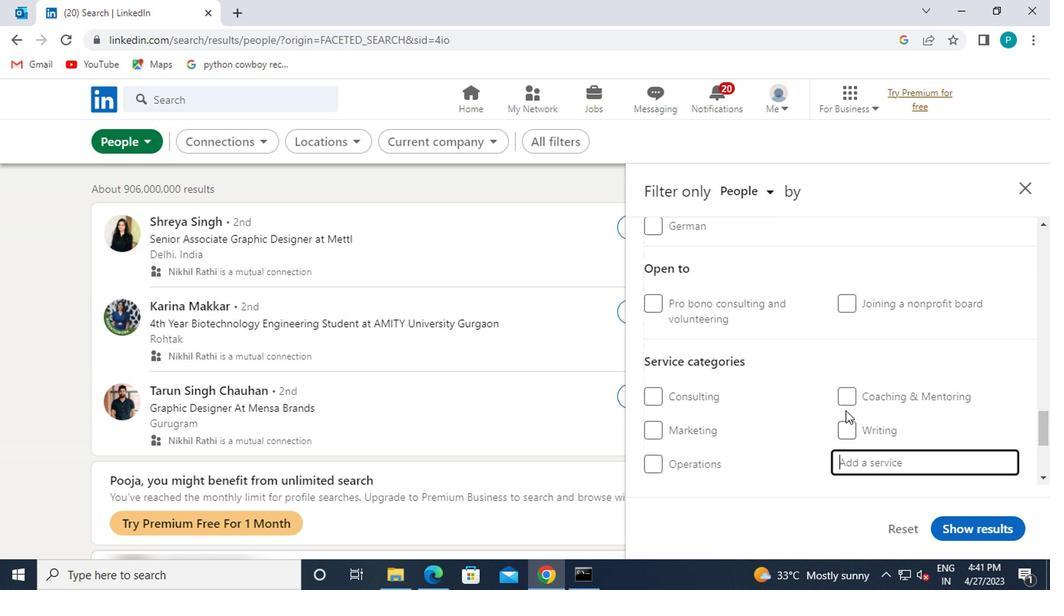 
Action: Mouse scrolled (843, 412) with delta (0, 0)
Screenshot: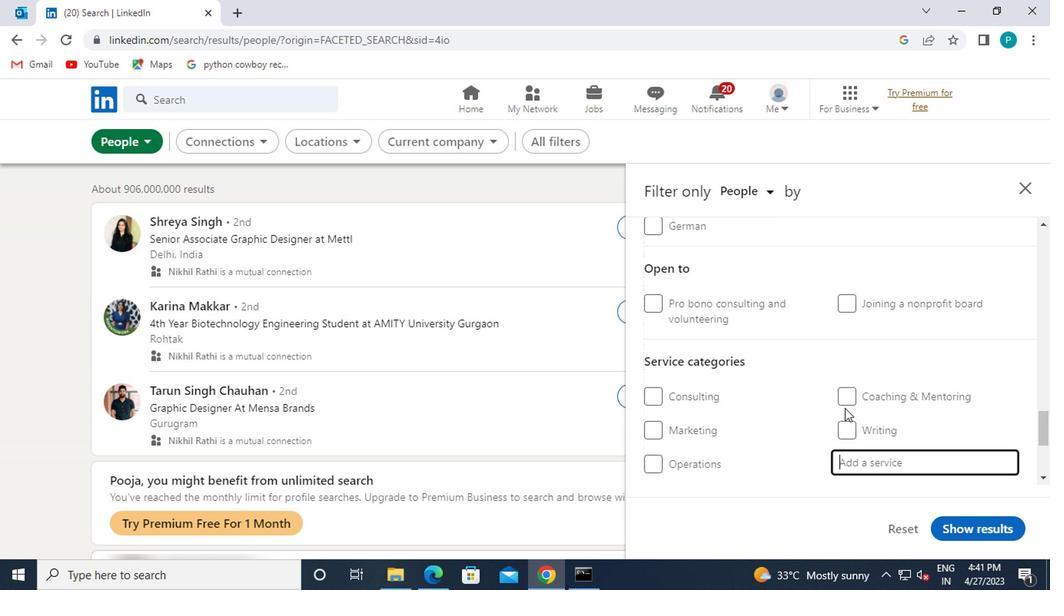 
Action: Mouse moved to (845, 325)
Screenshot: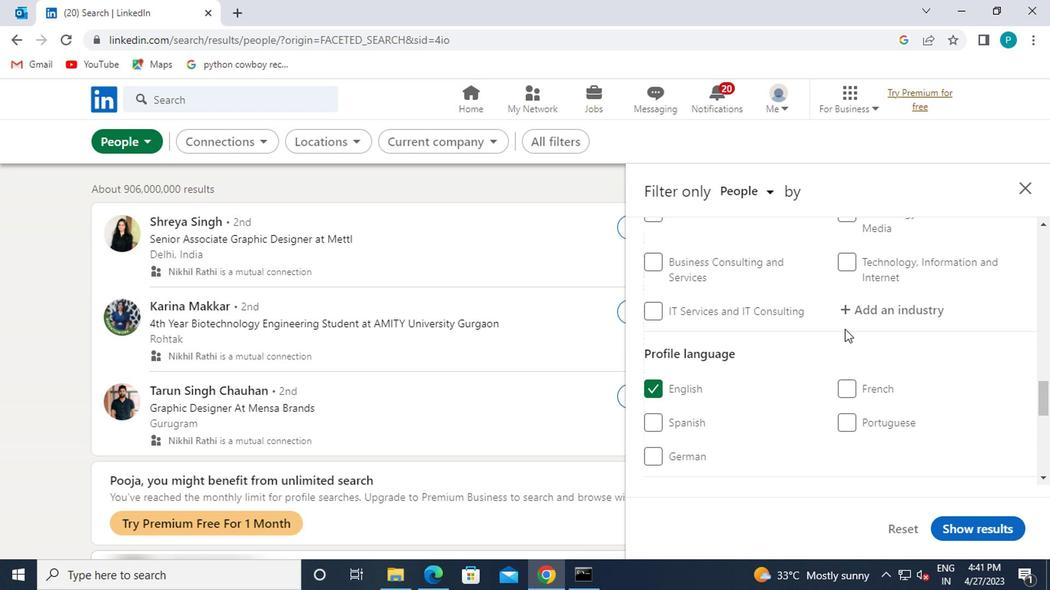 
Action: Mouse pressed left at (845, 325)
Screenshot: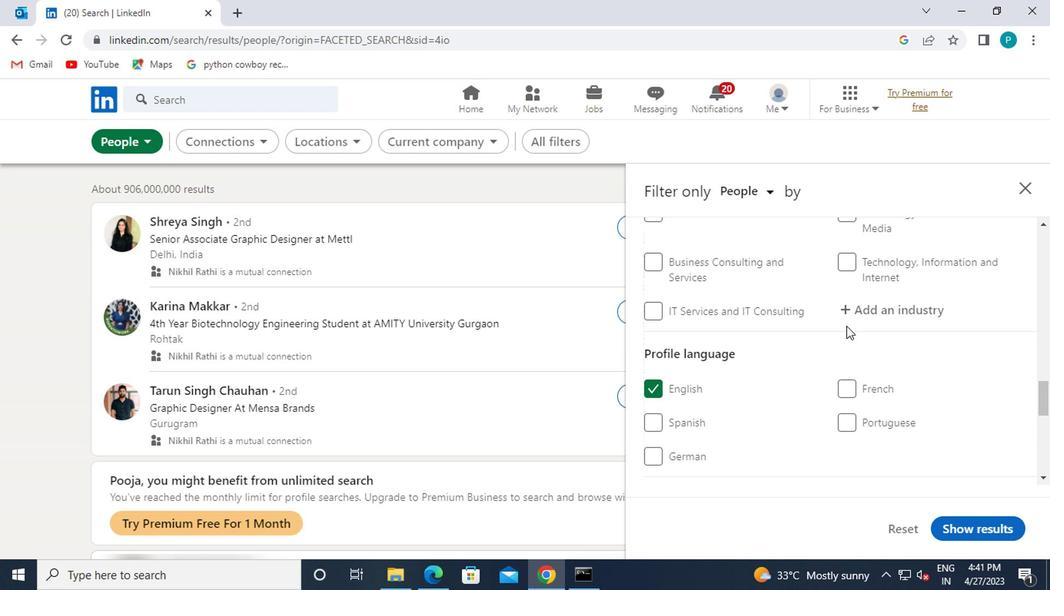 
Action: Mouse moved to (847, 309)
Screenshot: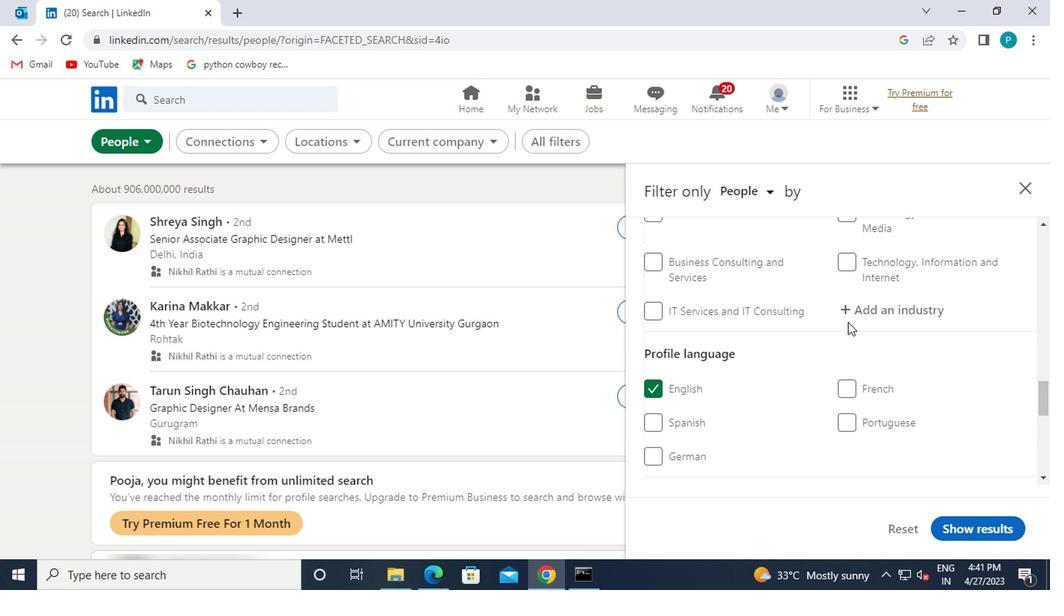 
Action: Mouse pressed left at (847, 309)
Screenshot: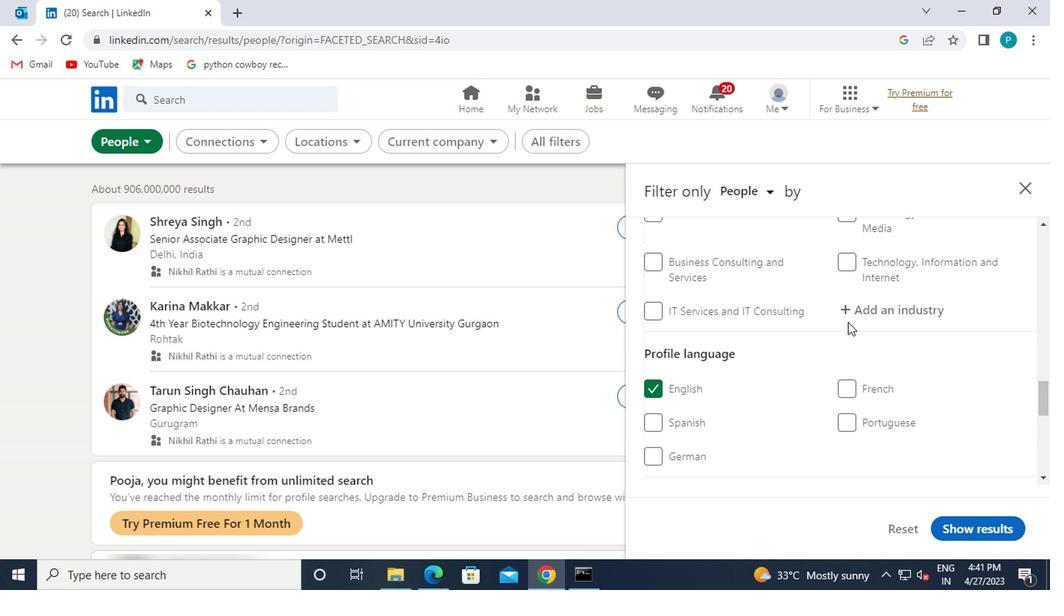 
Action: Key pressed <Key.caps_lock>M<Key.caps_lock>ARK
Screenshot: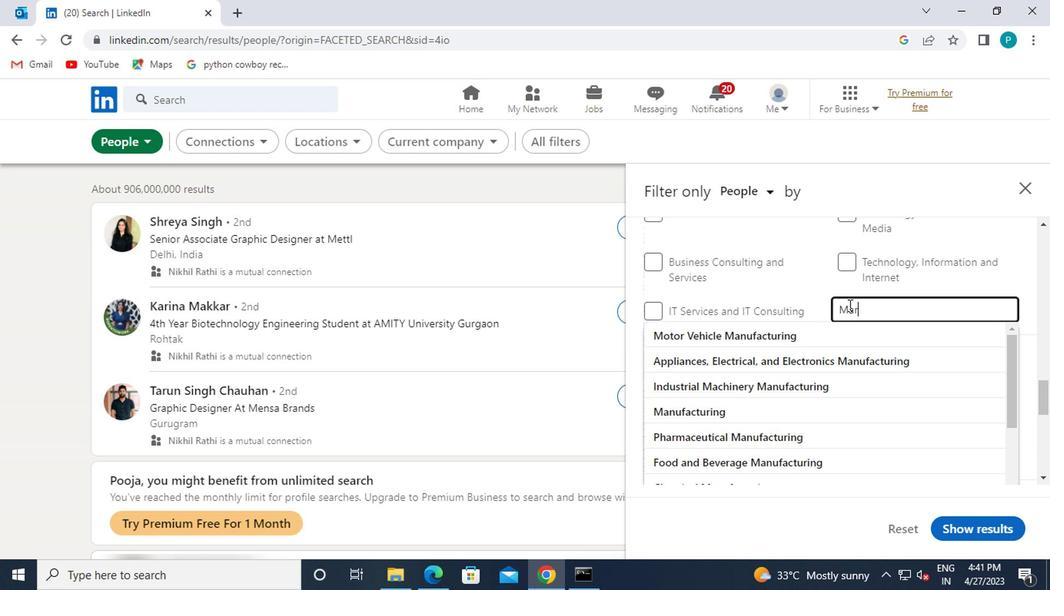 
Action: Mouse moved to (752, 390)
Screenshot: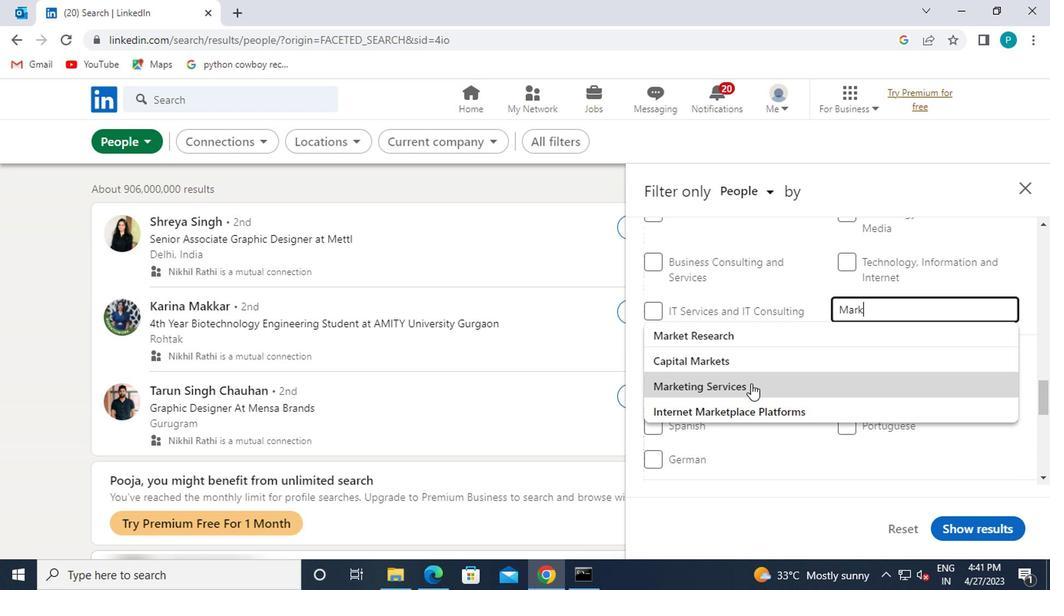 
Action: Mouse pressed left at (752, 390)
Screenshot: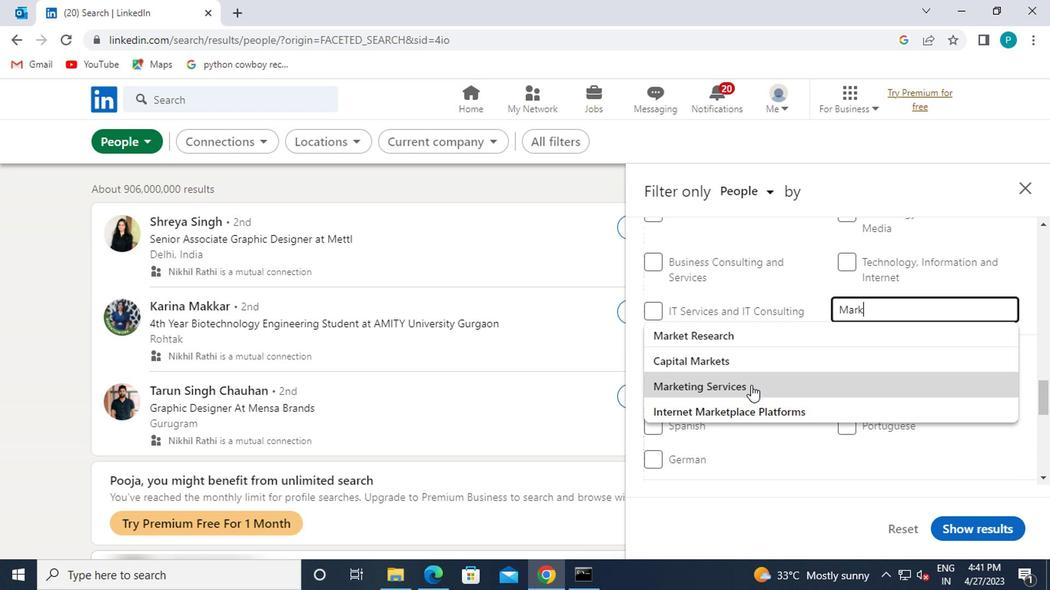 
Action: Mouse moved to (754, 387)
Screenshot: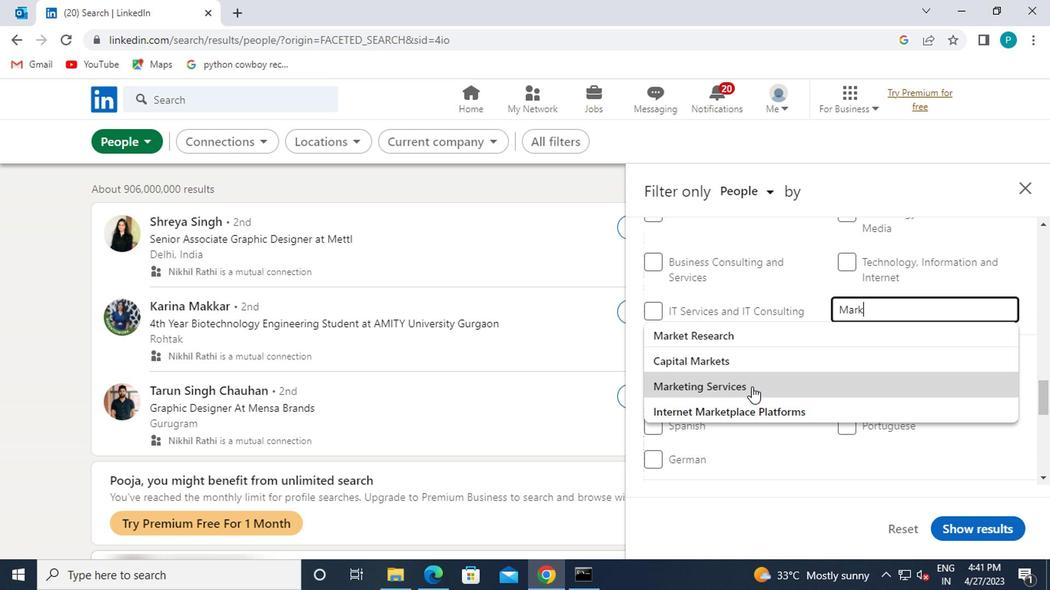 
Action: Mouse scrolled (754, 386) with delta (0, 0)
Screenshot: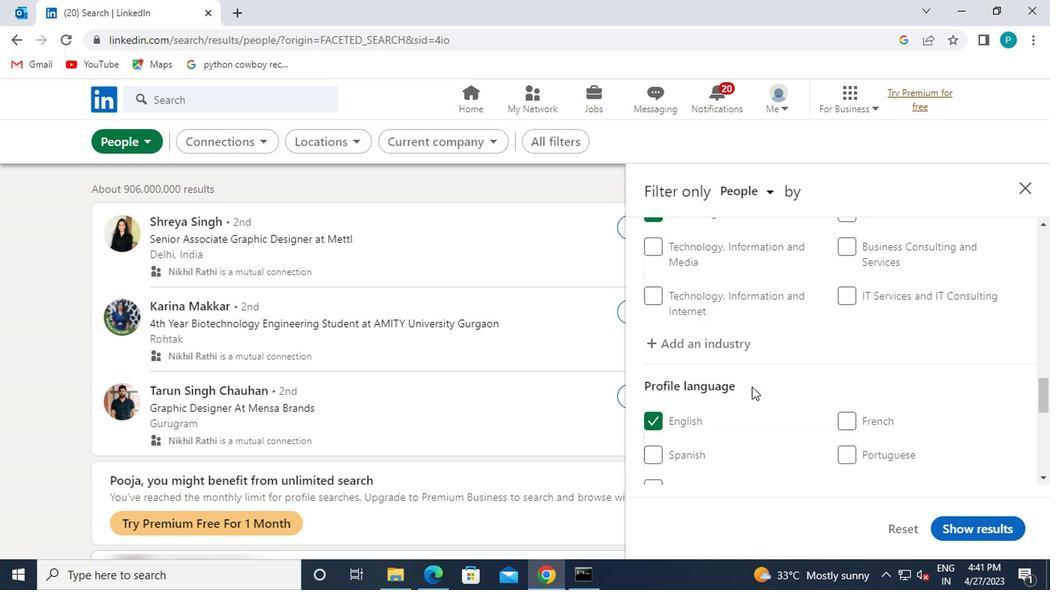 
Action: Mouse scrolled (754, 386) with delta (0, 0)
Screenshot: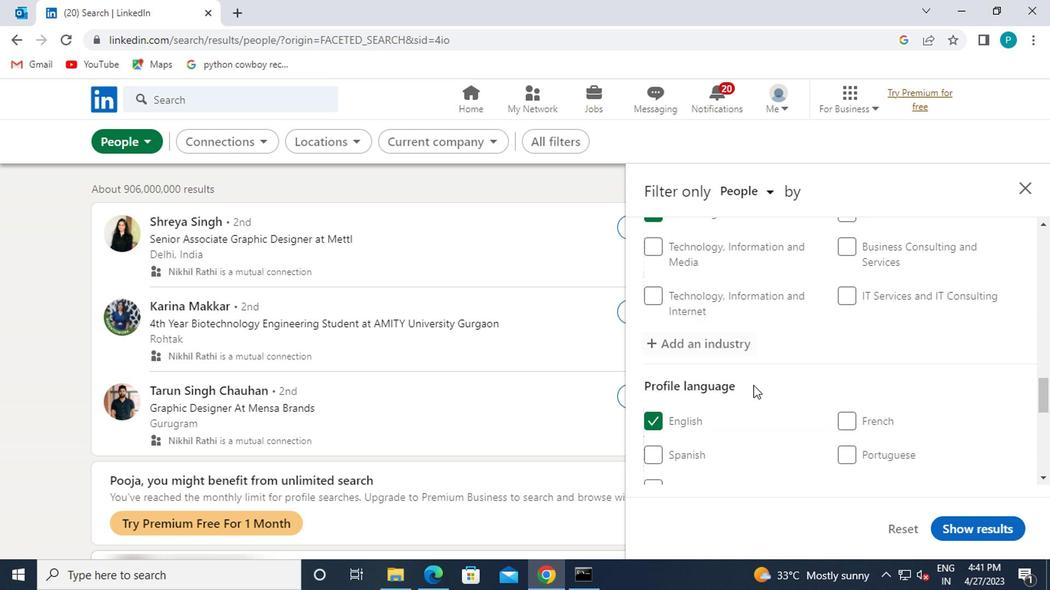 
Action: Mouse moved to (755, 387)
Screenshot: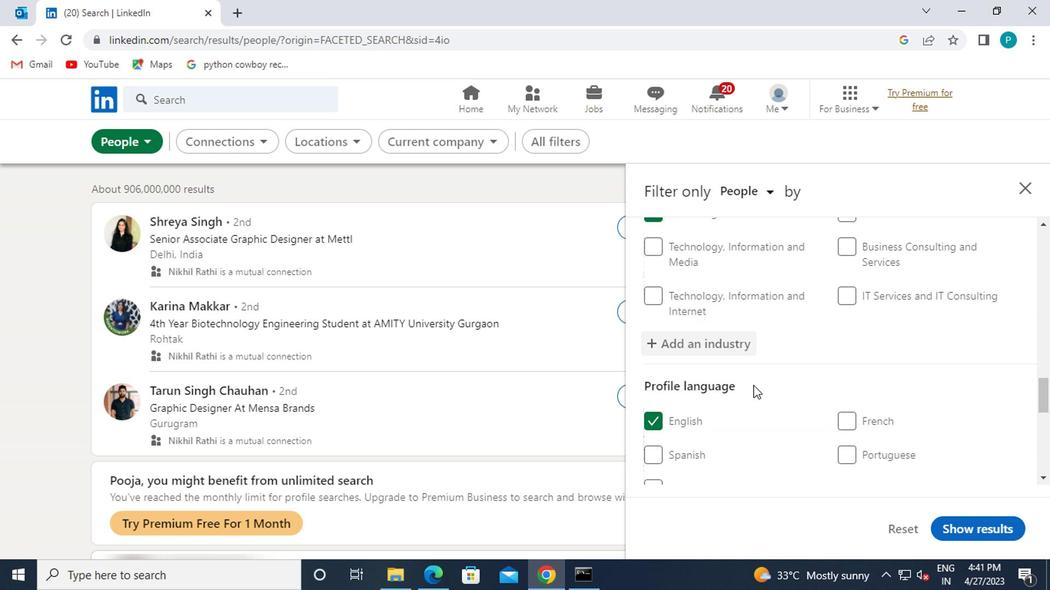 
Action: Mouse scrolled (755, 386) with delta (0, 0)
Screenshot: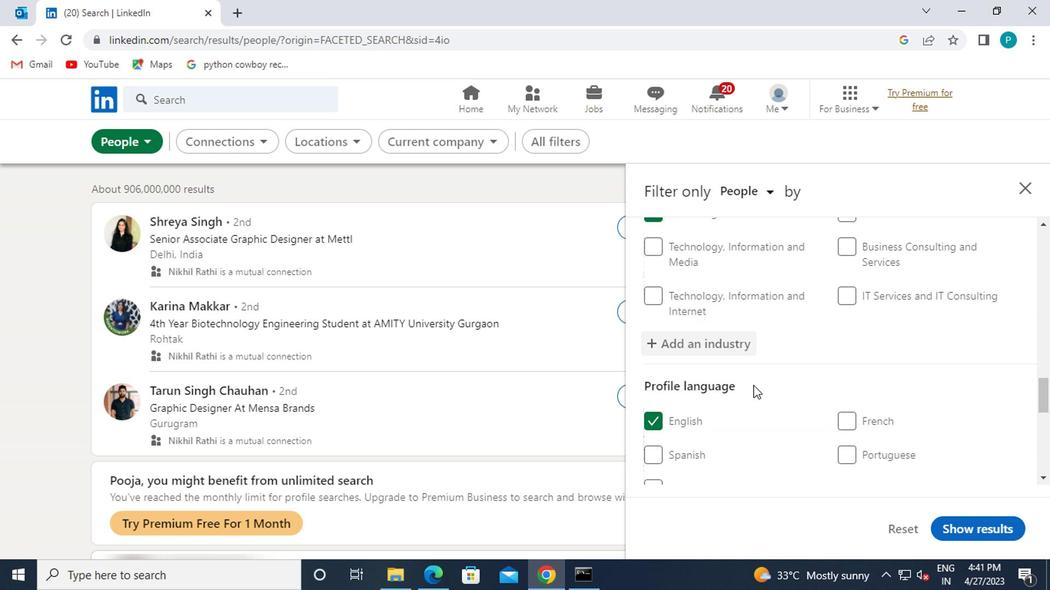 
Action: Mouse moved to (842, 435)
Screenshot: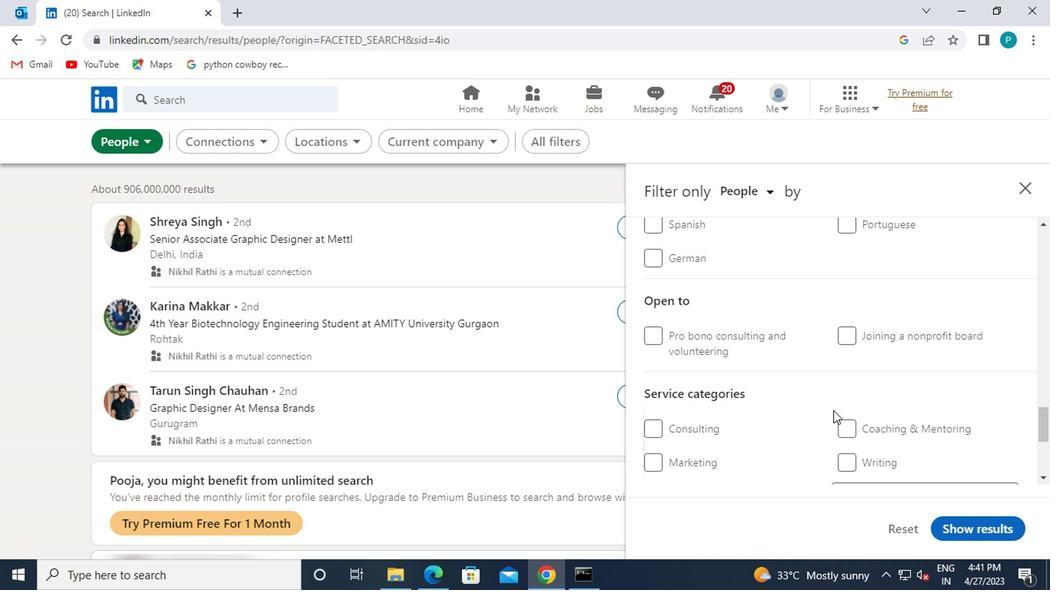 
Action: Mouse scrolled (842, 434) with delta (0, 0)
Screenshot: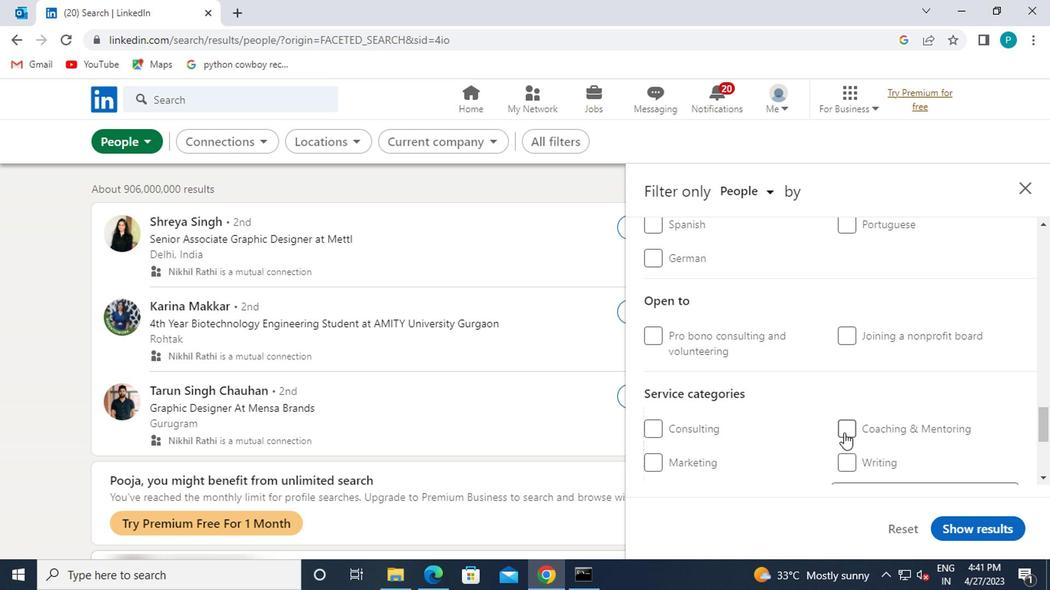 
Action: Mouse moved to (844, 431)
Screenshot: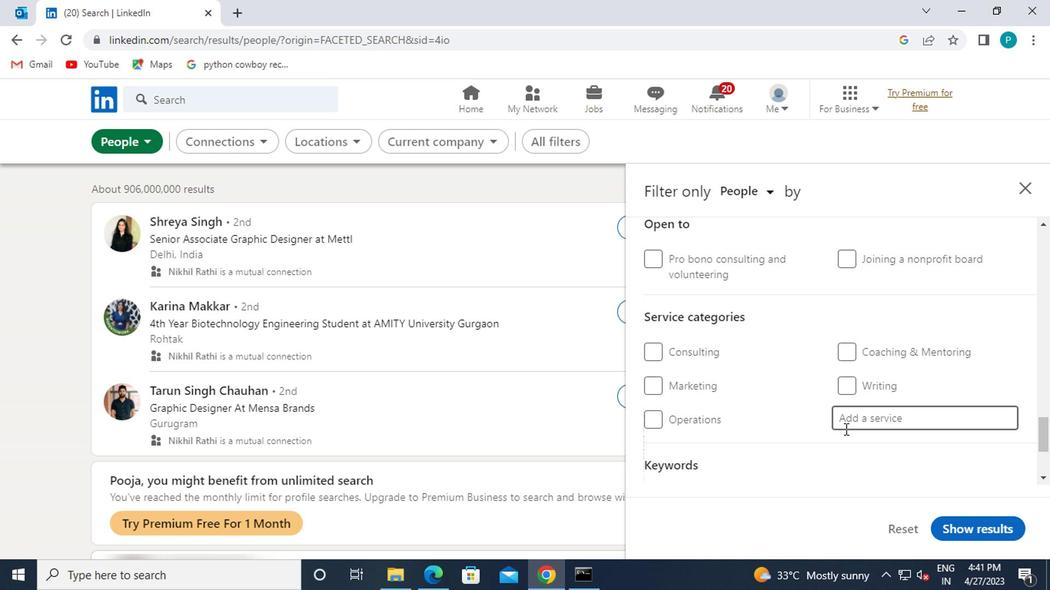 
Action: Mouse pressed left at (844, 431)
Screenshot: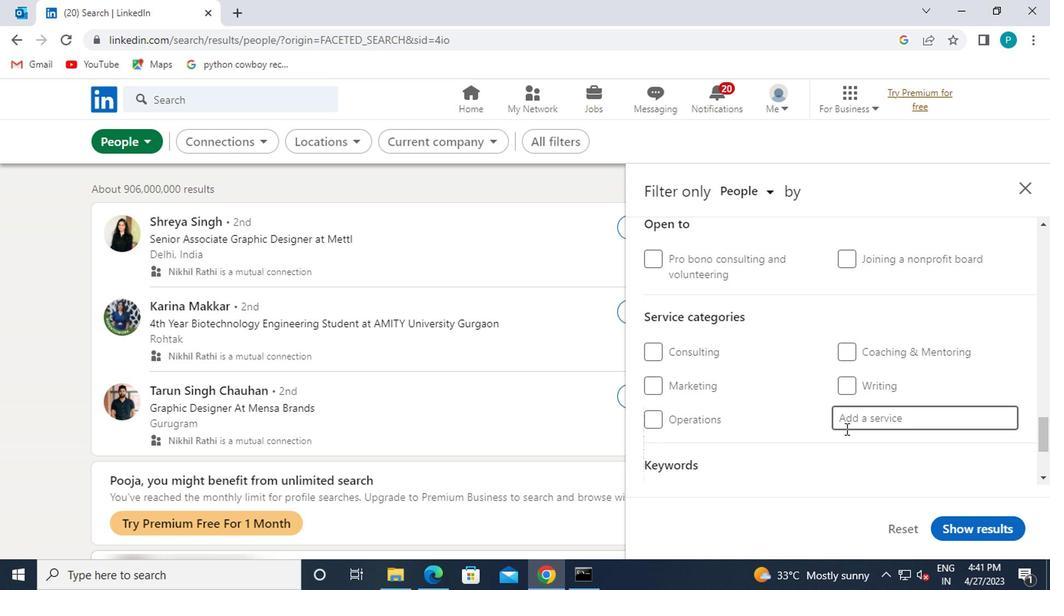 
Action: Key pressed S
Screenshot: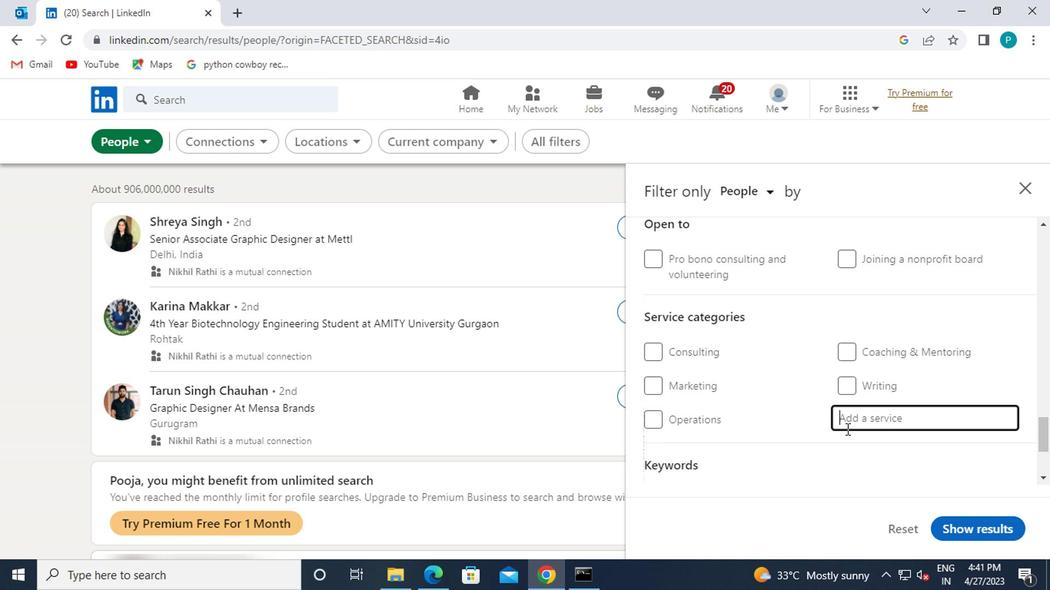 
Action: Mouse moved to (844, 431)
Screenshot: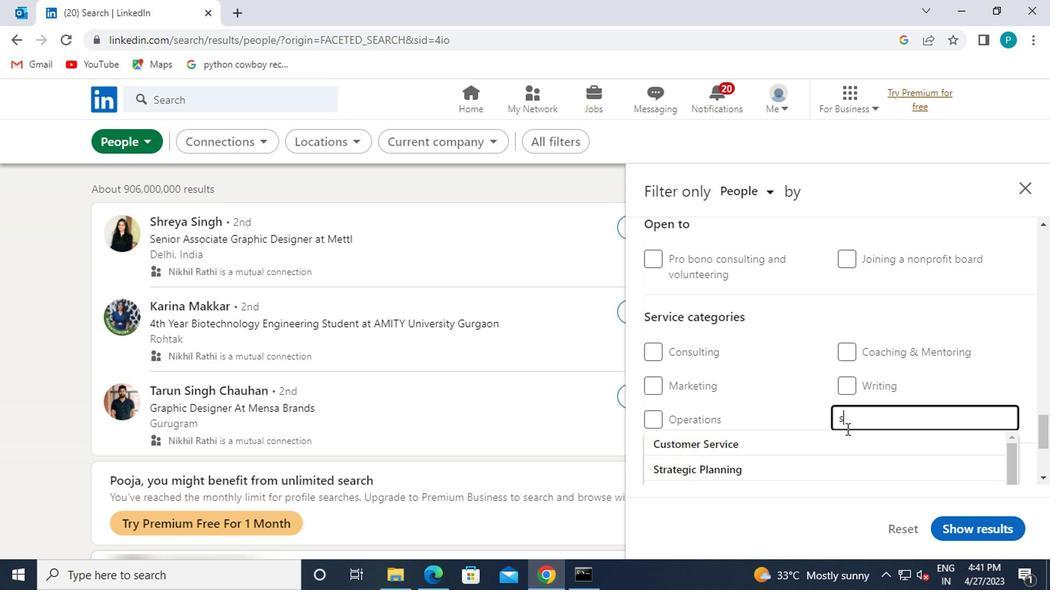 
Action: Key pressed EARCH
Screenshot: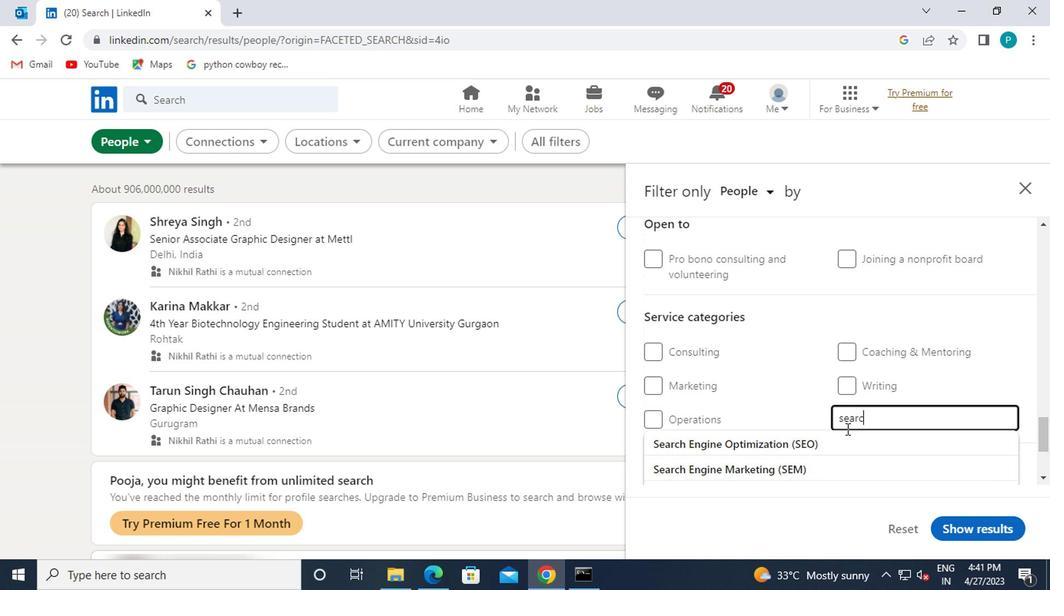 
Action: Mouse moved to (796, 423)
Screenshot: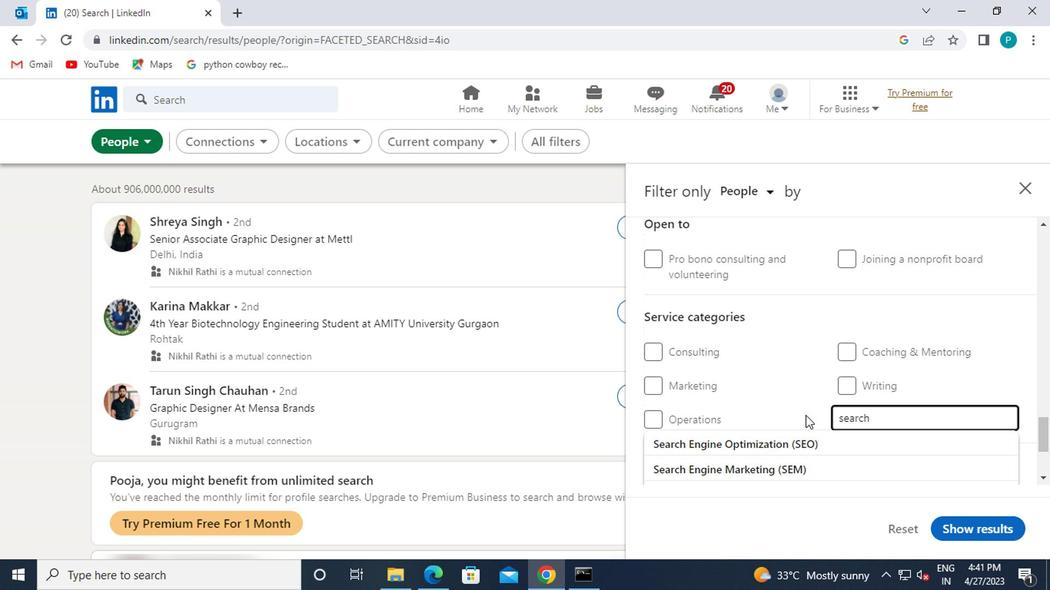 
Action: Mouse scrolled (796, 422) with delta (0, -1)
Screenshot: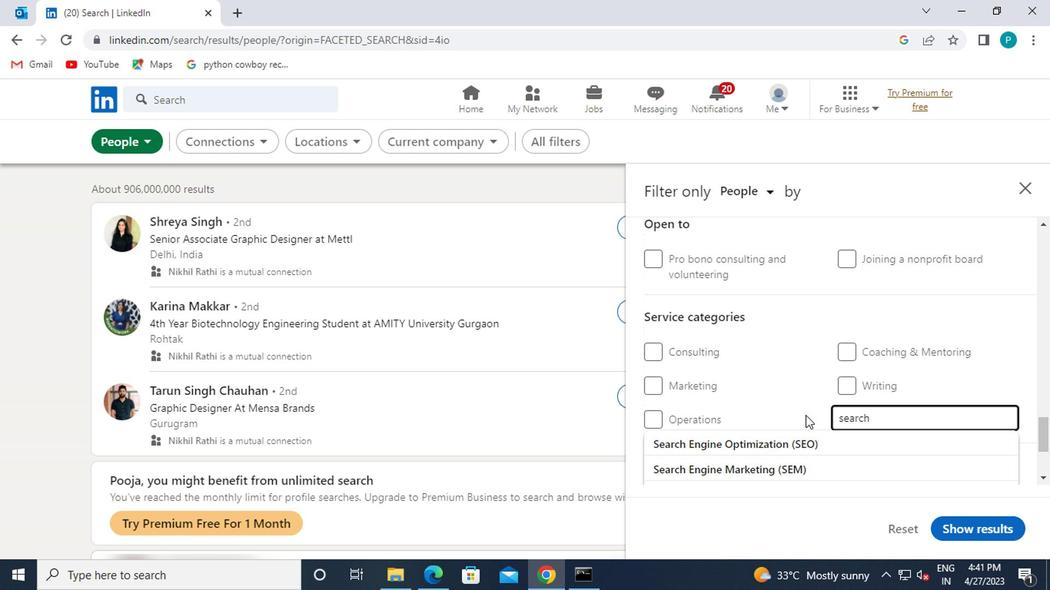 
Action: Mouse moved to (758, 397)
Screenshot: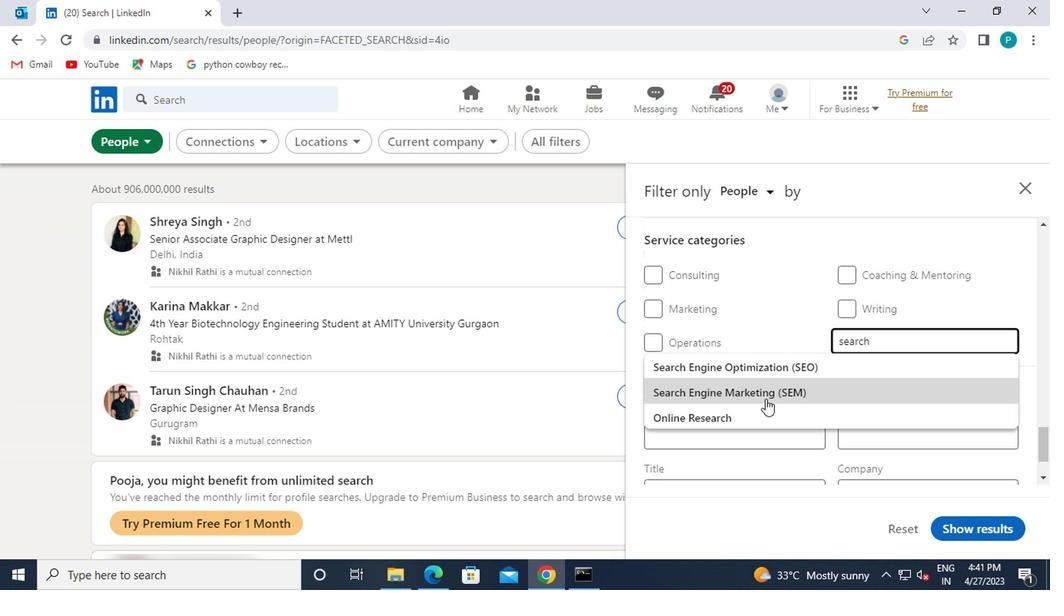 
Action: Mouse pressed left at (758, 397)
Screenshot: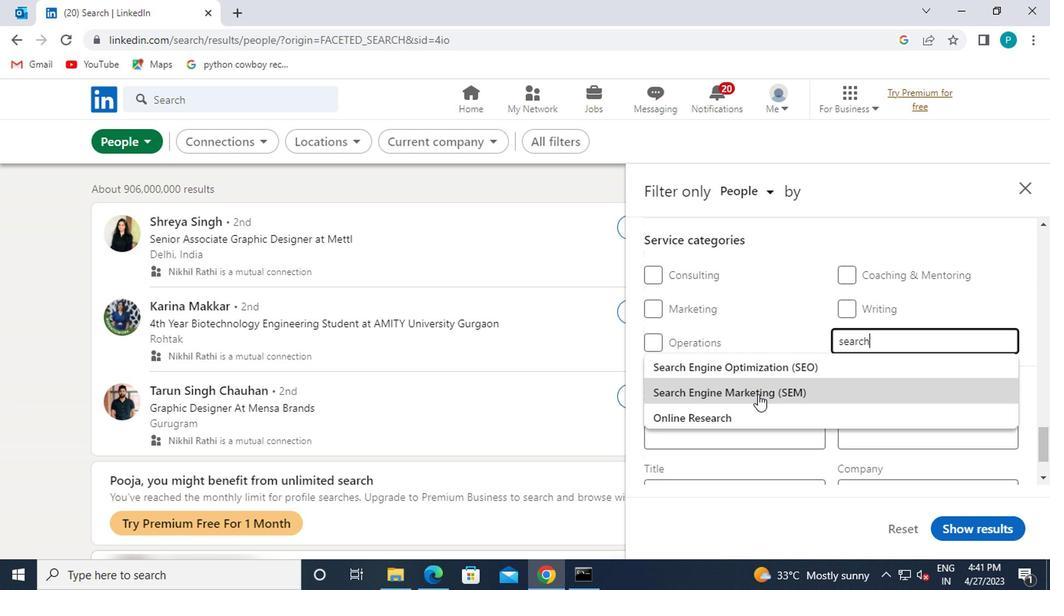 
Action: Mouse moved to (810, 421)
Screenshot: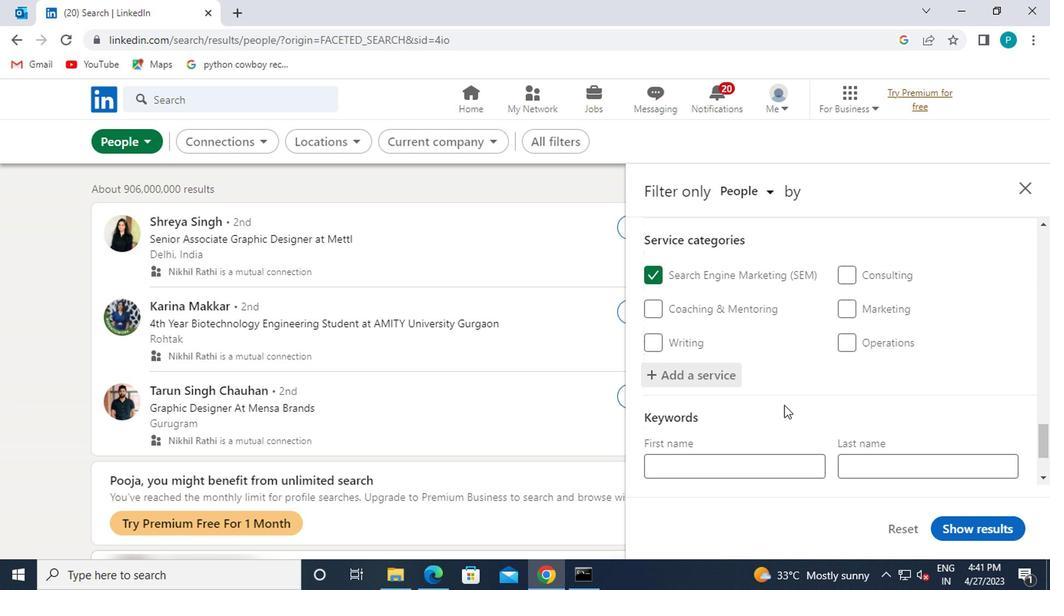 
Action: Mouse scrolled (810, 421) with delta (0, 0)
Screenshot: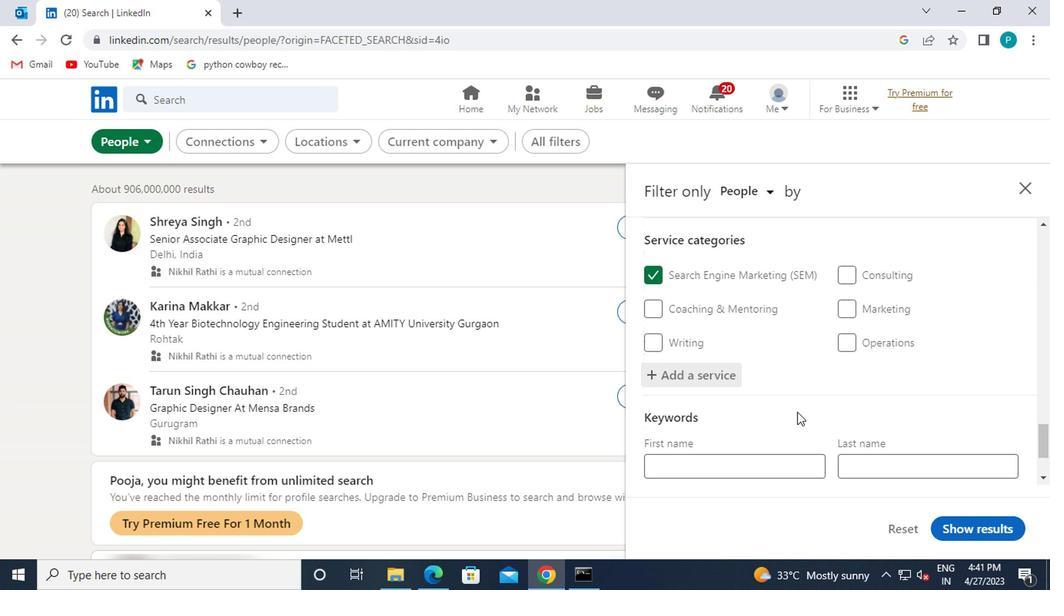 
Action: Mouse scrolled (810, 421) with delta (0, 0)
Screenshot: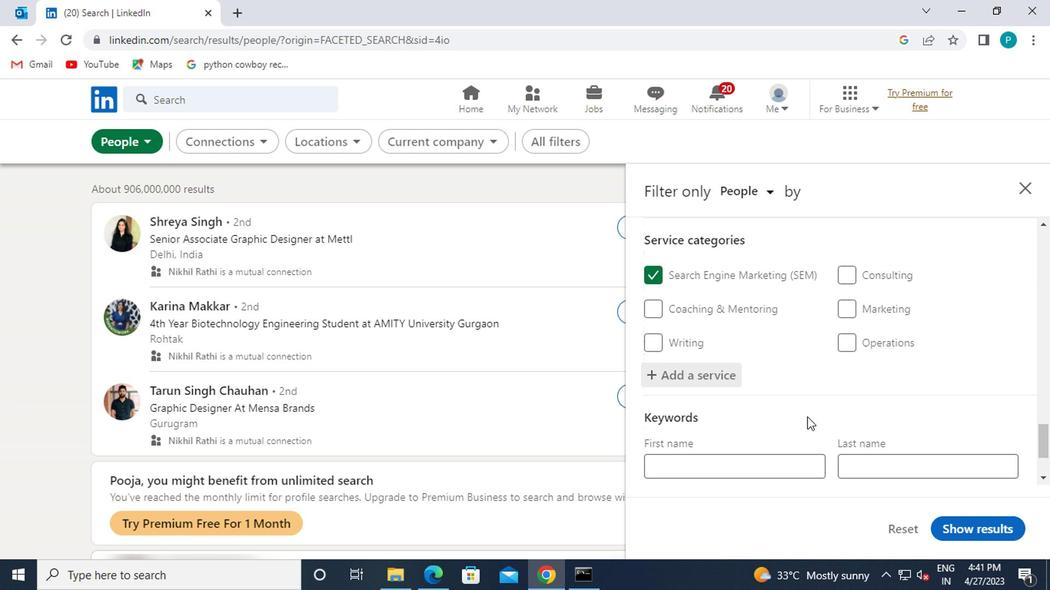 
Action: Mouse moved to (768, 417)
Screenshot: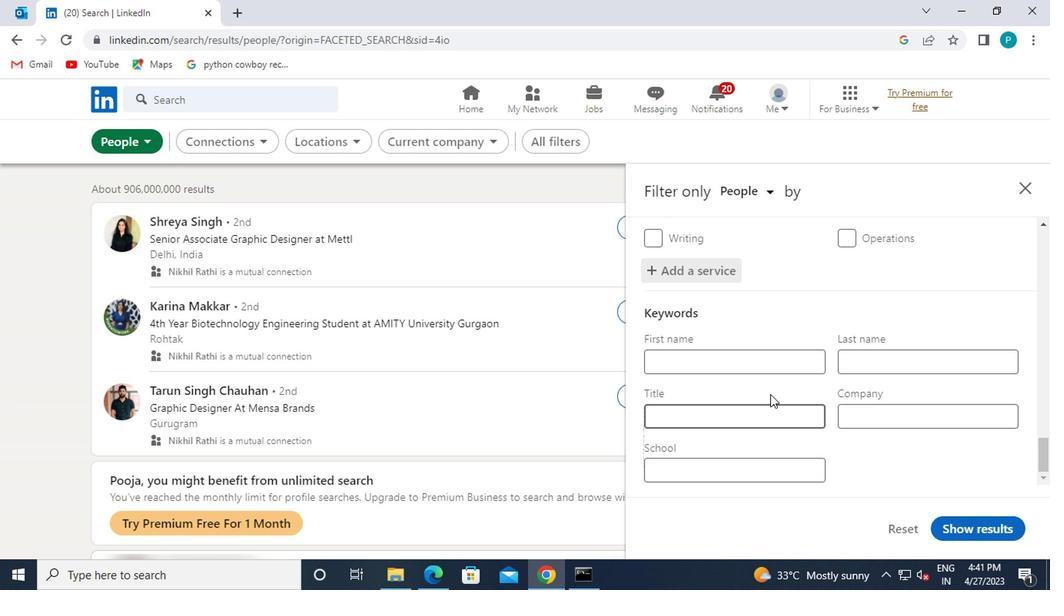 
Action: Mouse pressed left at (768, 417)
Screenshot: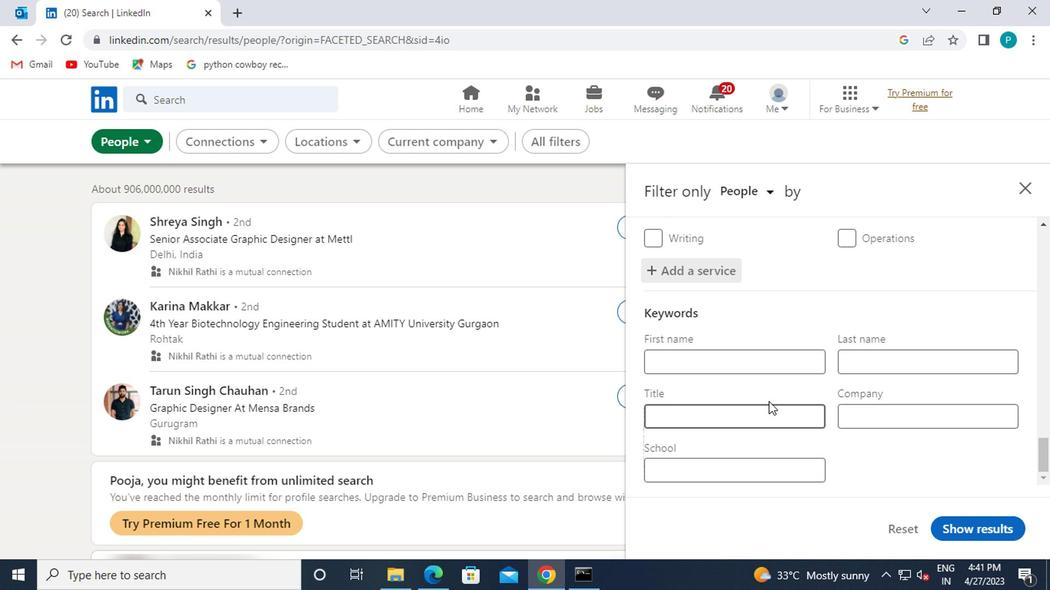 
Action: Key pressed <Key.caps_lock>VP<Key.space><Key.caps_lock>OF<Key.space><Key.caps_lock>M<Key.caps_lock>ISCELLANEOU
Screenshot: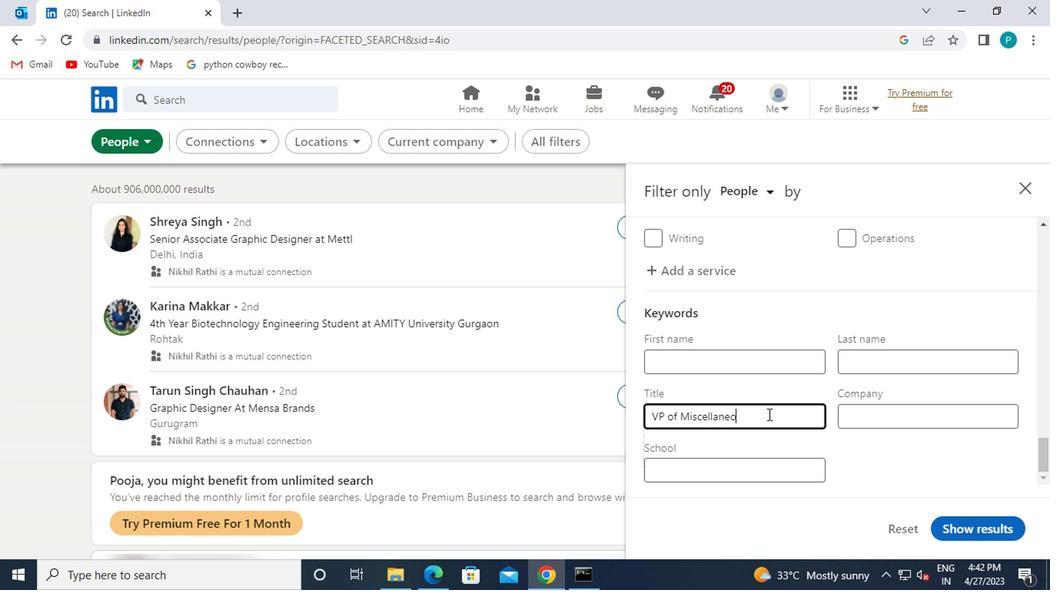 
Action: Mouse moved to (707, 394)
Screenshot: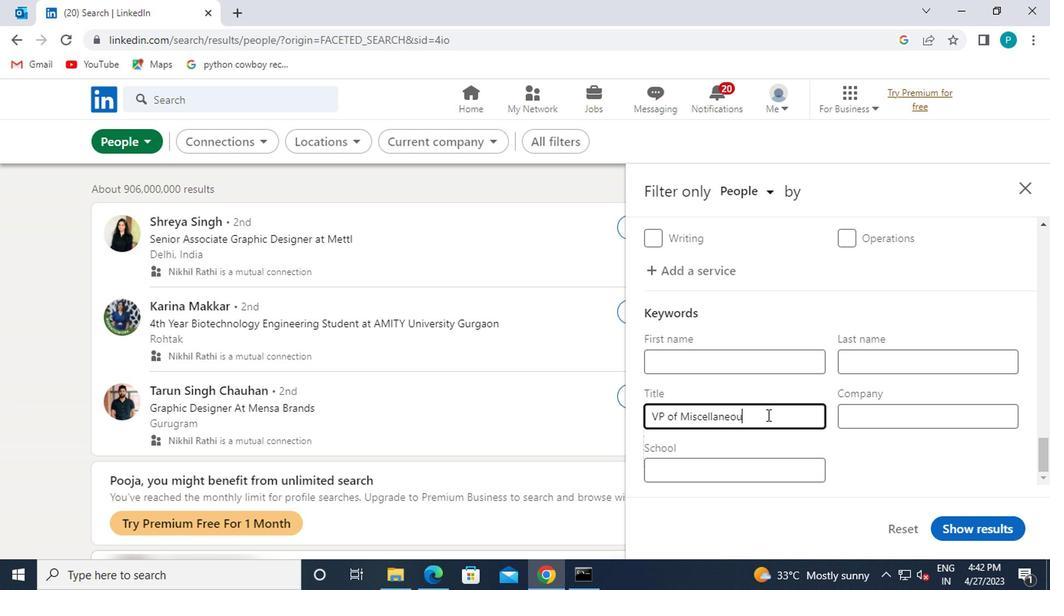 
Action: Key pressed S
Screenshot: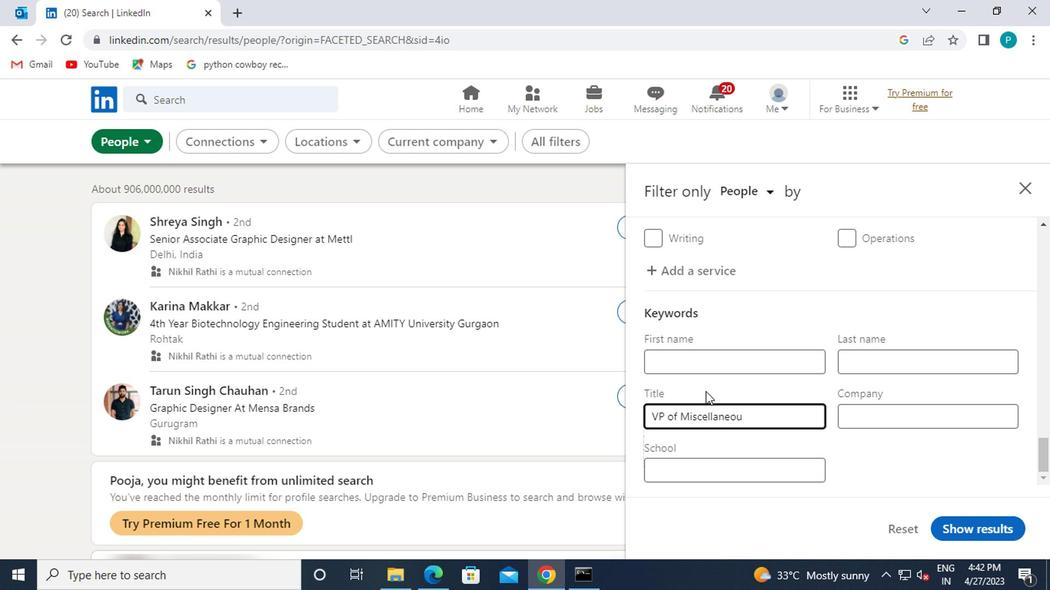 
Action: Mouse moved to (968, 528)
Screenshot: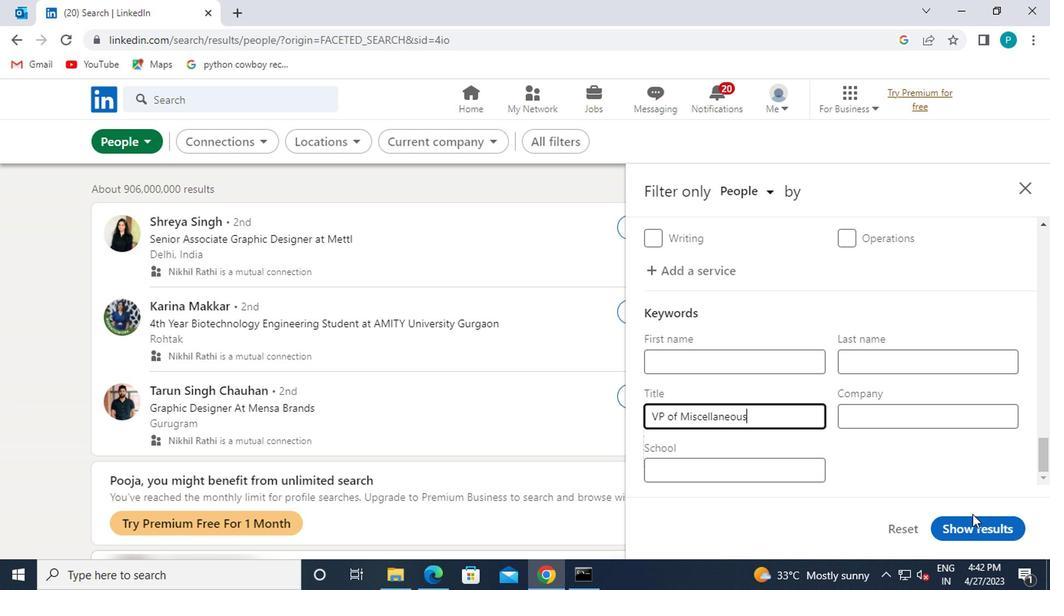 
Action: Mouse pressed left at (968, 528)
Screenshot: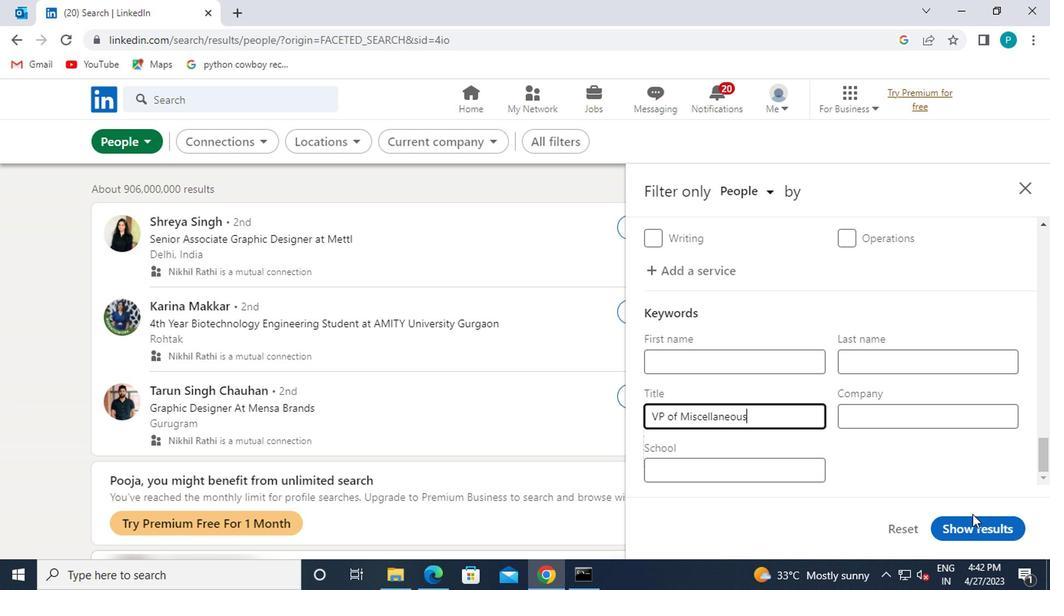 
Action: Mouse moved to (978, 524)
Screenshot: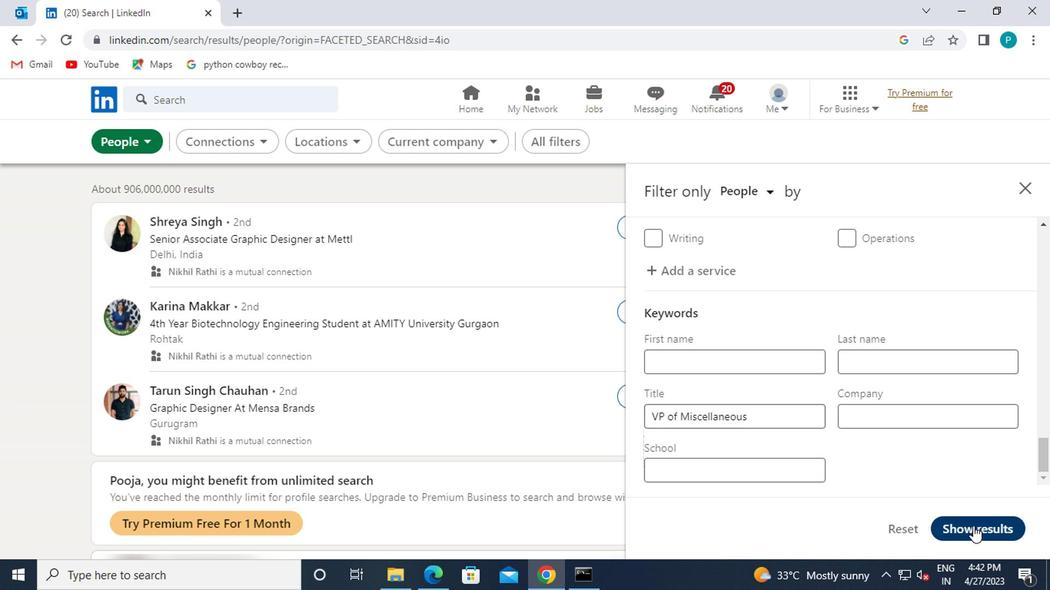 
